 Task: For heading Use Italics Montserrat with blue colour & Underline.  font size for heading26,  'Change the font style of data to' oswald and font size to 18,  Change the alignment of both headline & data to Align center.  In the sheet  Budget Worksheet
Action: Mouse moved to (64, 205)
Screenshot: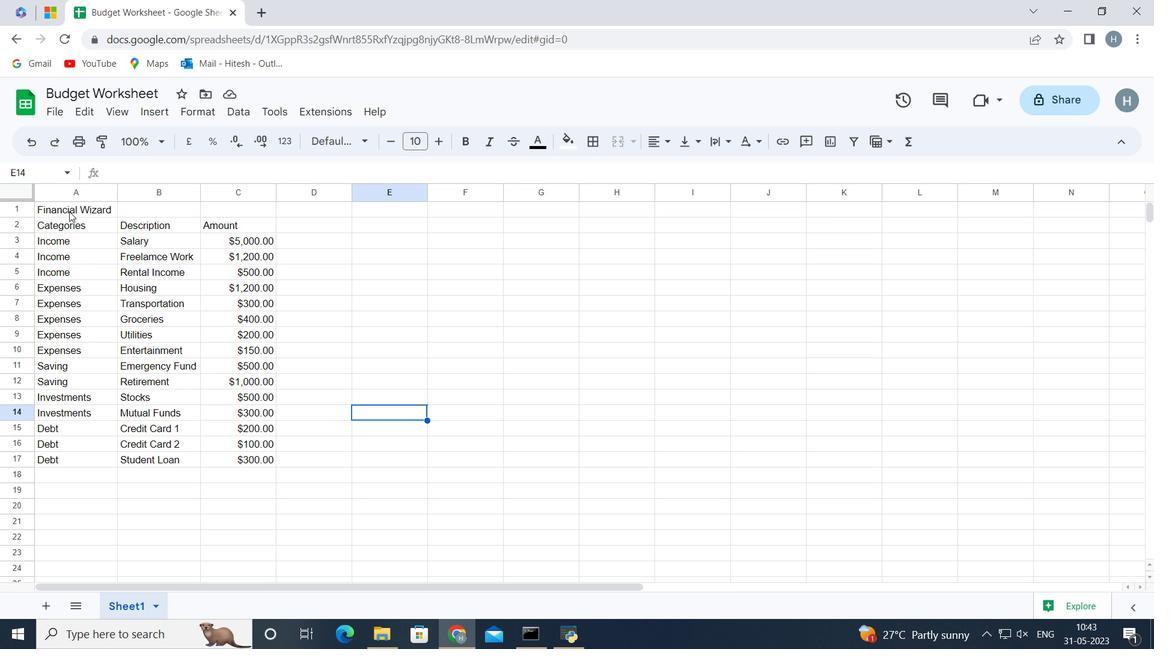 
Action: Mouse pressed left at (64, 205)
Screenshot: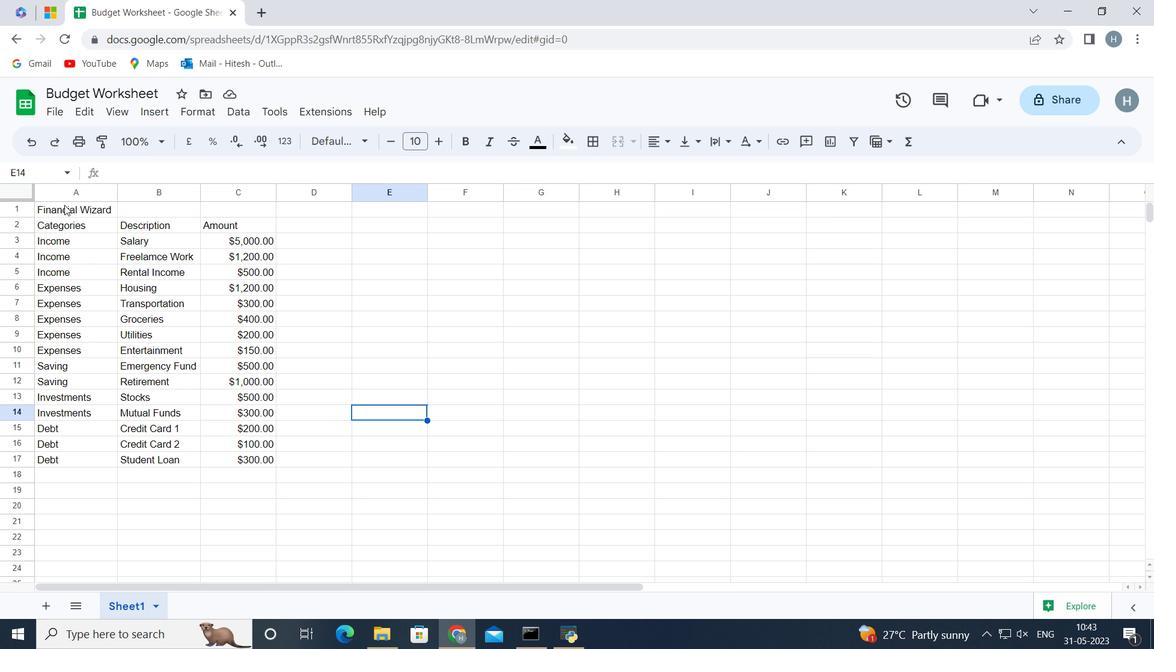 
Action: Key pressed <Key.shift><Key.right><Key.right>
Screenshot: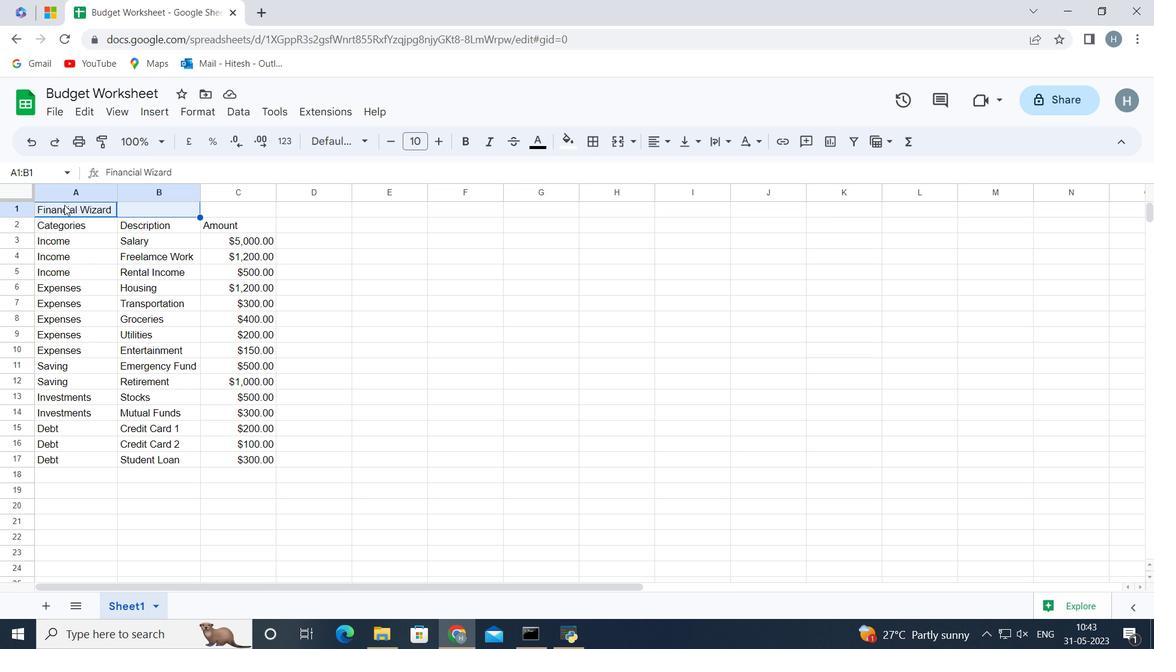 
Action: Mouse moved to (151, 111)
Screenshot: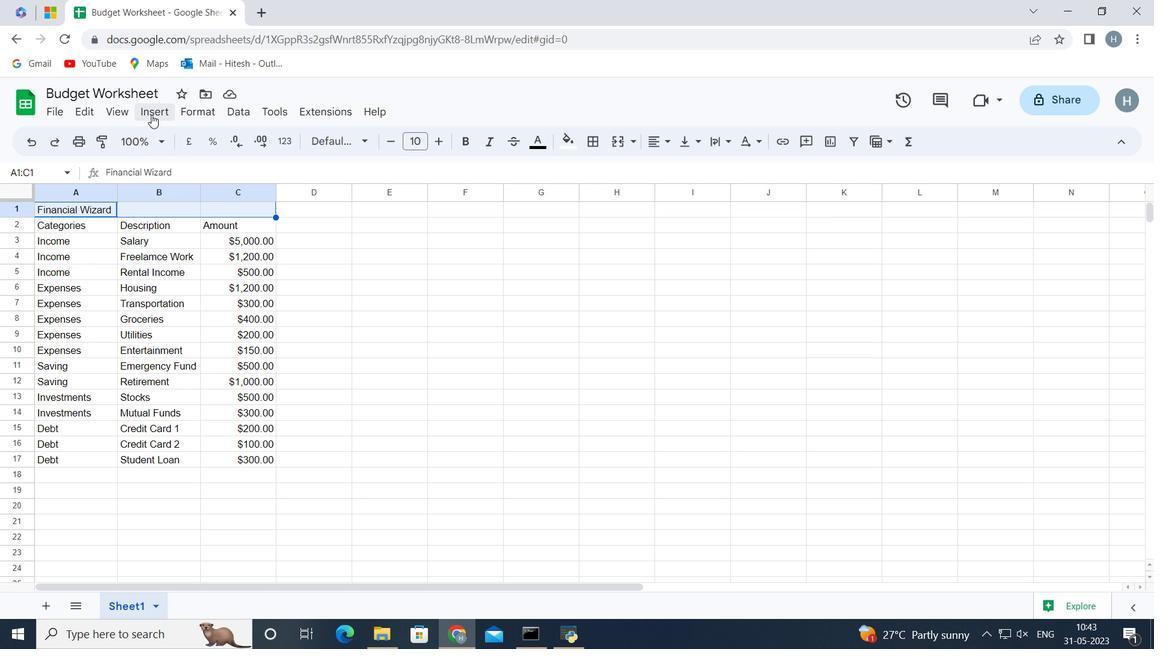 
Action: Mouse pressed left at (151, 111)
Screenshot: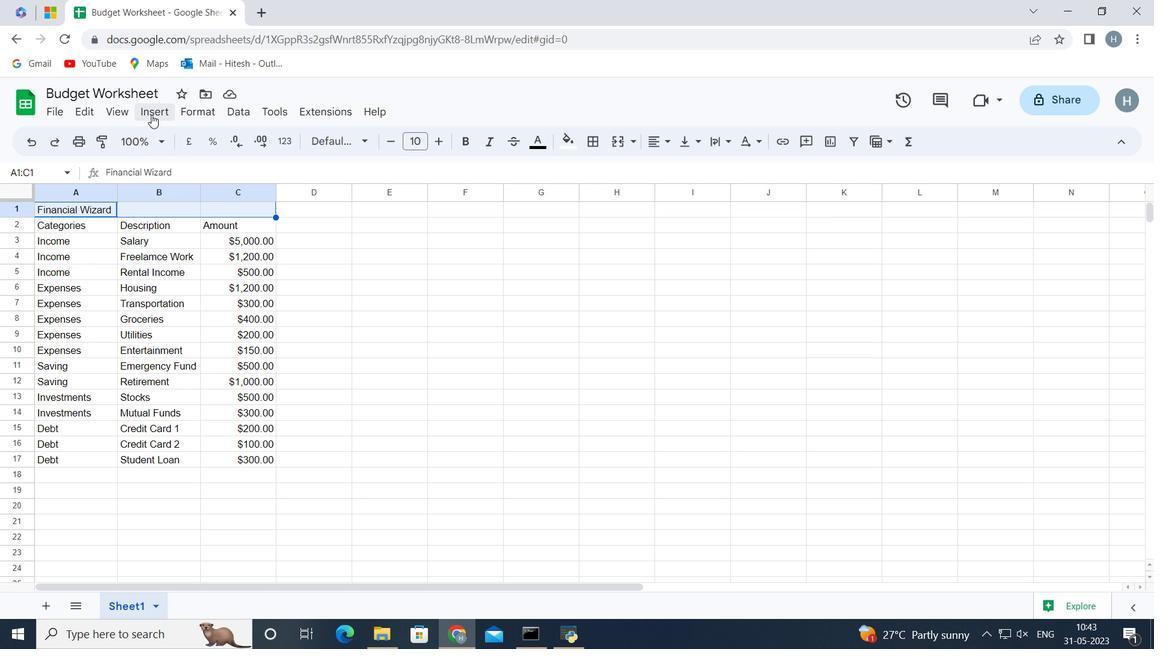 
Action: Mouse moved to (440, 231)
Screenshot: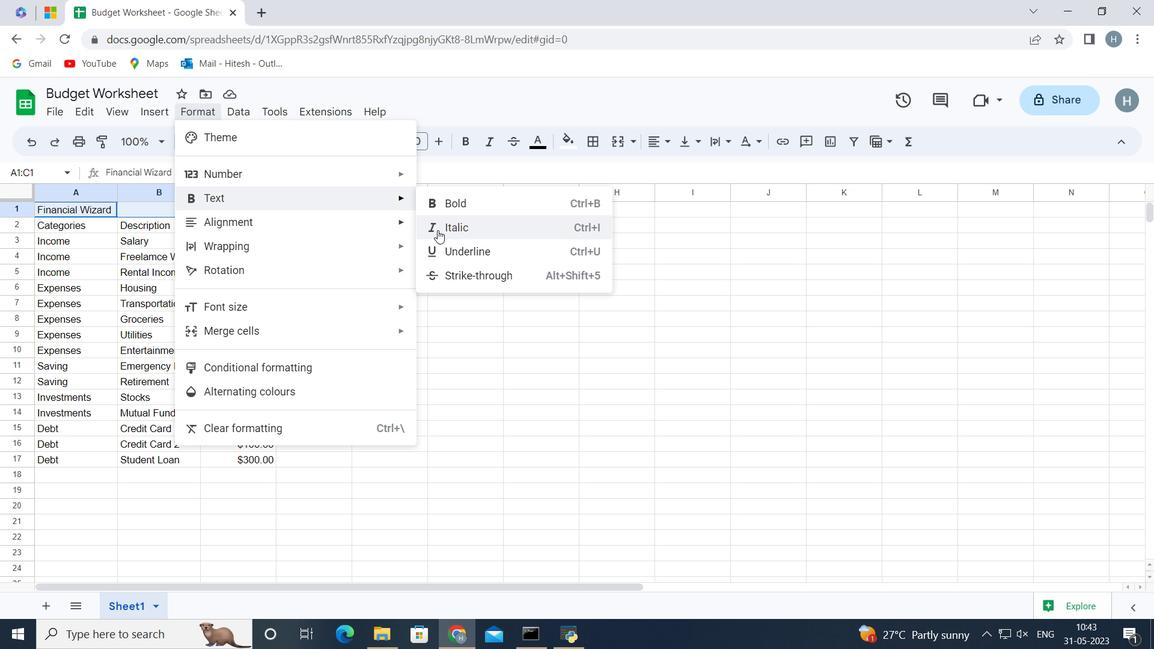 
Action: Mouse pressed left at (440, 231)
Screenshot: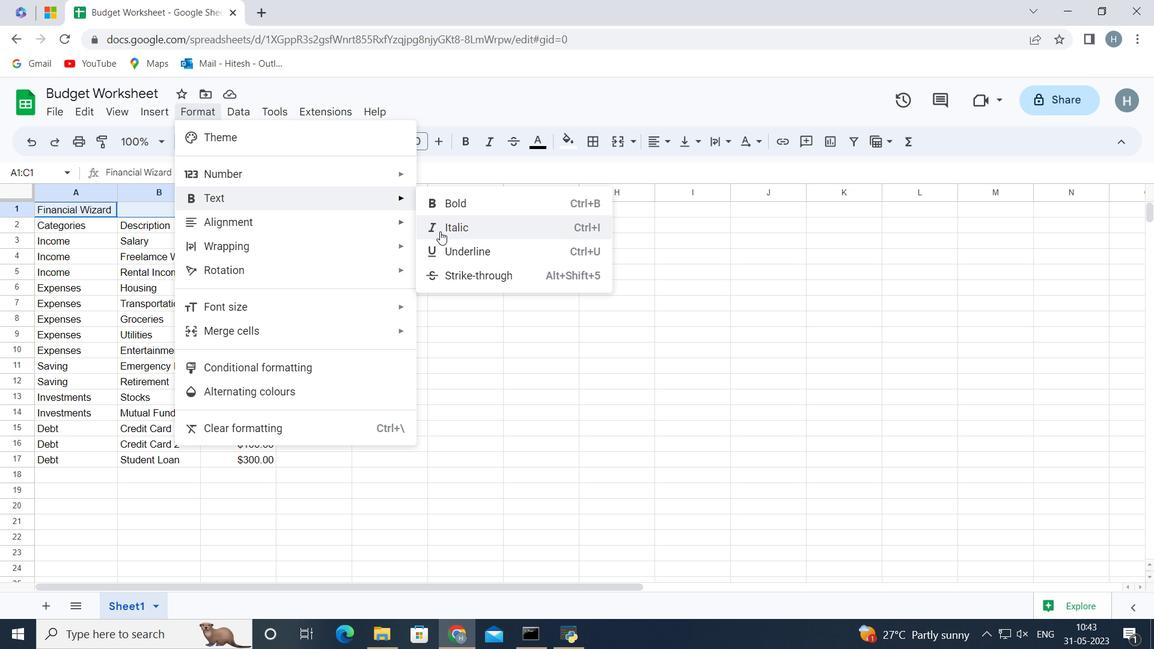 
Action: Mouse moved to (358, 138)
Screenshot: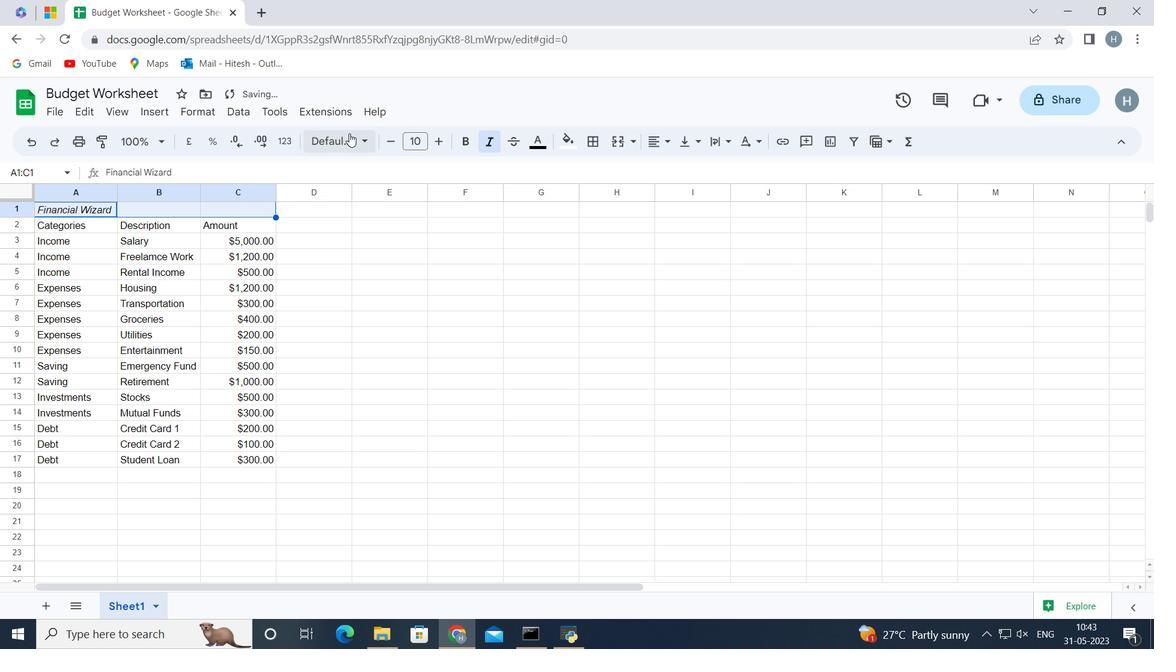 
Action: Mouse pressed left at (358, 138)
Screenshot: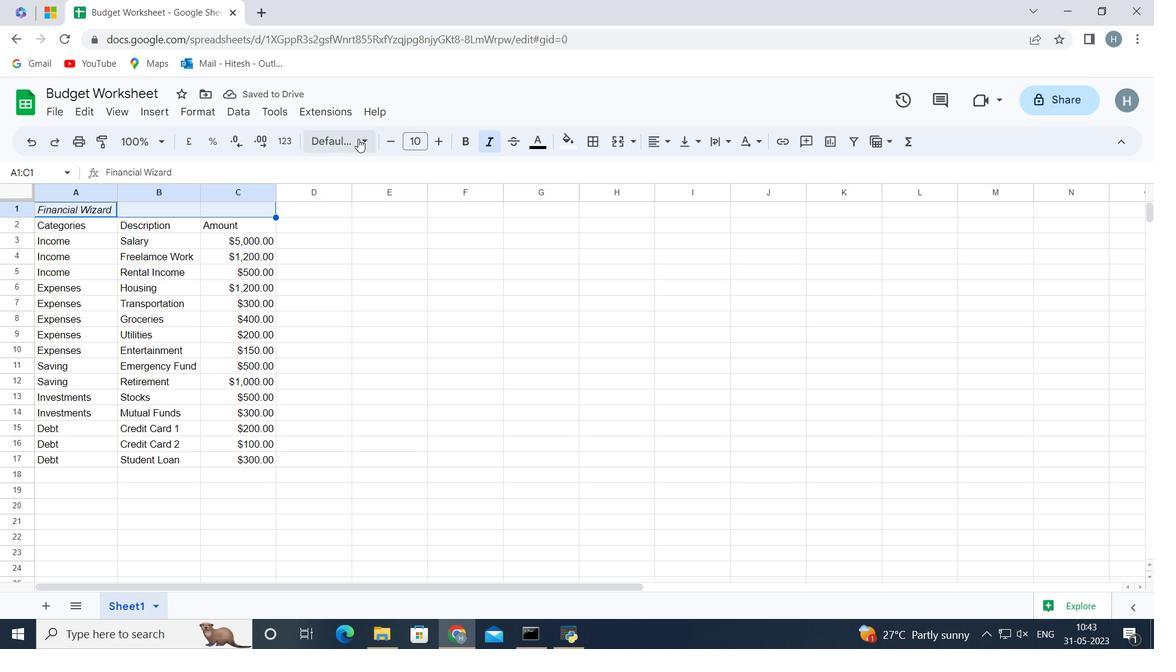 
Action: Mouse moved to (336, 177)
Screenshot: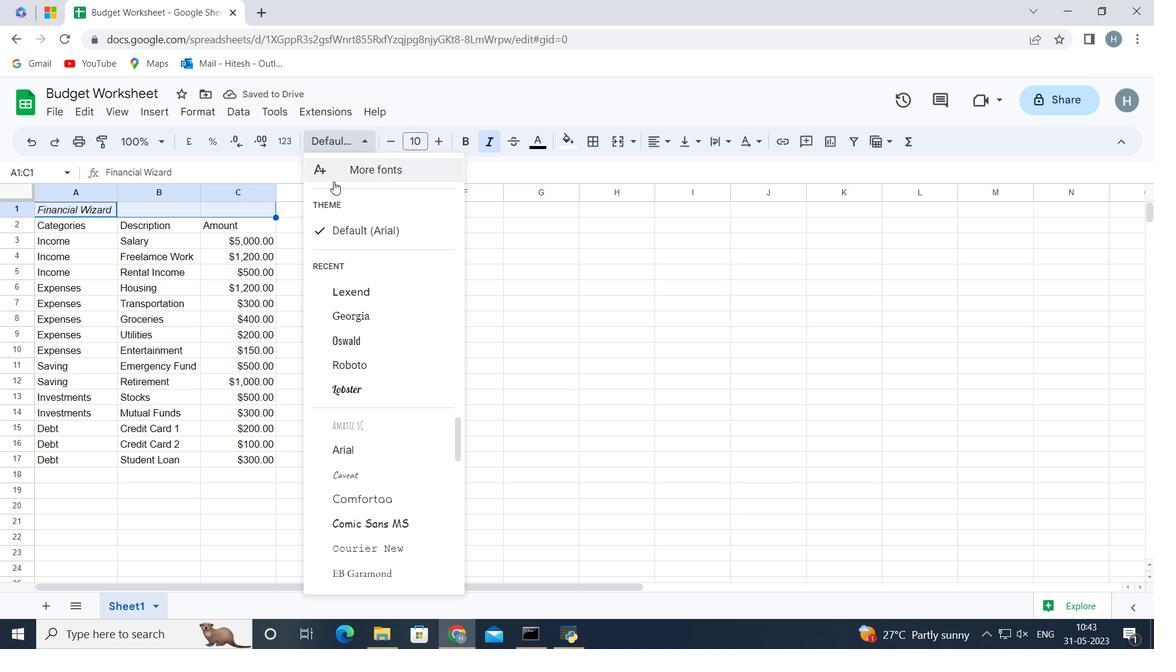 
Action: Mouse pressed left at (336, 177)
Screenshot: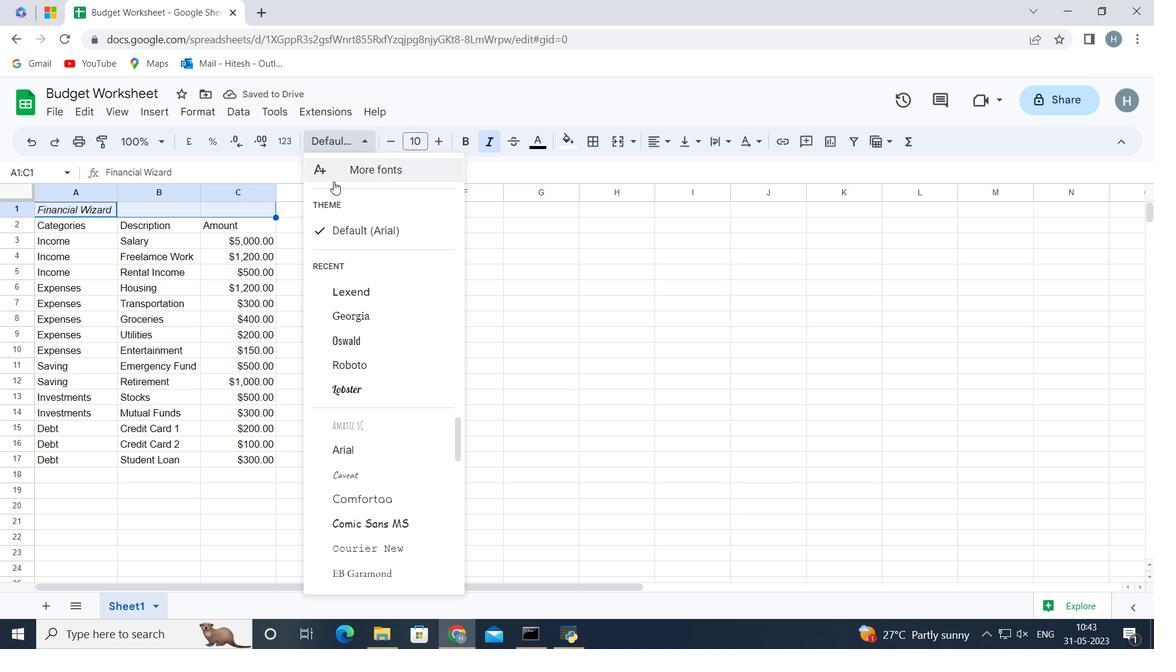 
Action: Mouse moved to (309, 180)
Screenshot: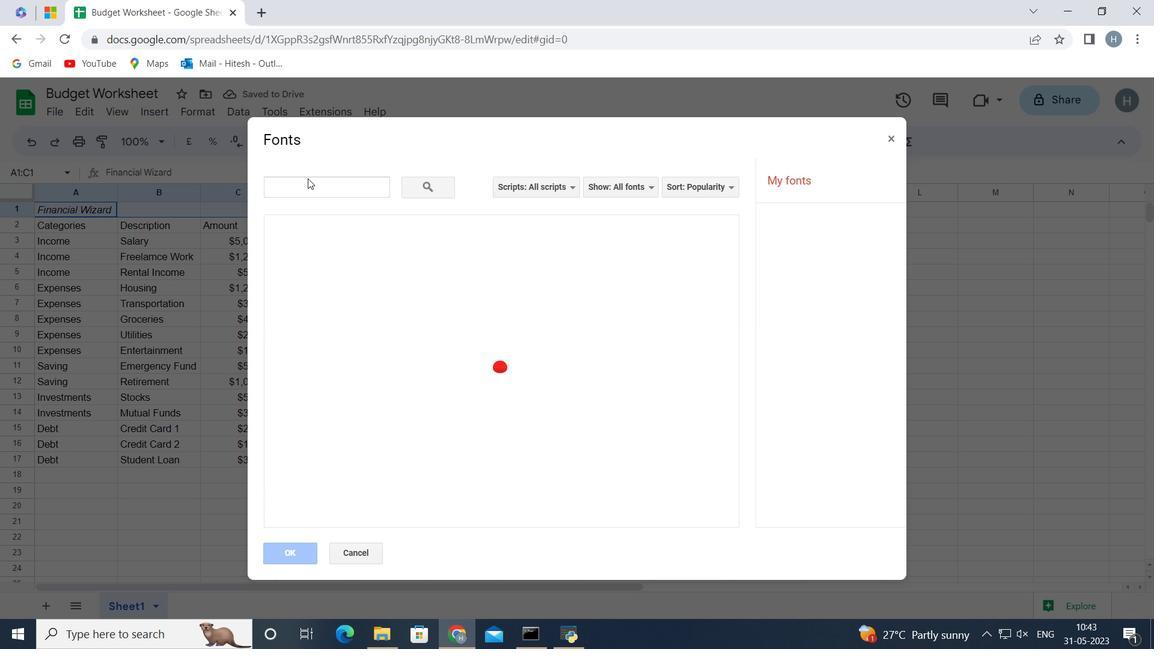 
Action: Mouse pressed left at (309, 180)
Screenshot: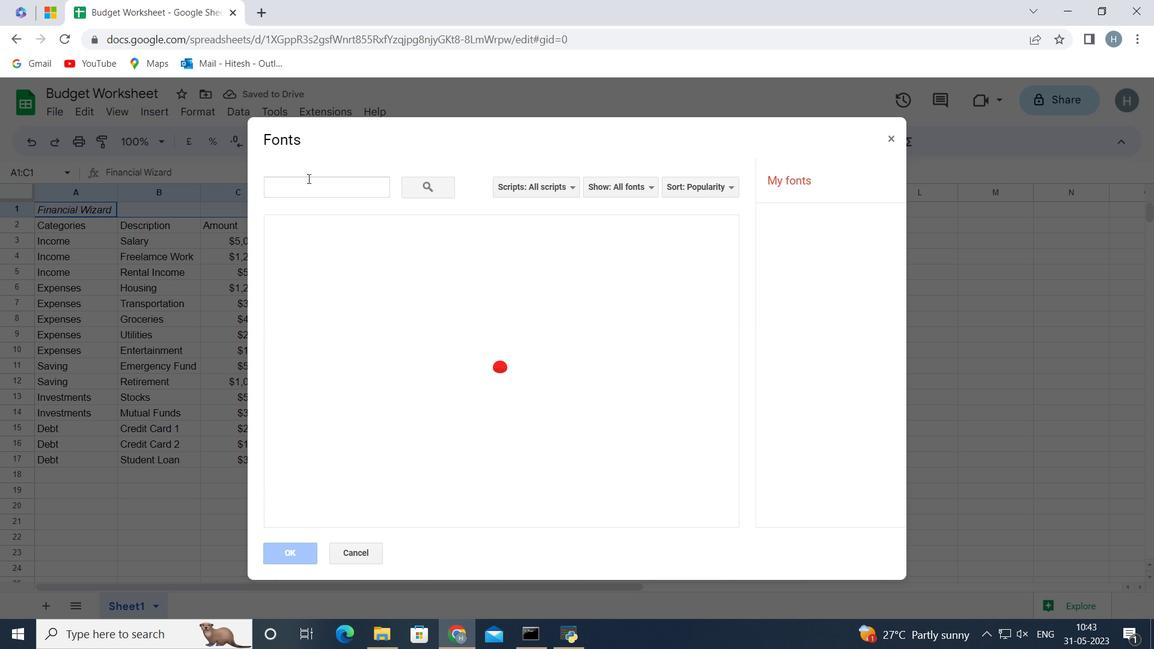 
Action: Mouse moved to (309, 181)
Screenshot: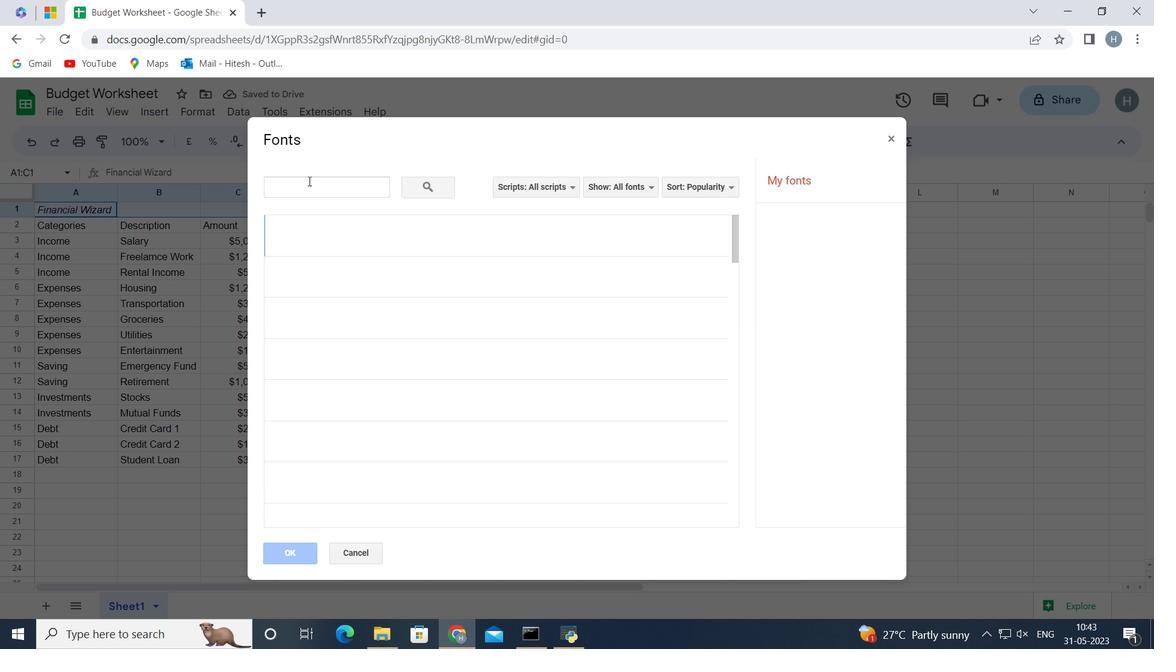 
Action: Key pressed <Key.shift>Mon
Screenshot: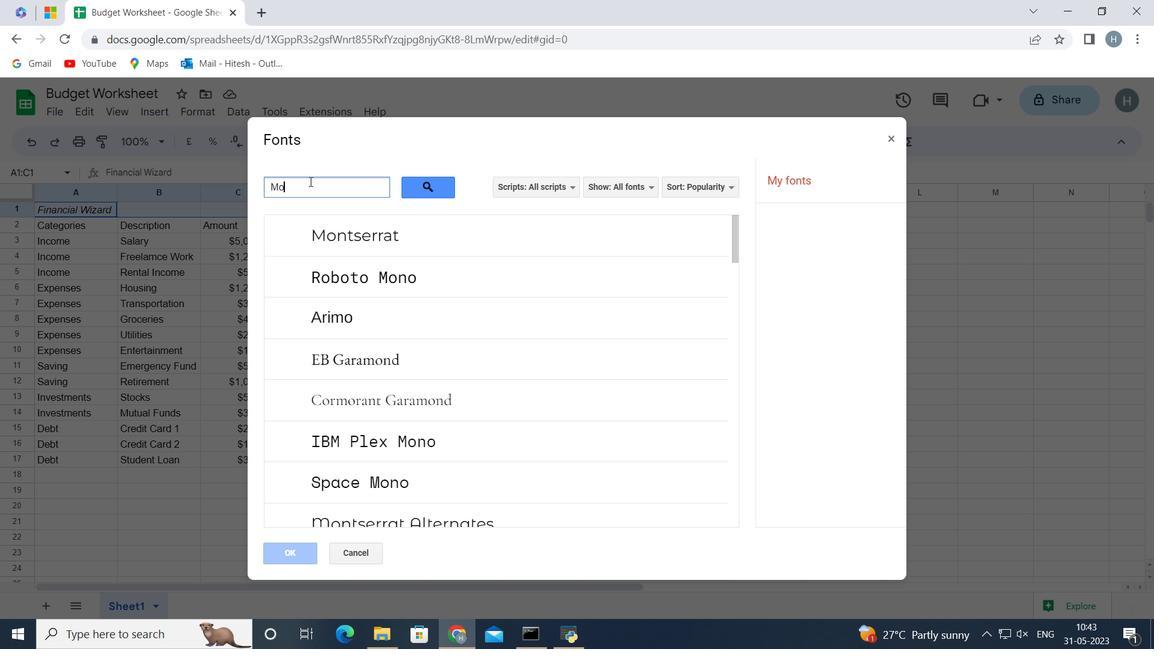 
Action: Mouse moved to (371, 230)
Screenshot: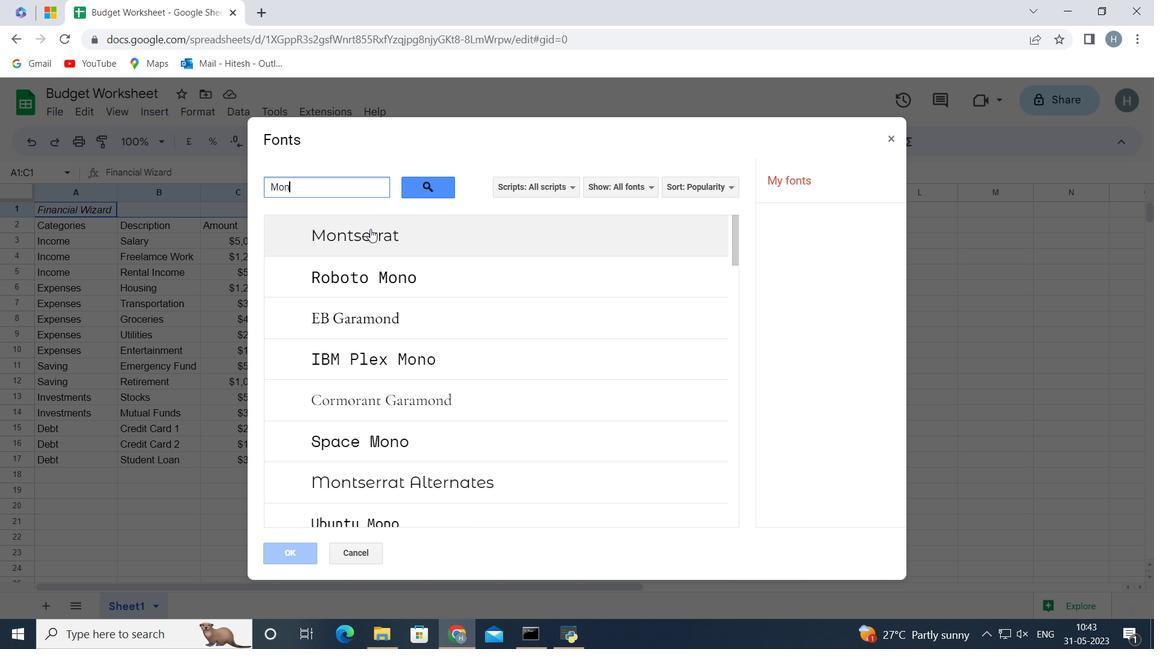
Action: Mouse pressed left at (371, 230)
Screenshot: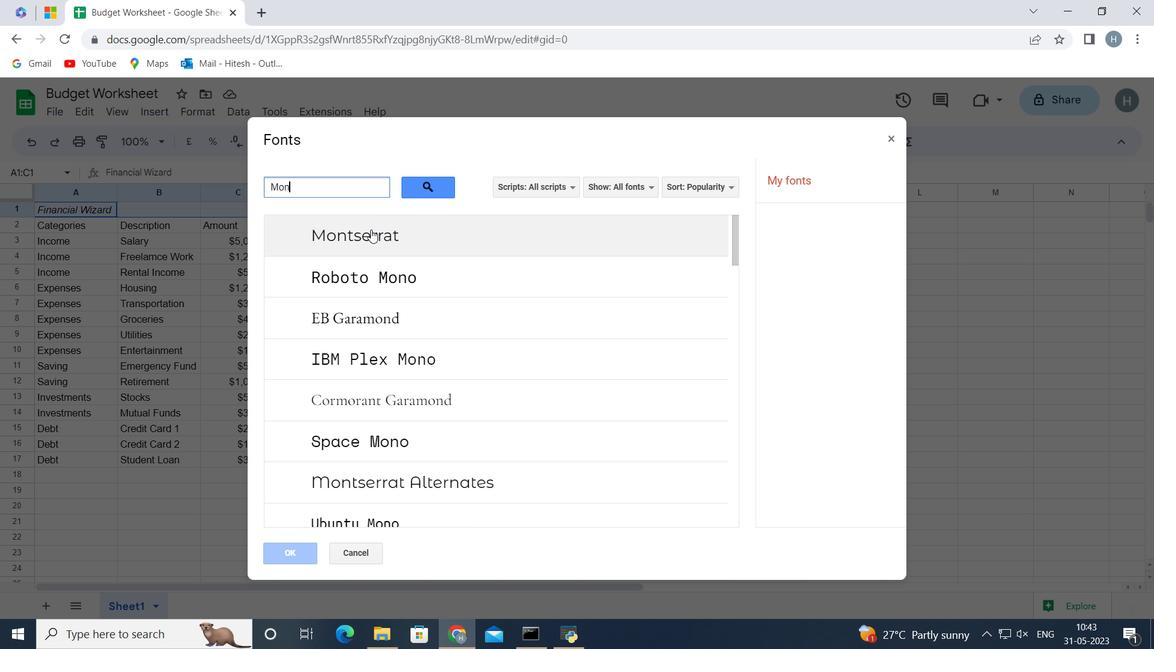
Action: Mouse moved to (292, 554)
Screenshot: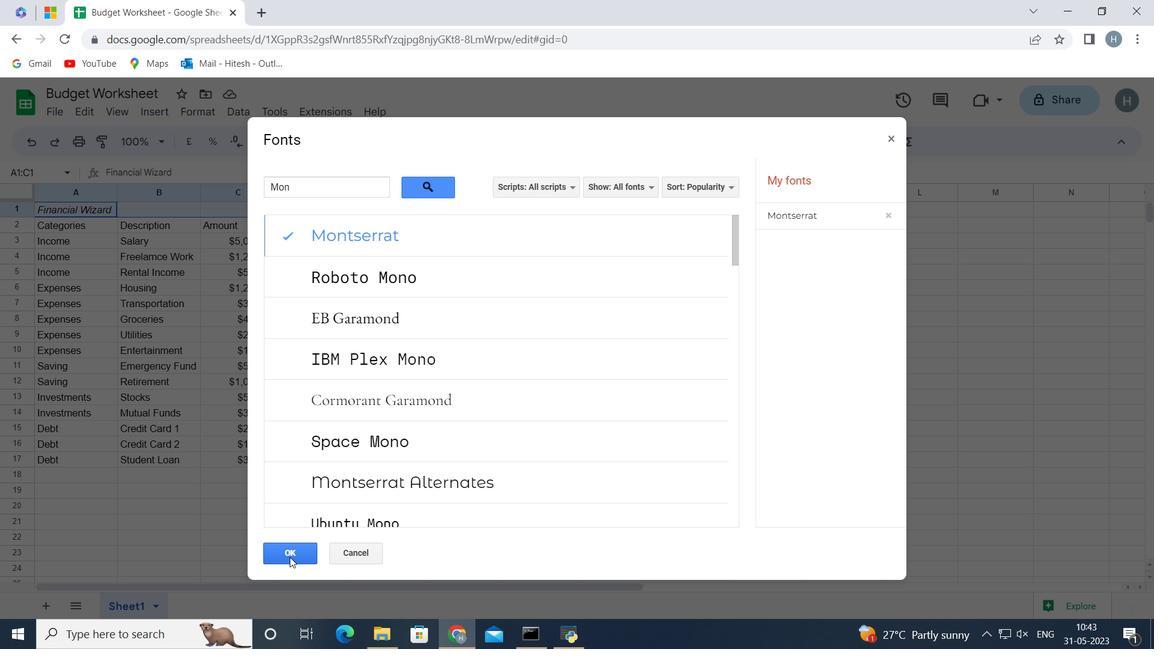 
Action: Mouse pressed left at (292, 554)
Screenshot: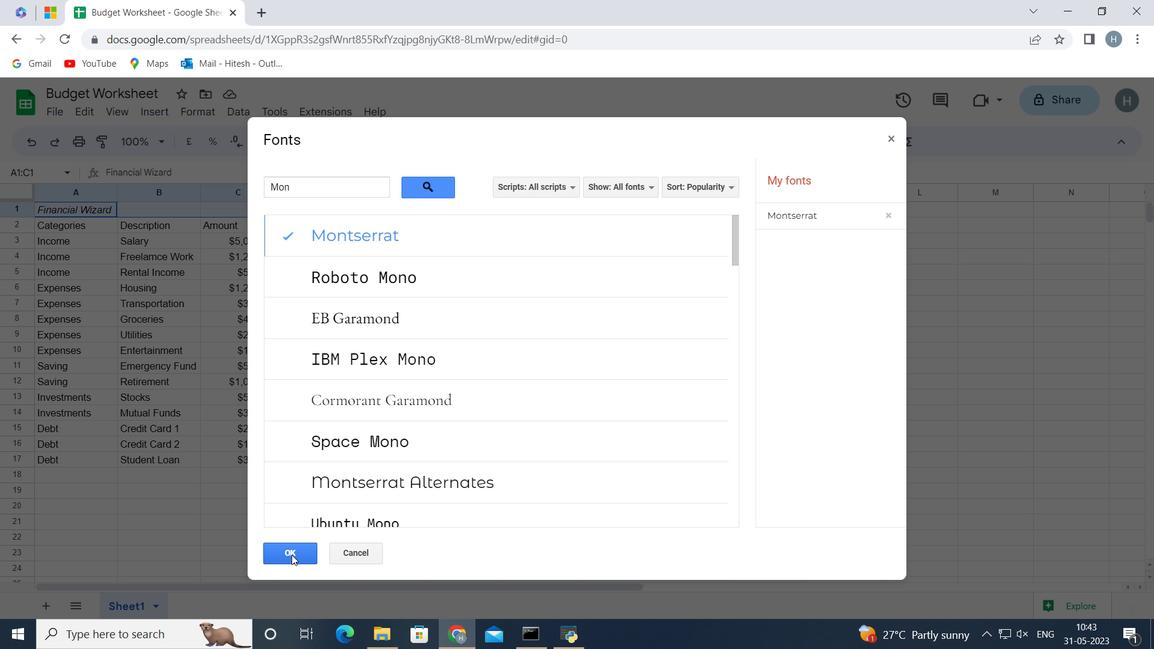
Action: Mouse moved to (572, 144)
Screenshot: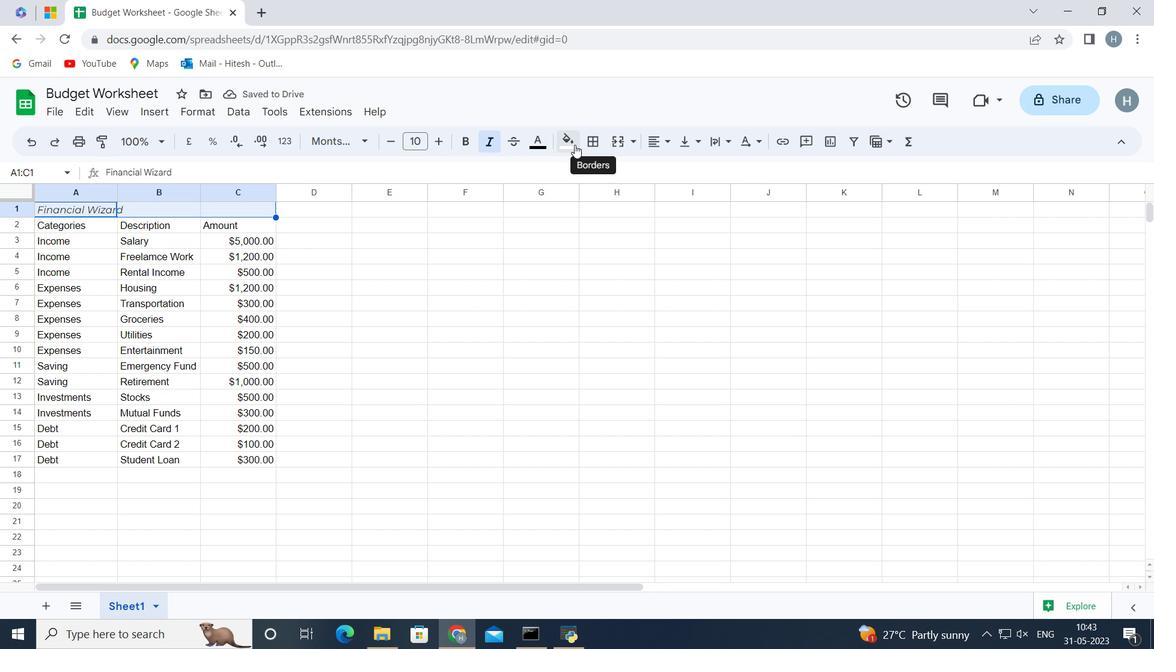 
Action: Mouse pressed left at (572, 144)
Screenshot: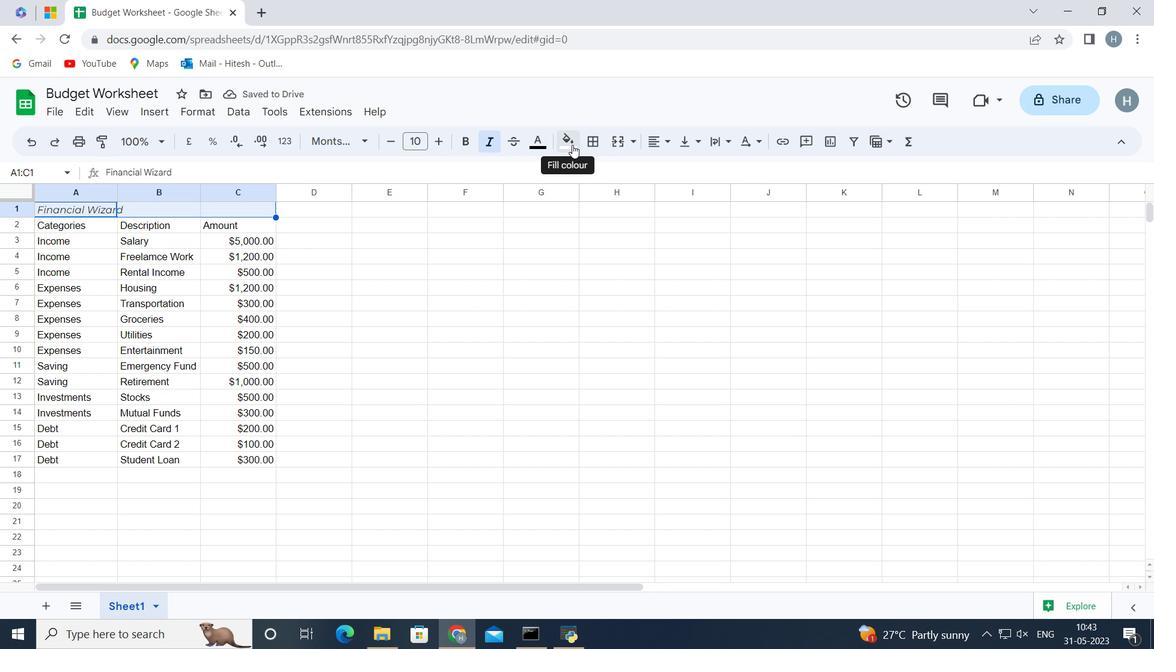 
Action: Mouse moved to (684, 209)
Screenshot: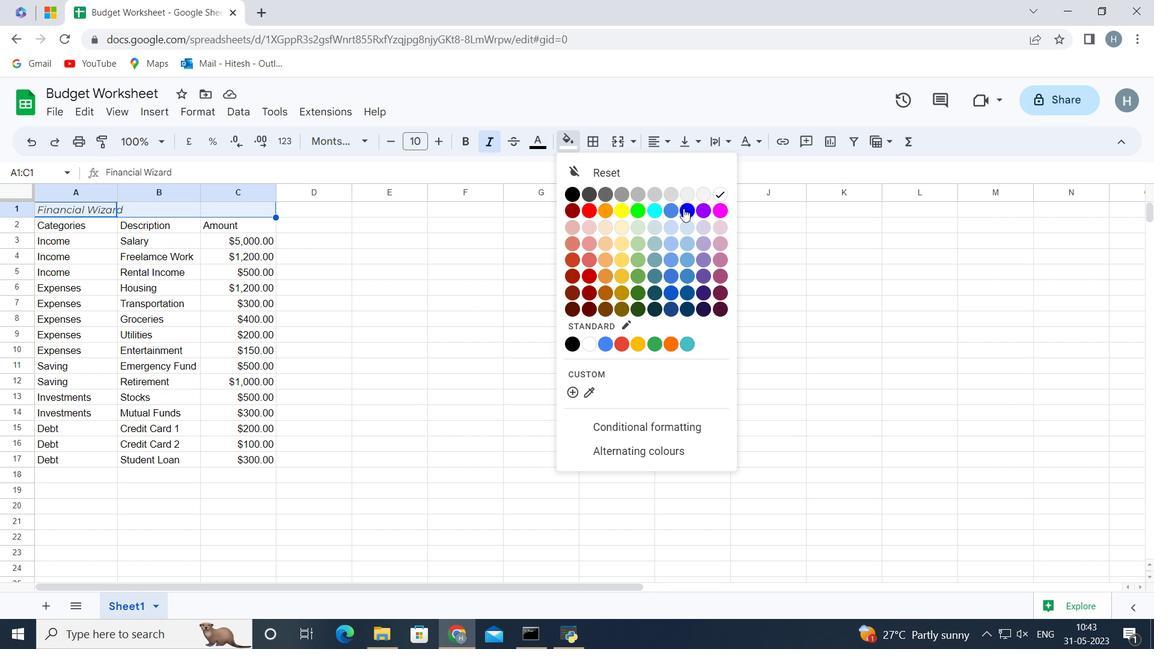 
Action: Mouse pressed left at (684, 209)
Screenshot: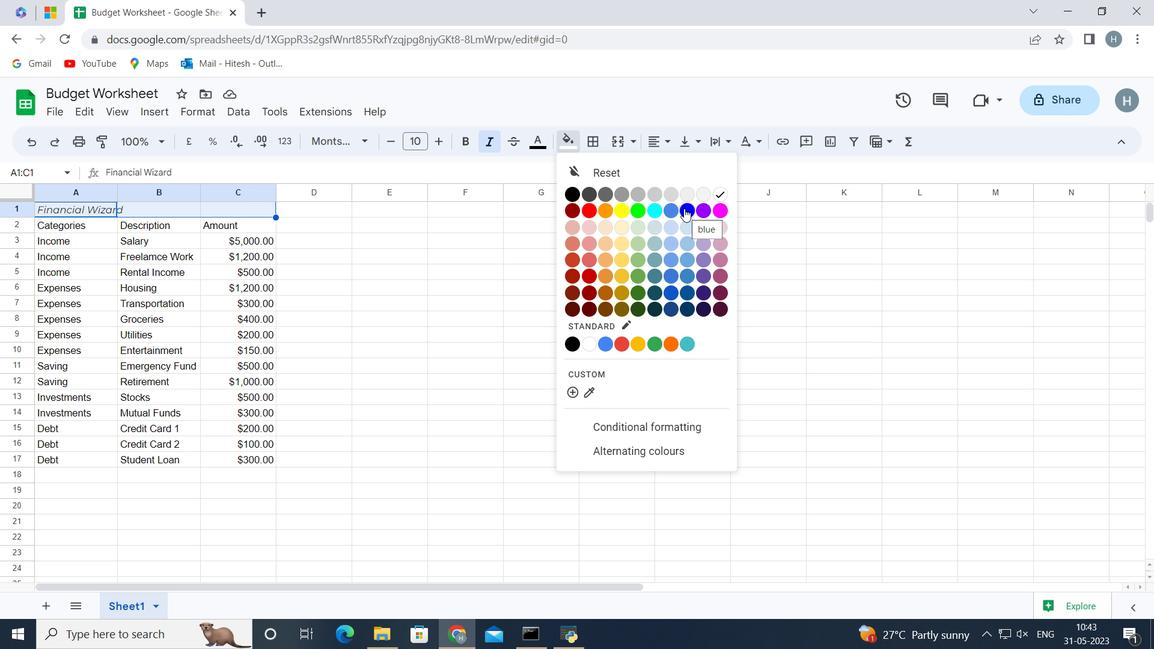 
Action: Mouse moved to (201, 109)
Screenshot: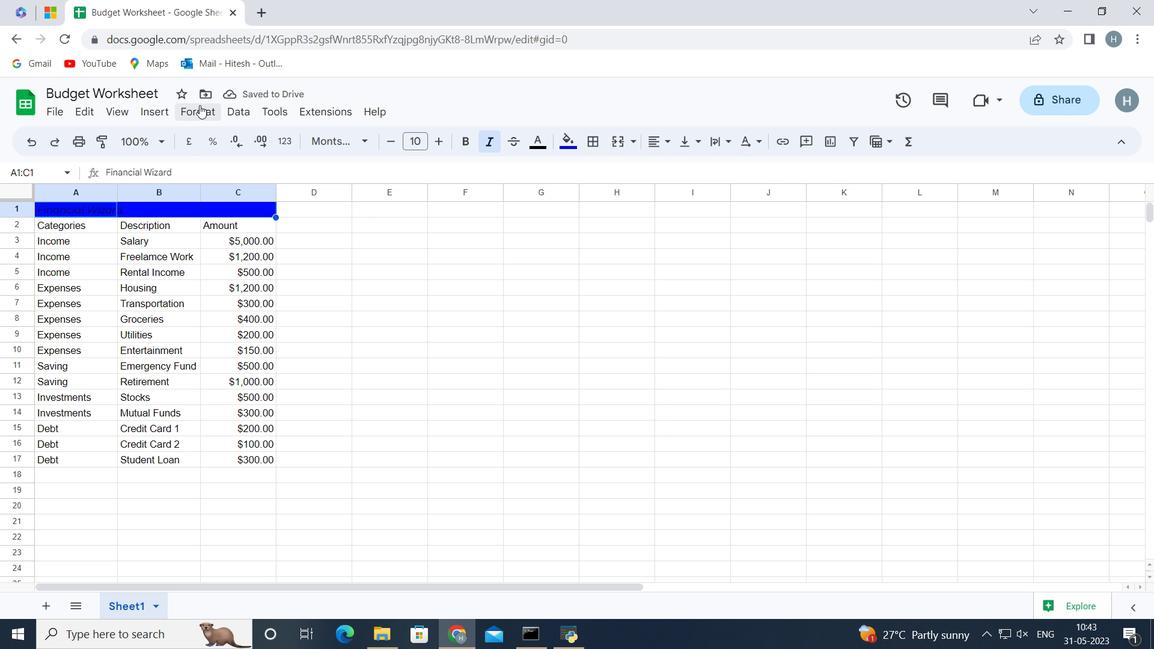 
Action: Mouse pressed left at (201, 109)
Screenshot: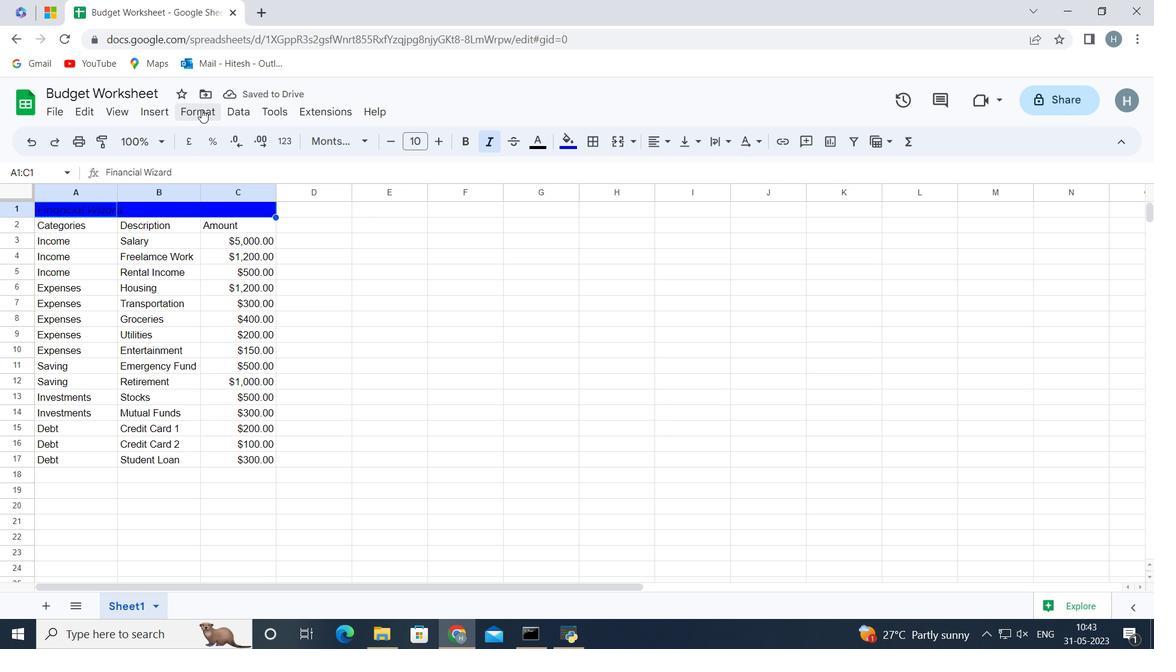 
Action: Mouse moved to (456, 248)
Screenshot: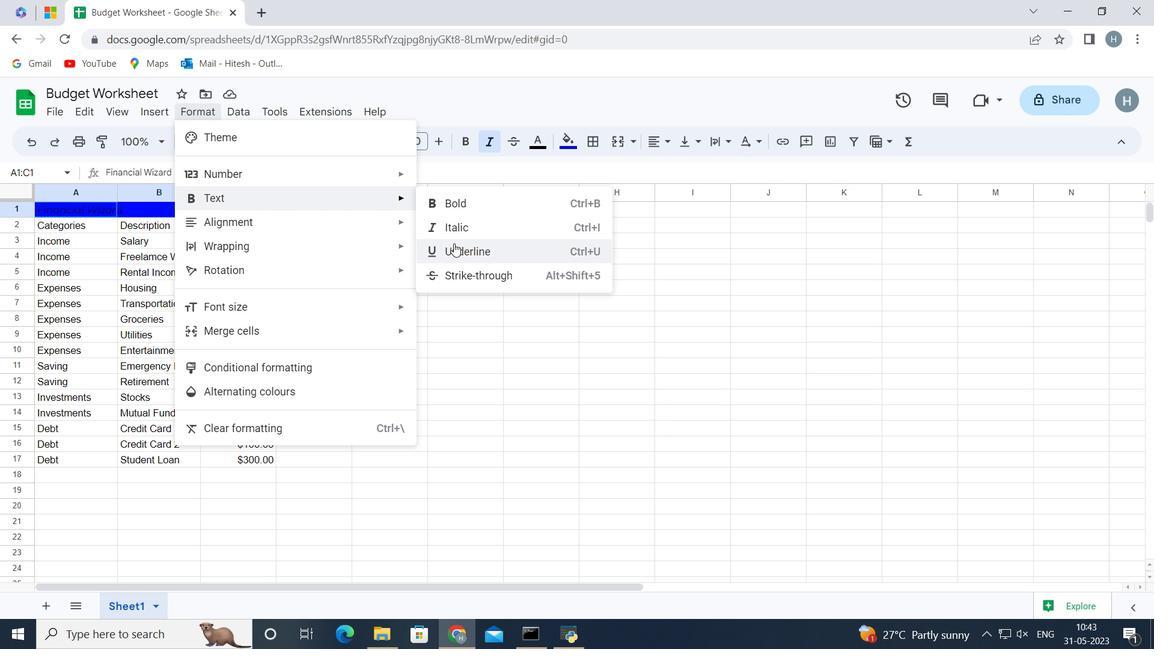 
Action: Mouse pressed left at (456, 248)
Screenshot: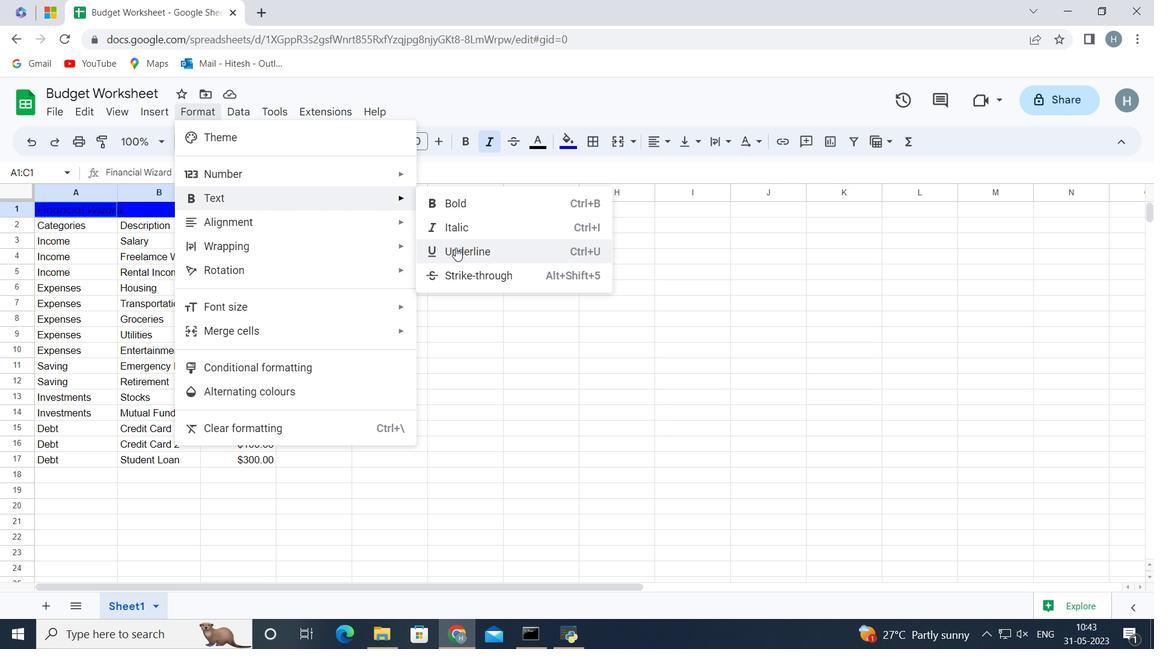 
Action: Mouse moved to (434, 141)
Screenshot: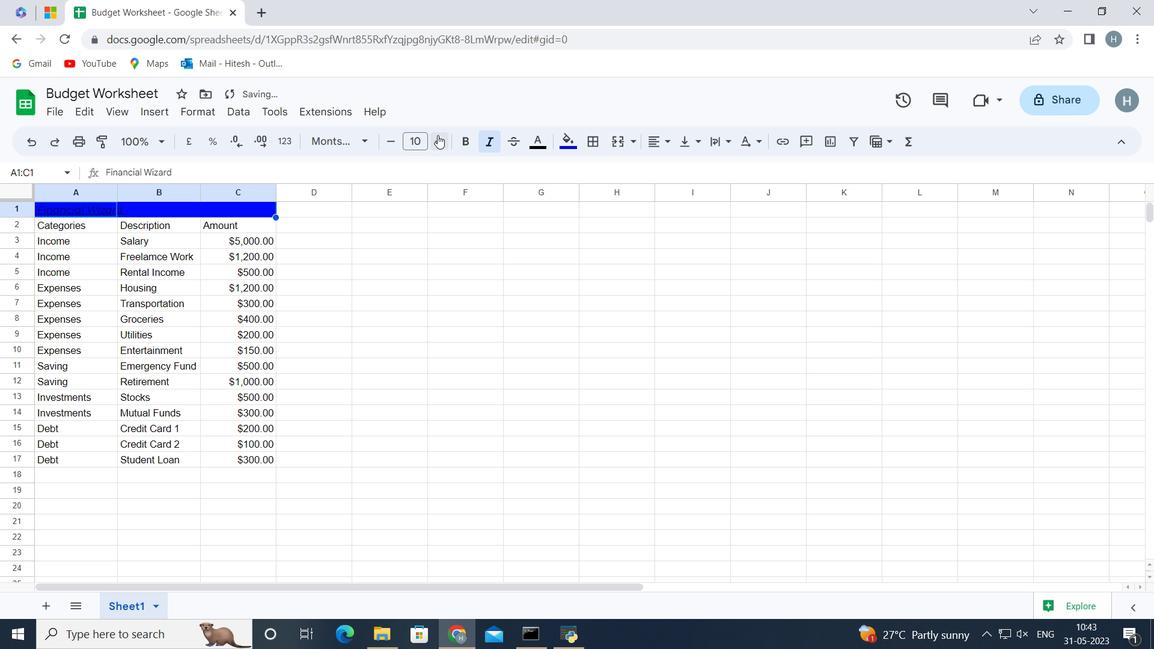
Action: Mouse pressed left at (434, 141)
Screenshot: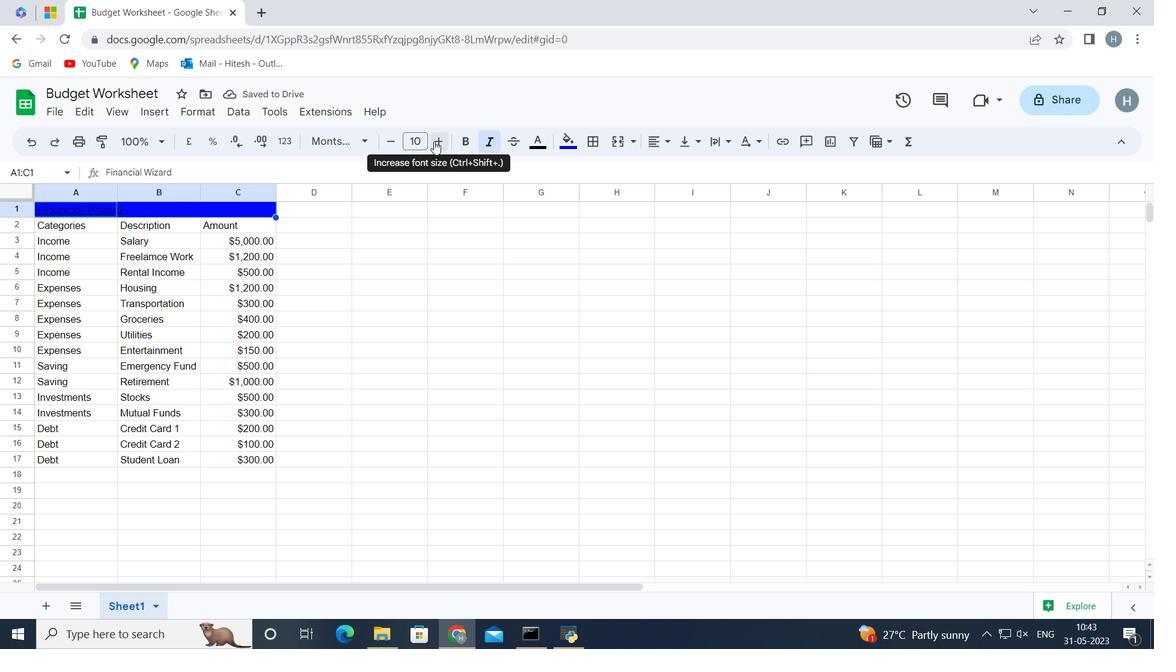 
Action: Mouse pressed left at (434, 141)
Screenshot: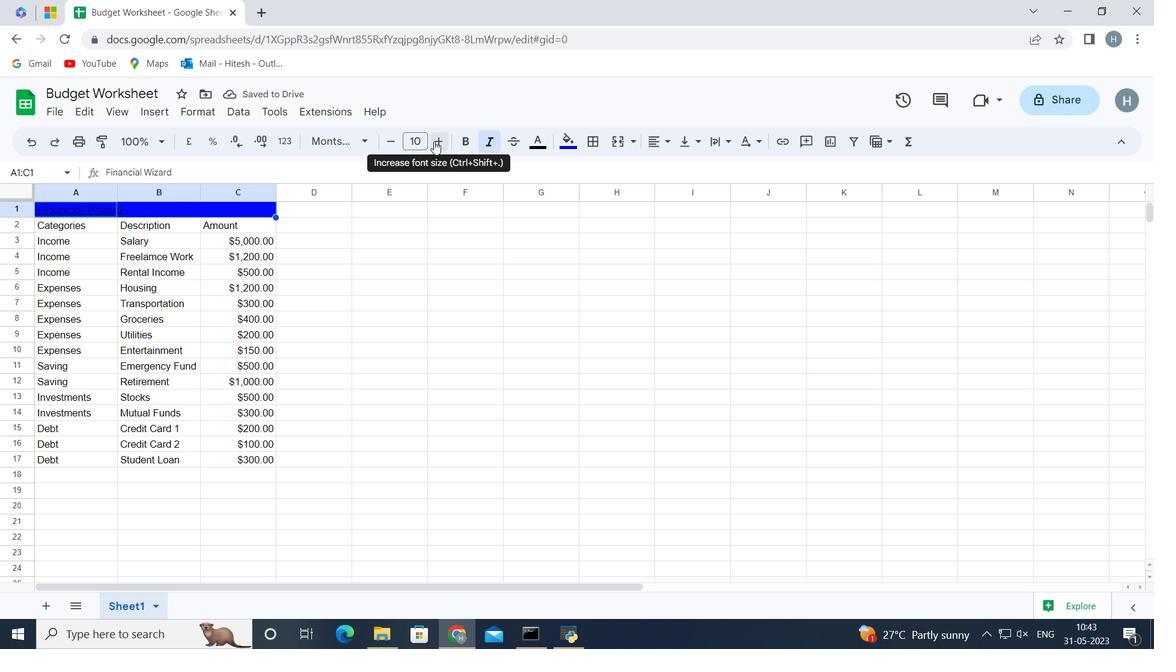 
Action: Mouse pressed left at (434, 141)
Screenshot: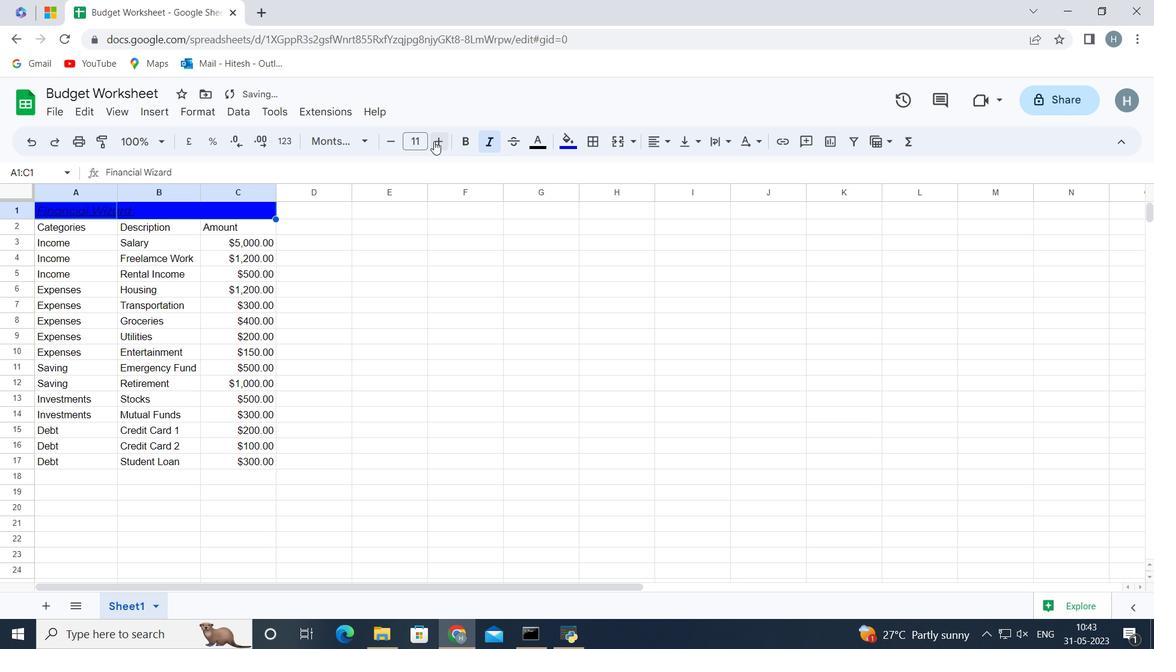 
Action: Mouse pressed left at (434, 141)
Screenshot: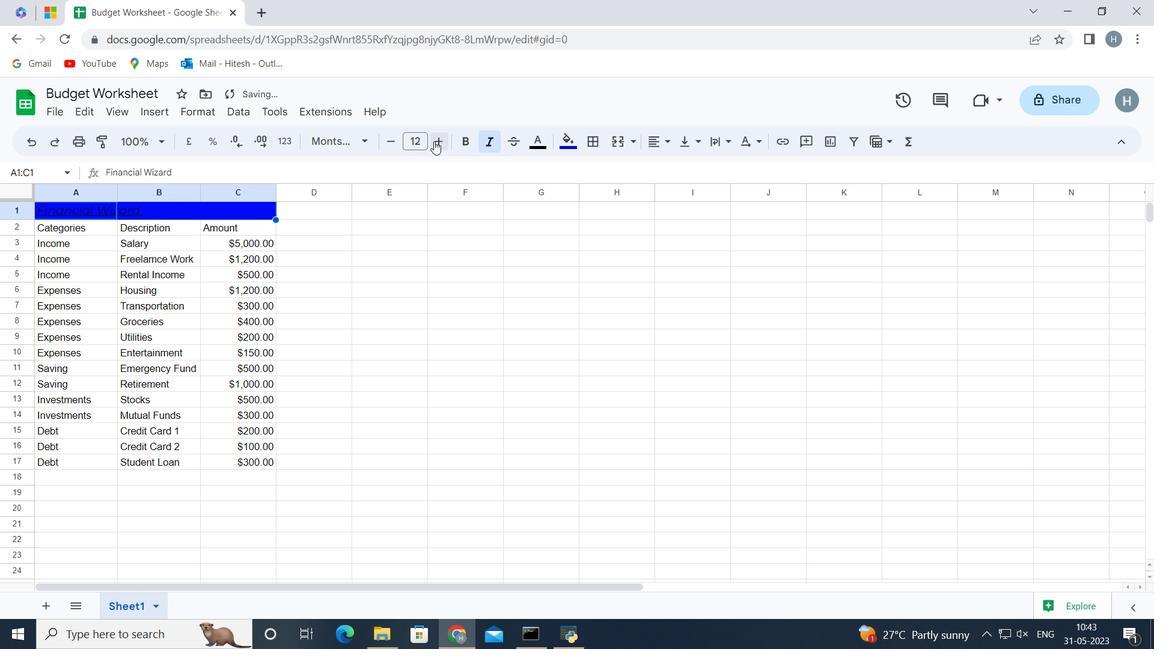 
Action: Mouse pressed left at (434, 141)
Screenshot: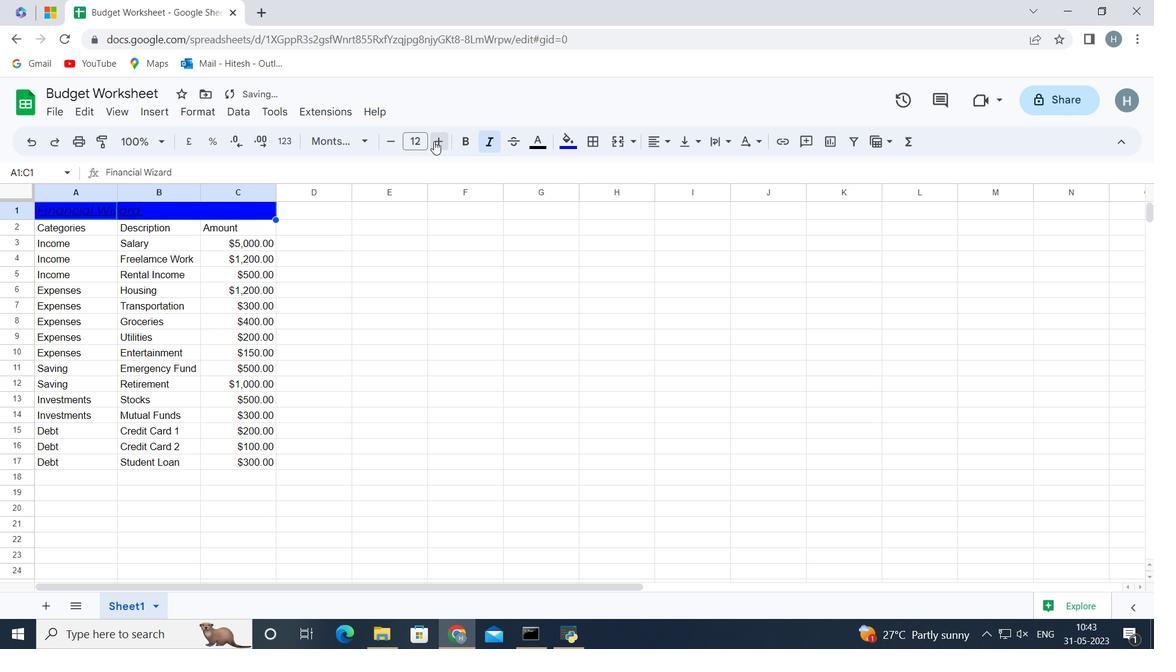 
Action: Mouse pressed left at (434, 141)
Screenshot: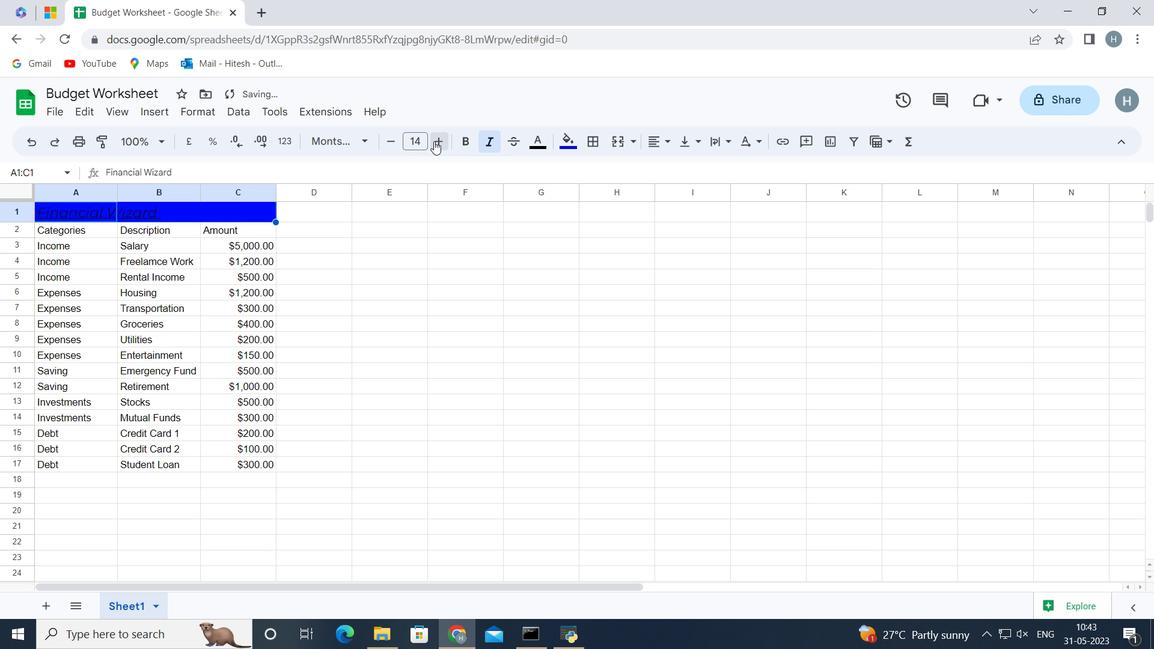 
Action: Mouse moved to (434, 141)
Screenshot: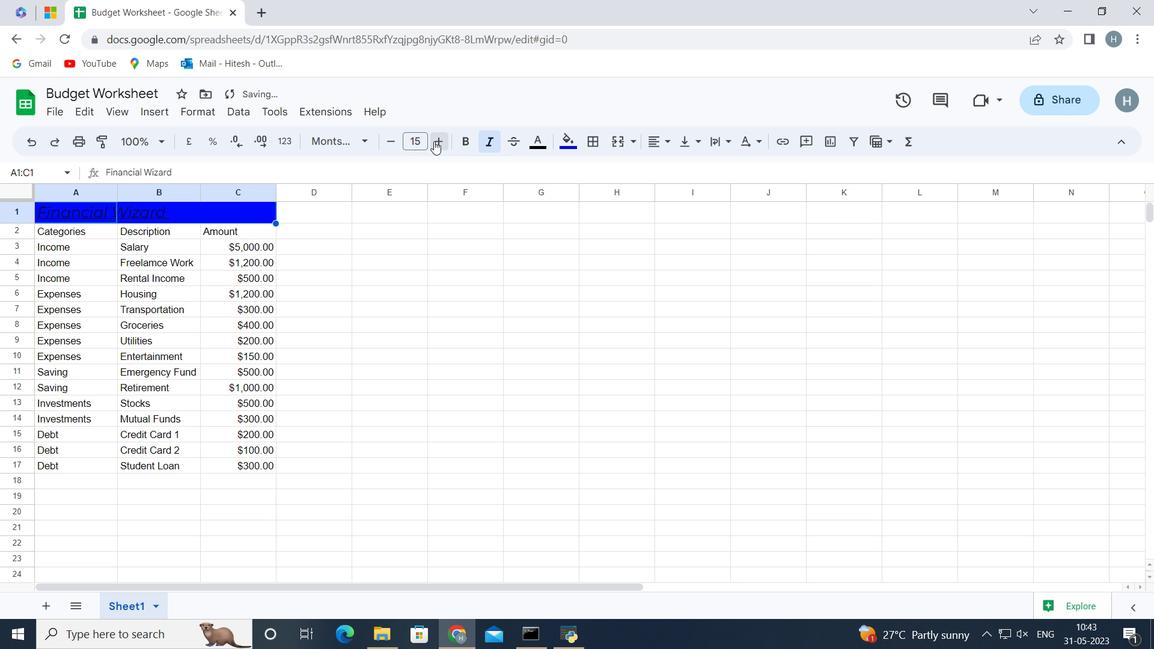 
Action: Mouse pressed left at (434, 141)
Screenshot: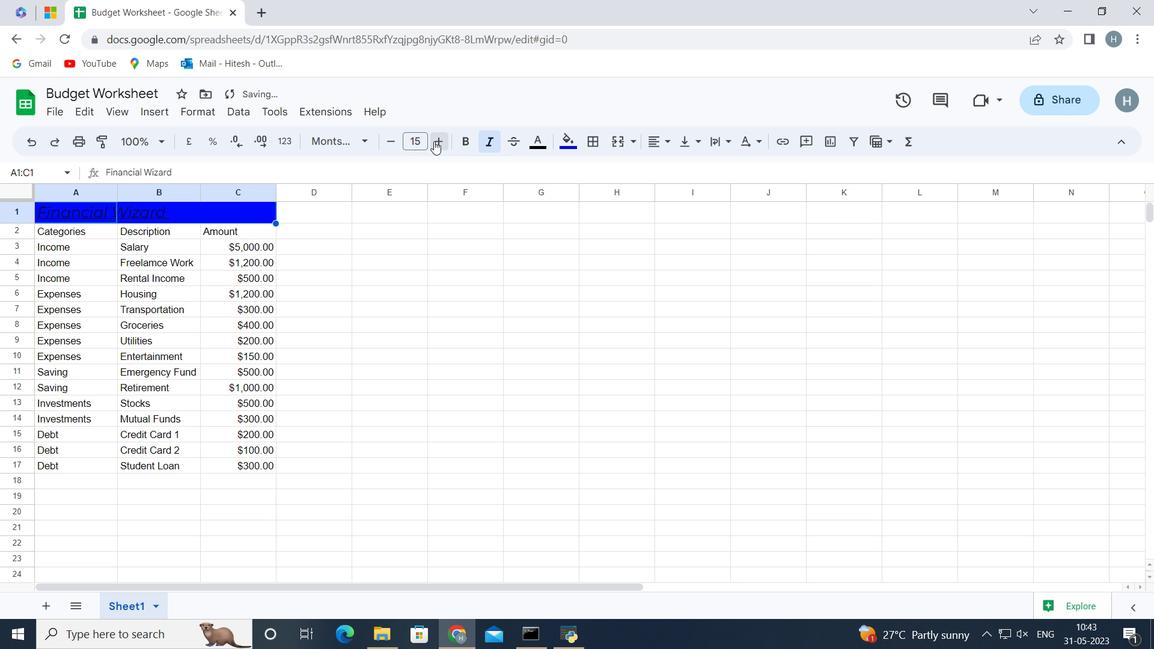
Action: Mouse moved to (434, 142)
Screenshot: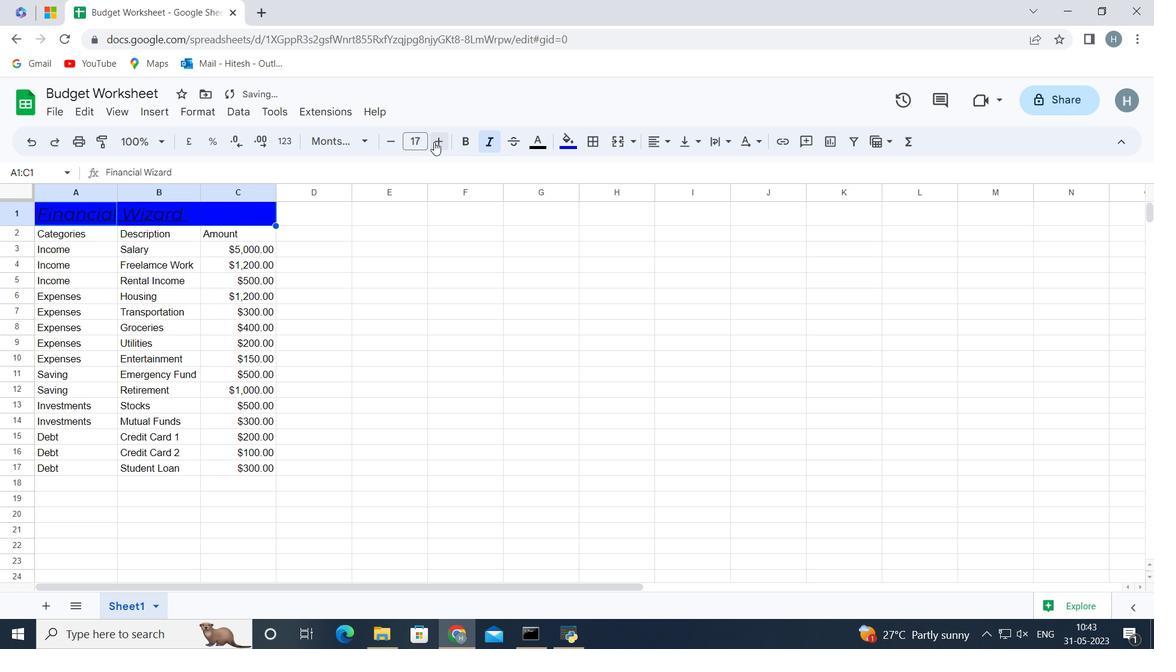 
Action: Mouse pressed left at (434, 142)
Screenshot: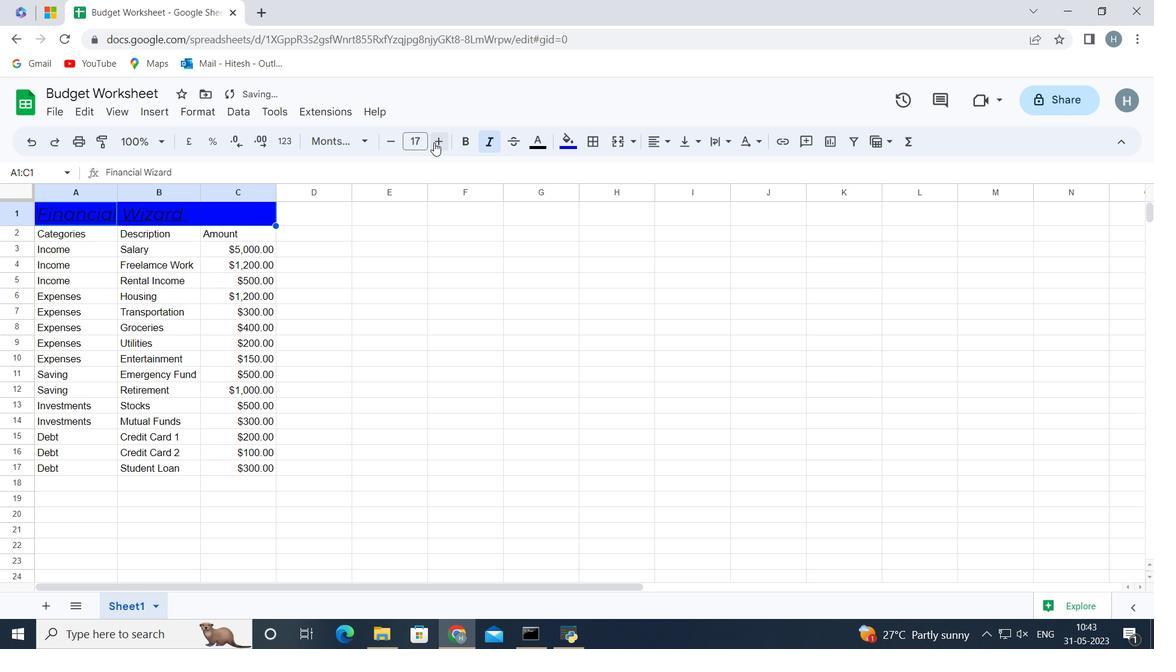 
Action: Mouse pressed left at (434, 142)
Screenshot: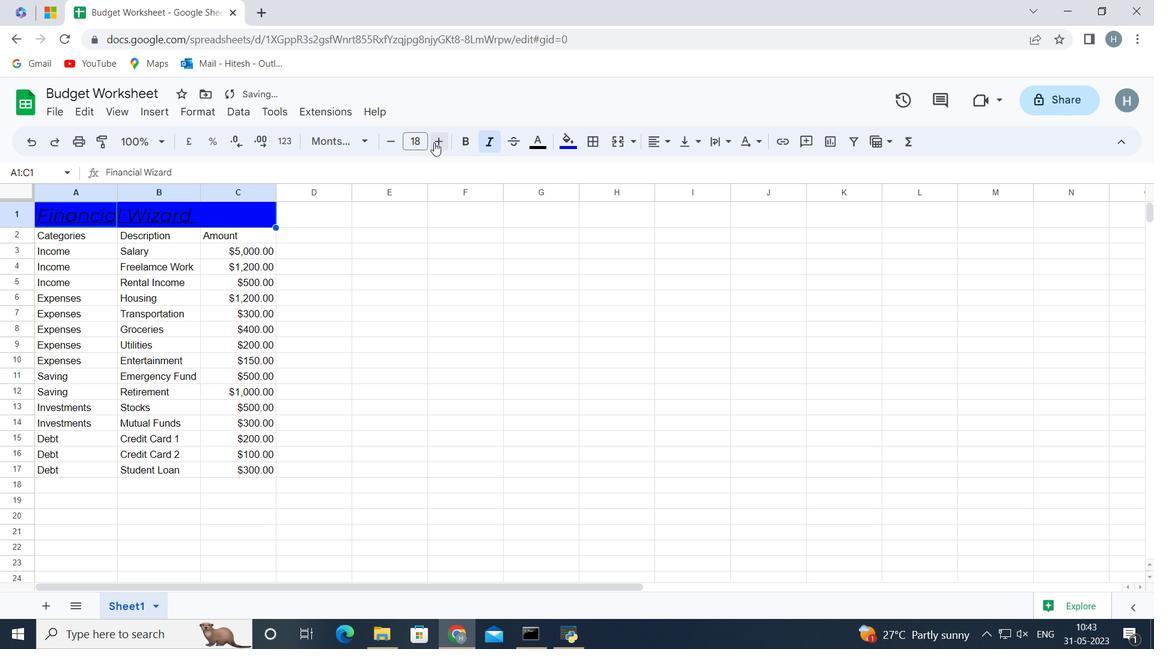 
Action: Mouse pressed left at (434, 142)
Screenshot: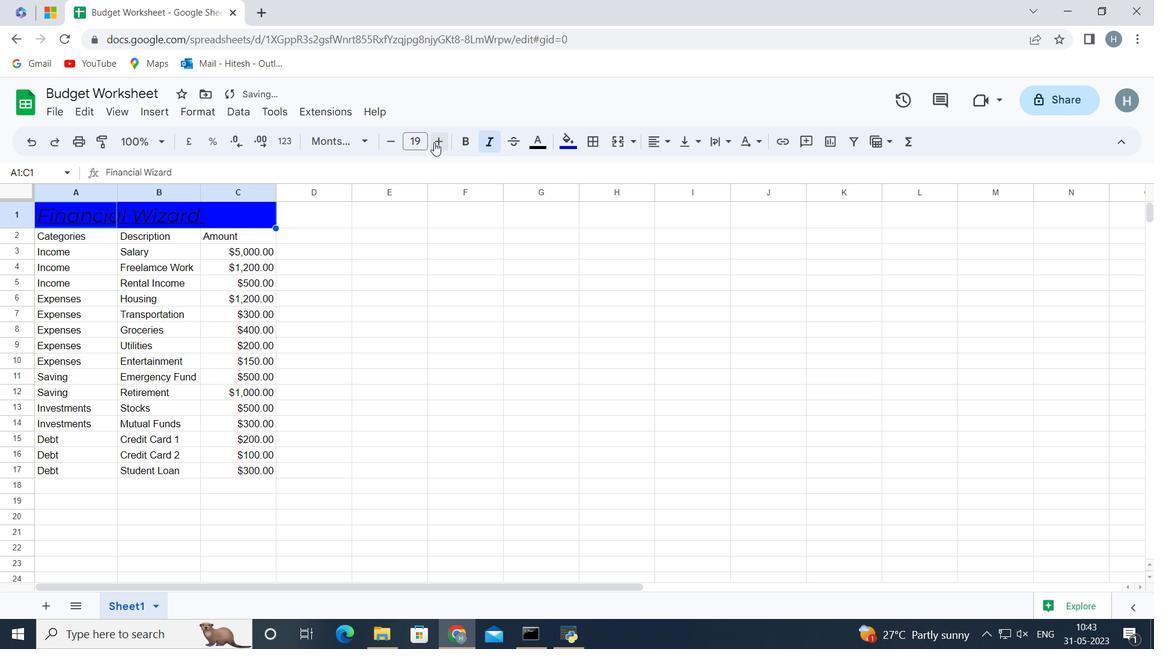 
Action: Mouse pressed left at (434, 142)
Screenshot: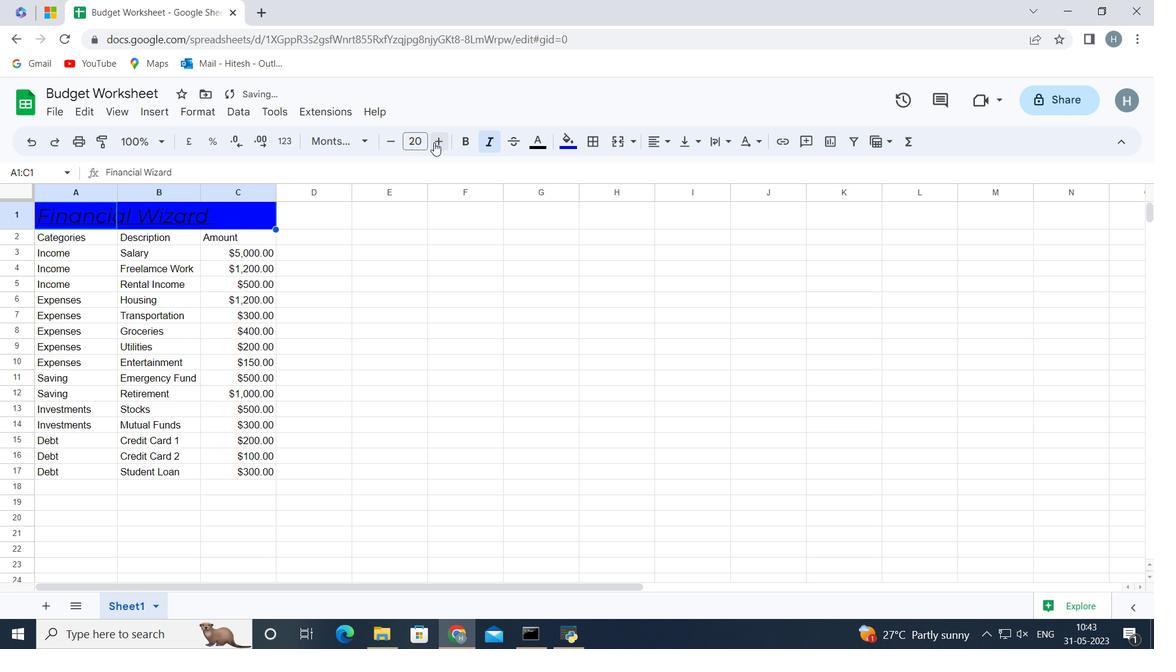 
Action: Mouse pressed left at (434, 142)
Screenshot: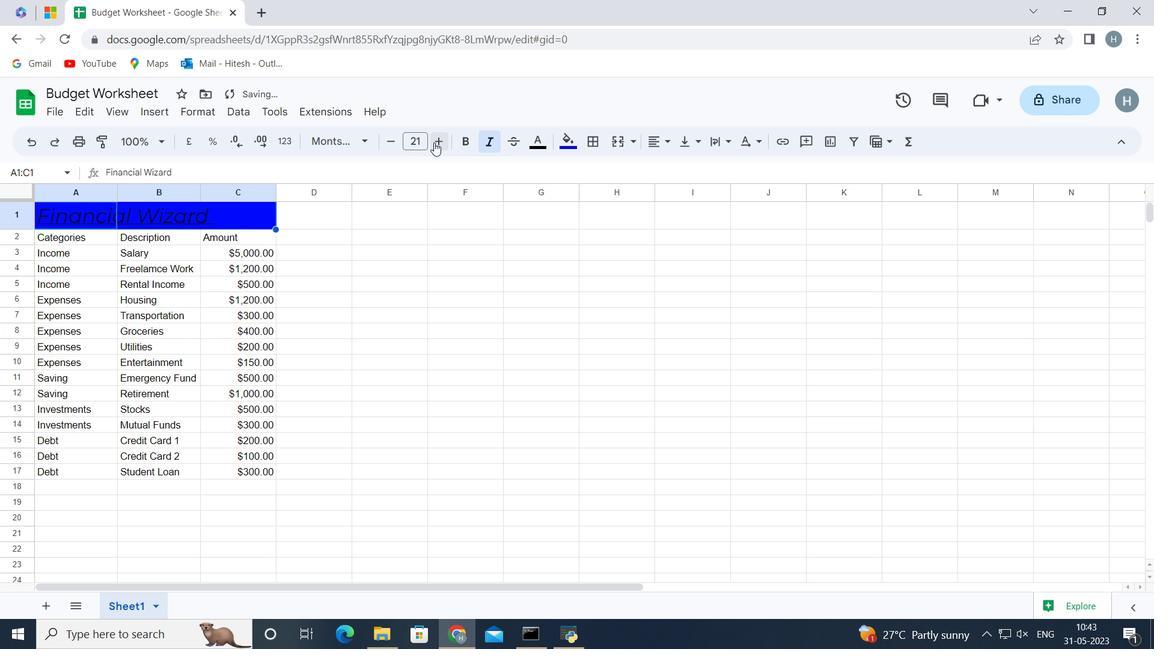 
Action: Mouse pressed left at (434, 142)
Screenshot: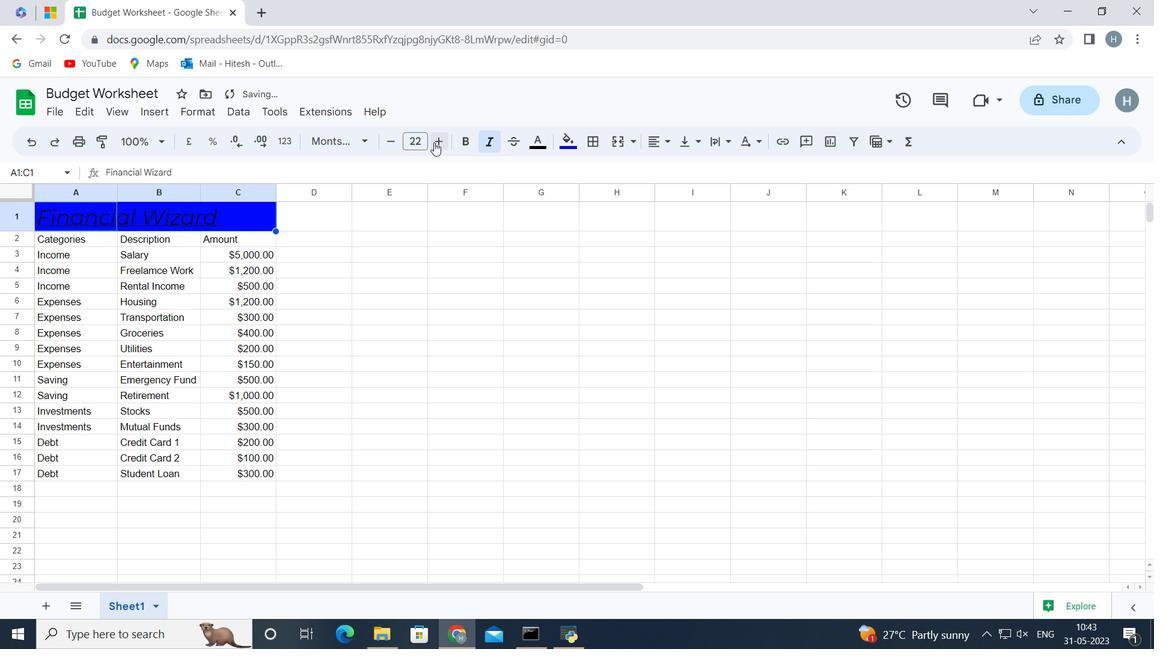 
Action: Mouse pressed left at (434, 142)
Screenshot: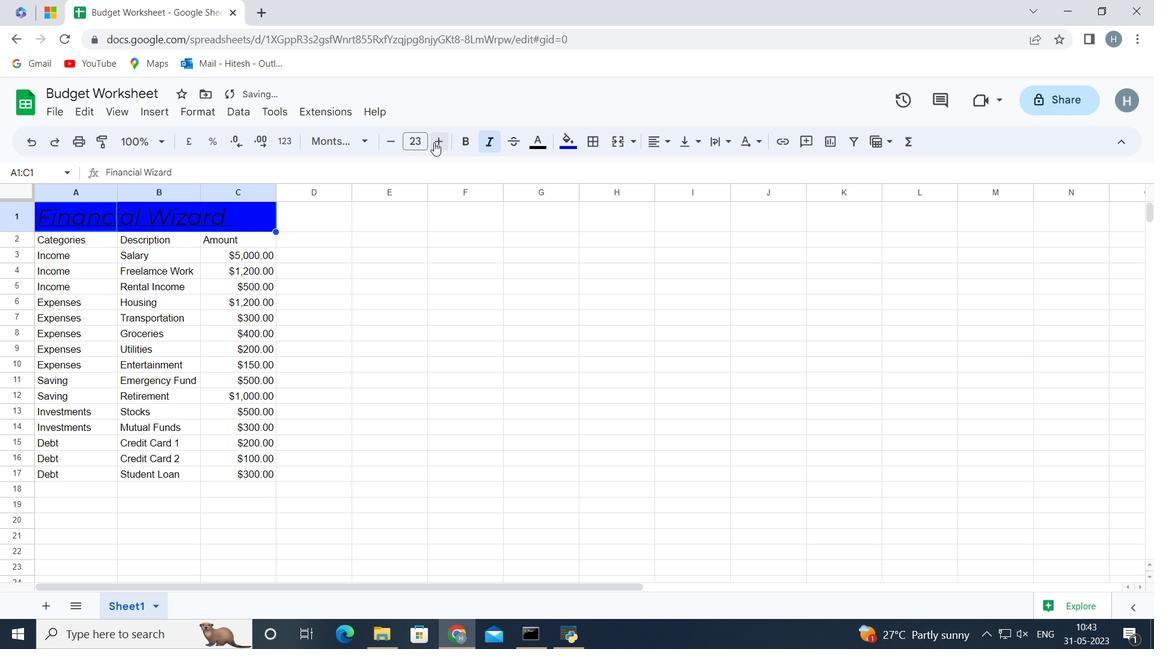 
Action: Mouse pressed left at (434, 142)
Screenshot: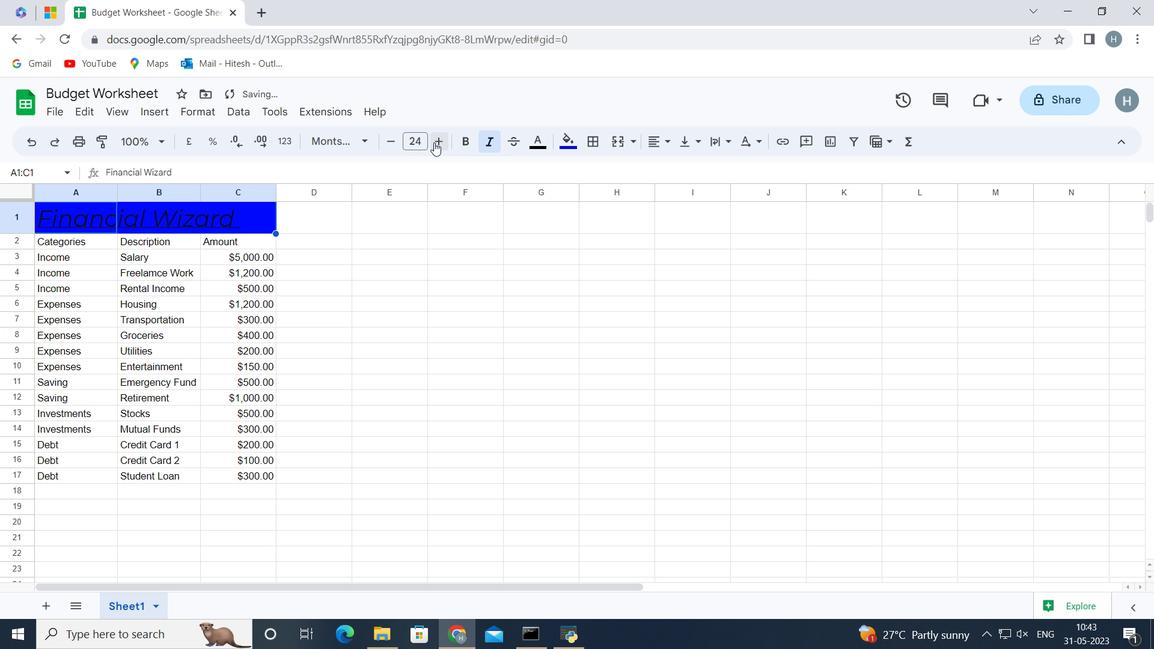 
Action: Mouse pressed left at (434, 142)
Screenshot: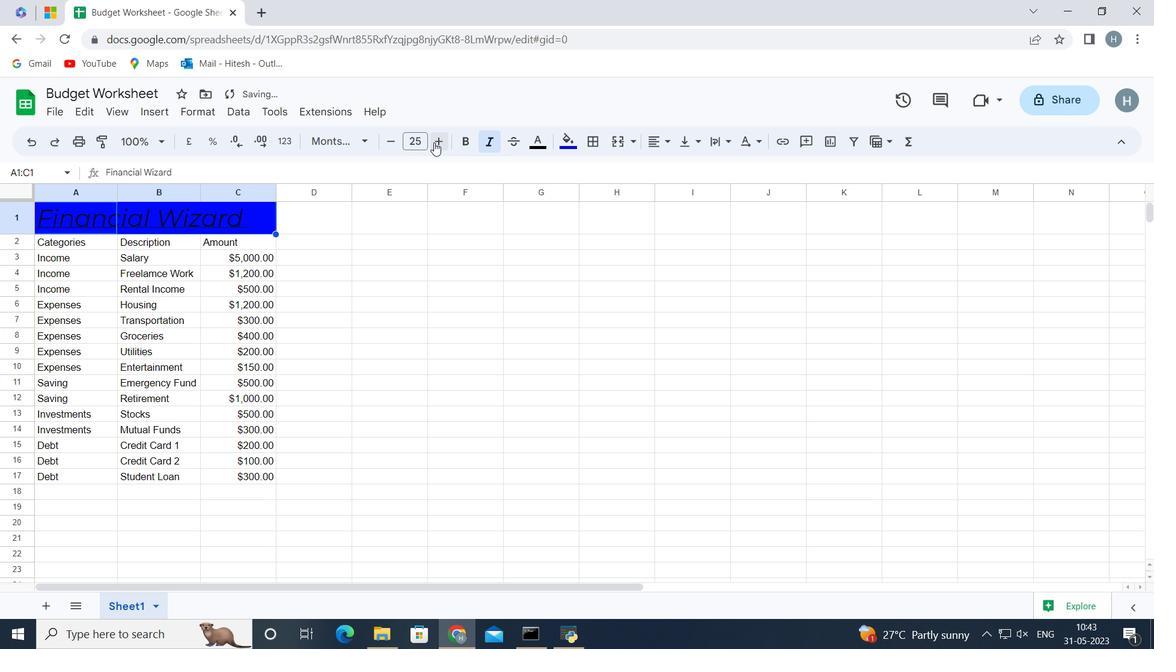 
Action: Mouse moved to (352, 352)
Screenshot: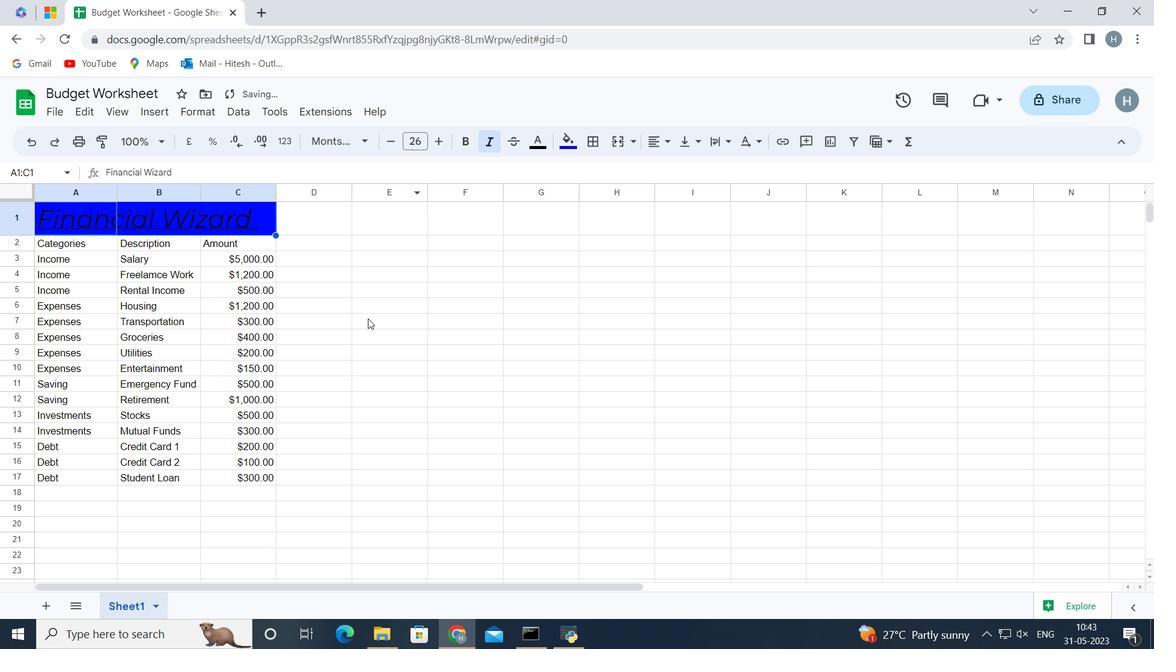 
Action: Mouse pressed left at (352, 352)
Screenshot: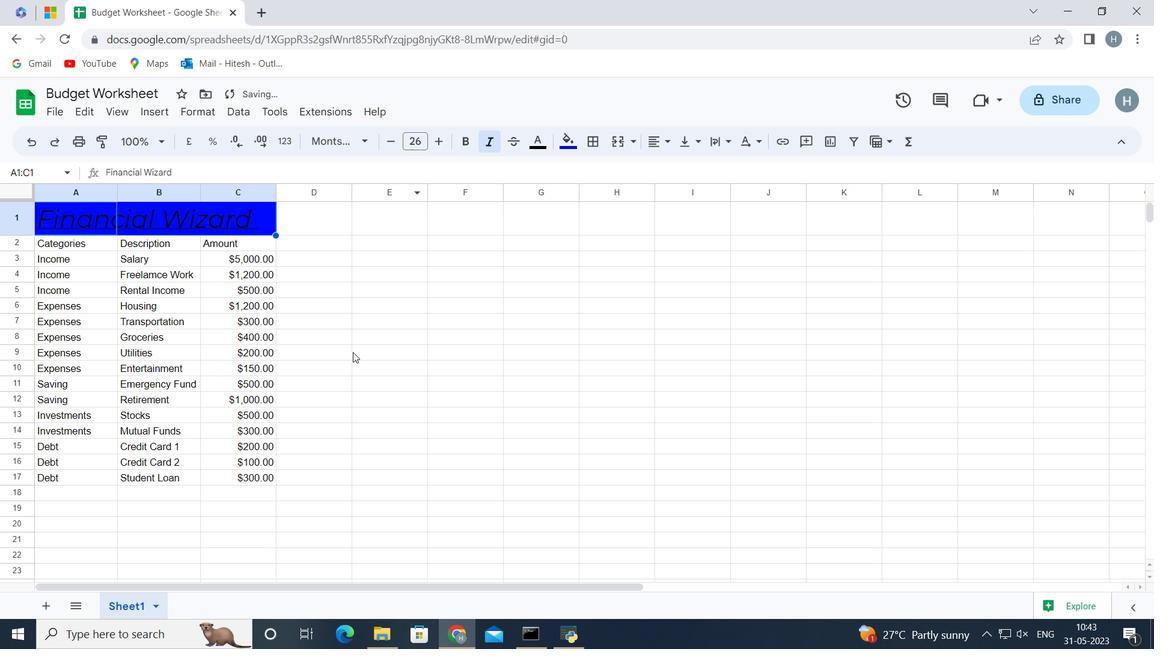 
Action: Mouse moved to (60, 244)
Screenshot: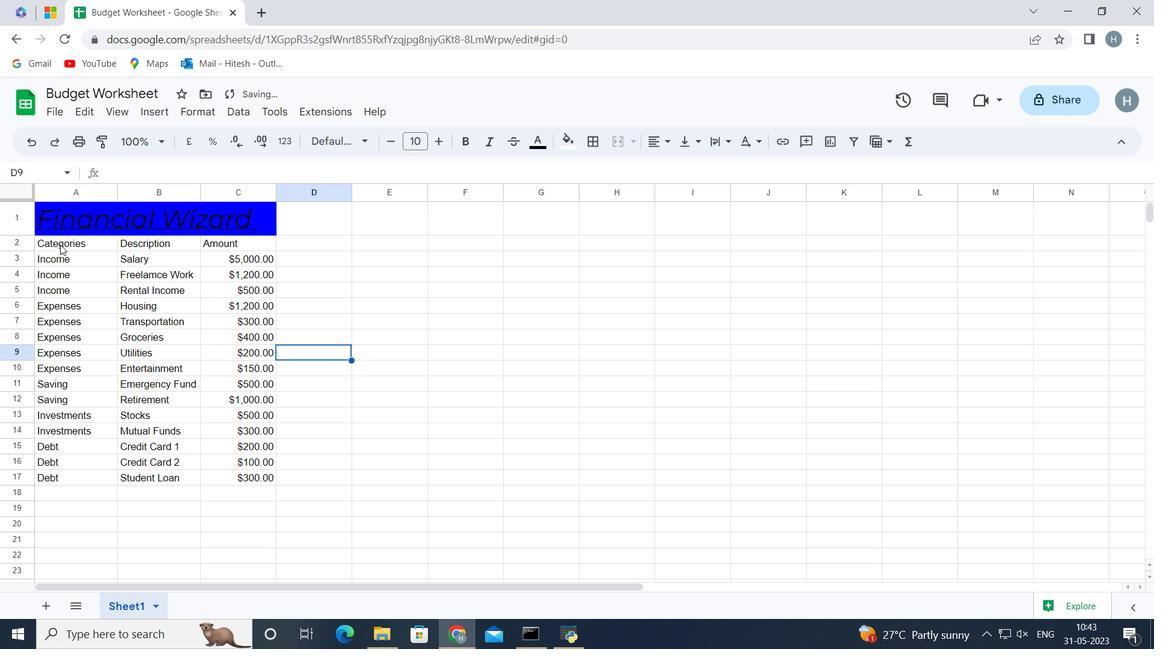 
Action: Mouse pressed left at (60, 244)
Screenshot: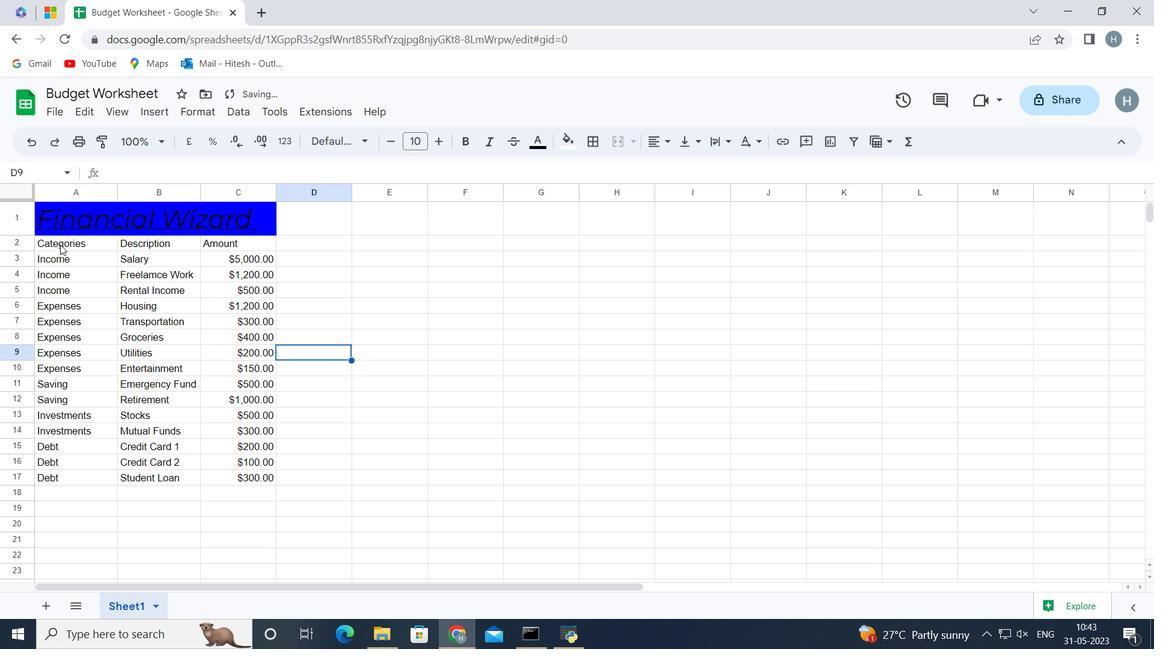
Action: Mouse moved to (60, 243)
Screenshot: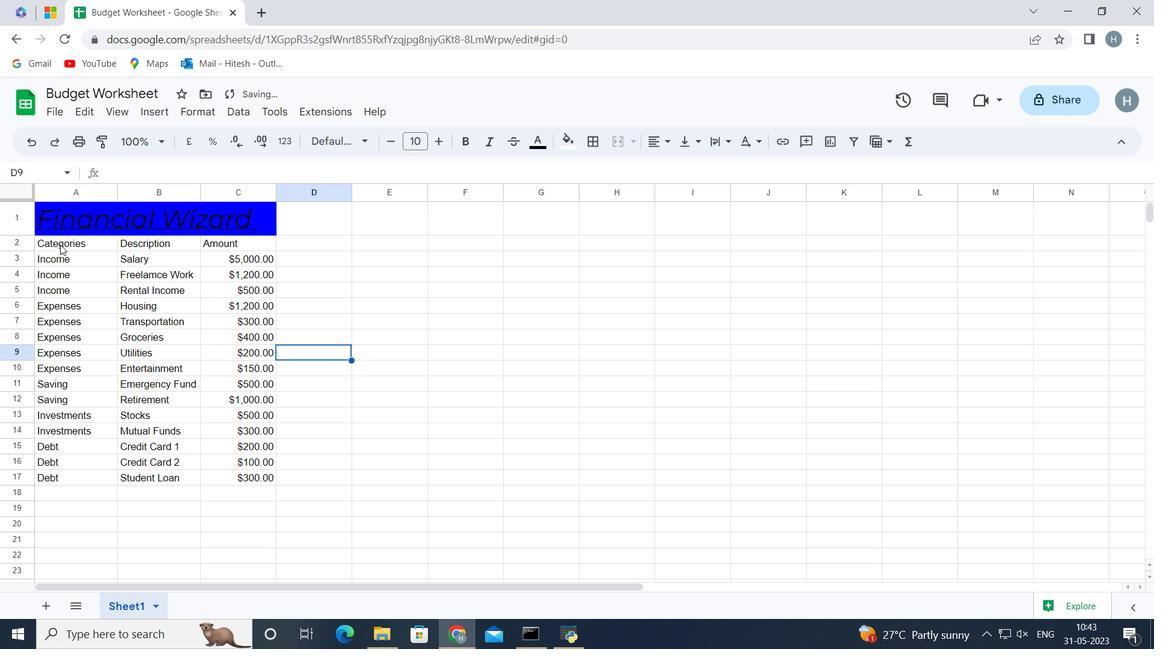 
Action: Key pressed <Key.shift><Key.right><Key.right><Key.down><Key.down><Key.down><Key.down><Key.down><Key.down><Key.down><Key.down><Key.down><Key.down><Key.down><Key.down><Key.down><Key.down><Key.down>
Screenshot: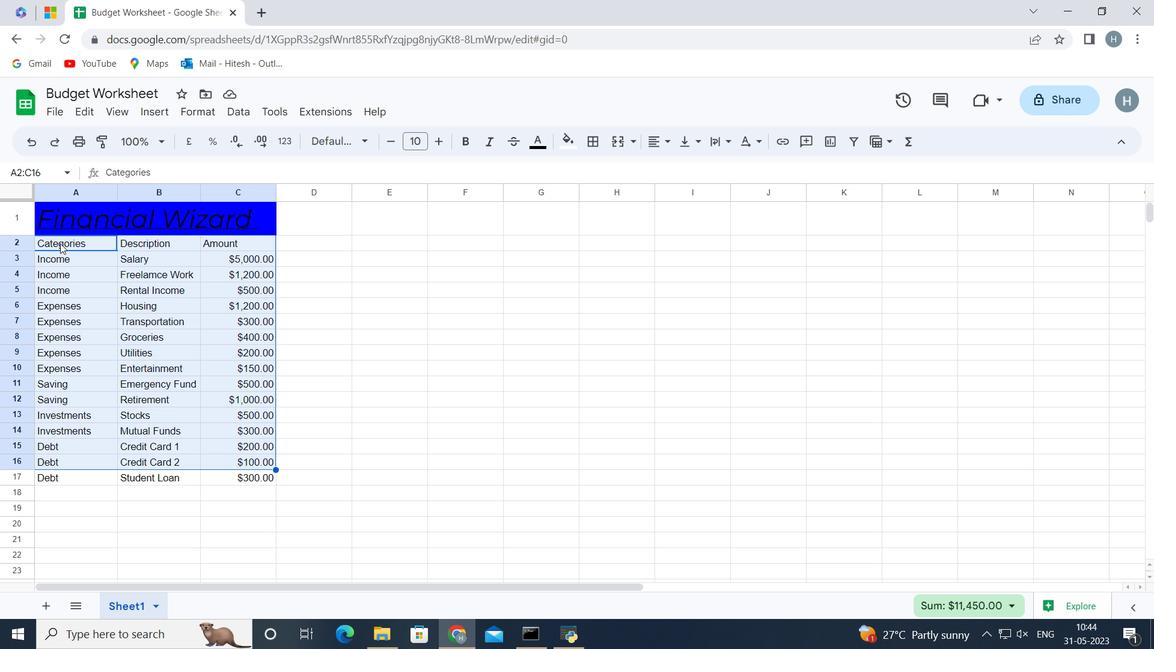 
Action: Mouse moved to (313, 142)
Screenshot: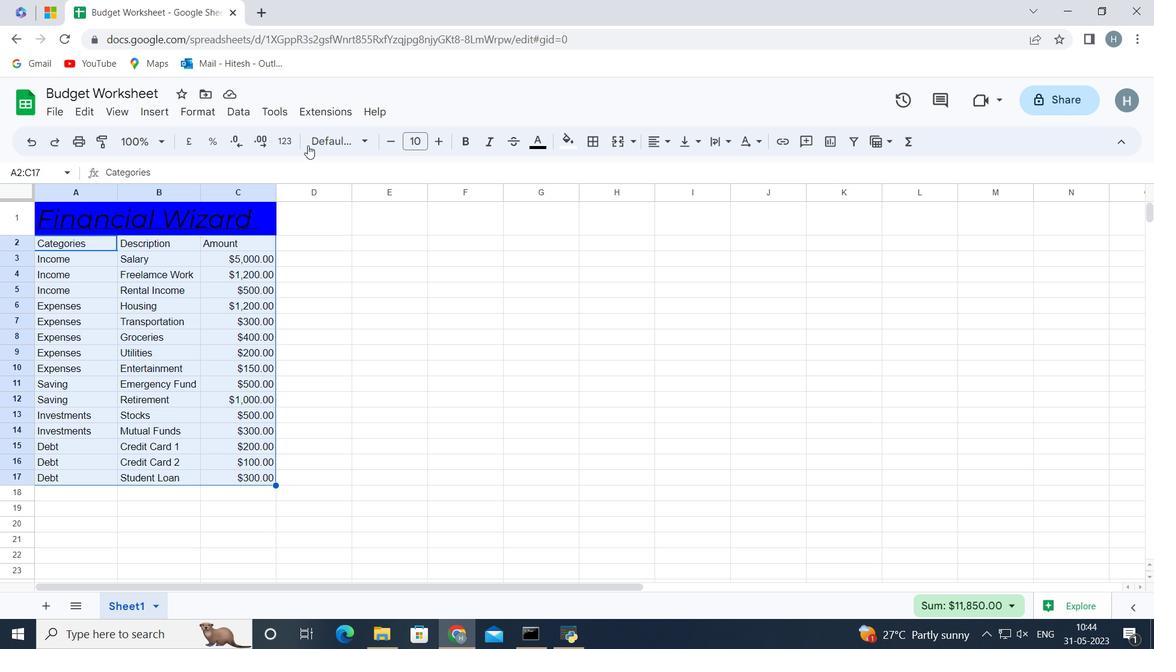 
Action: Mouse pressed left at (313, 142)
Screenshot: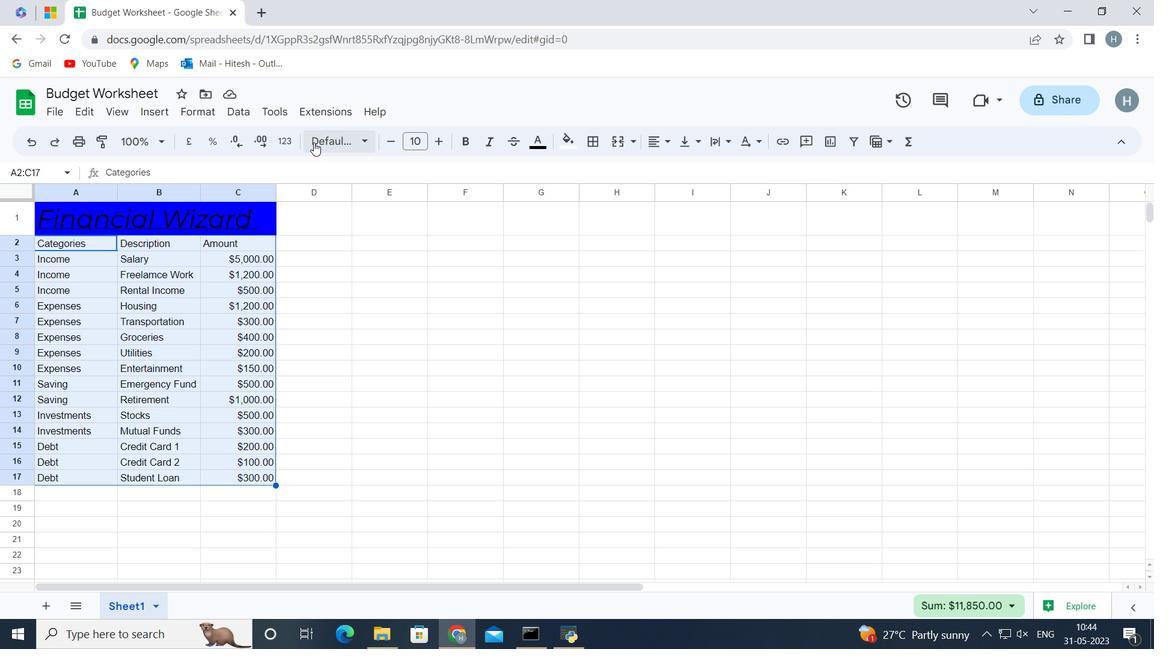 
Action: Mouse moved to (355, 361)
Screenshot: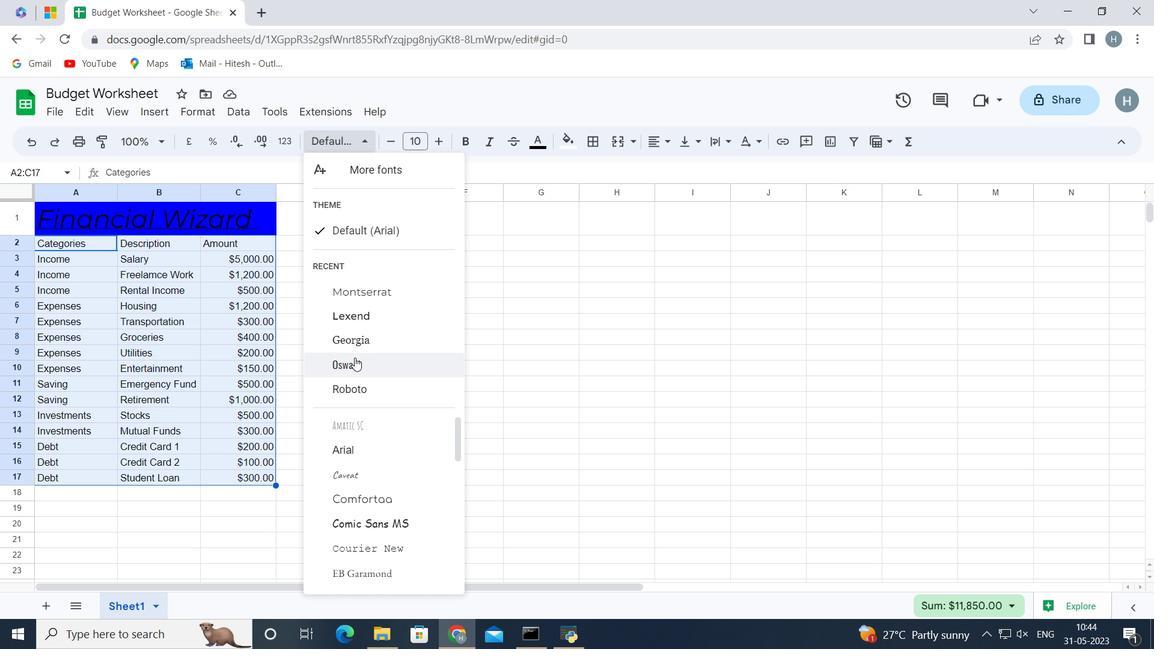 
Action: Mouse pressed left at (355, 361)
Screenshot: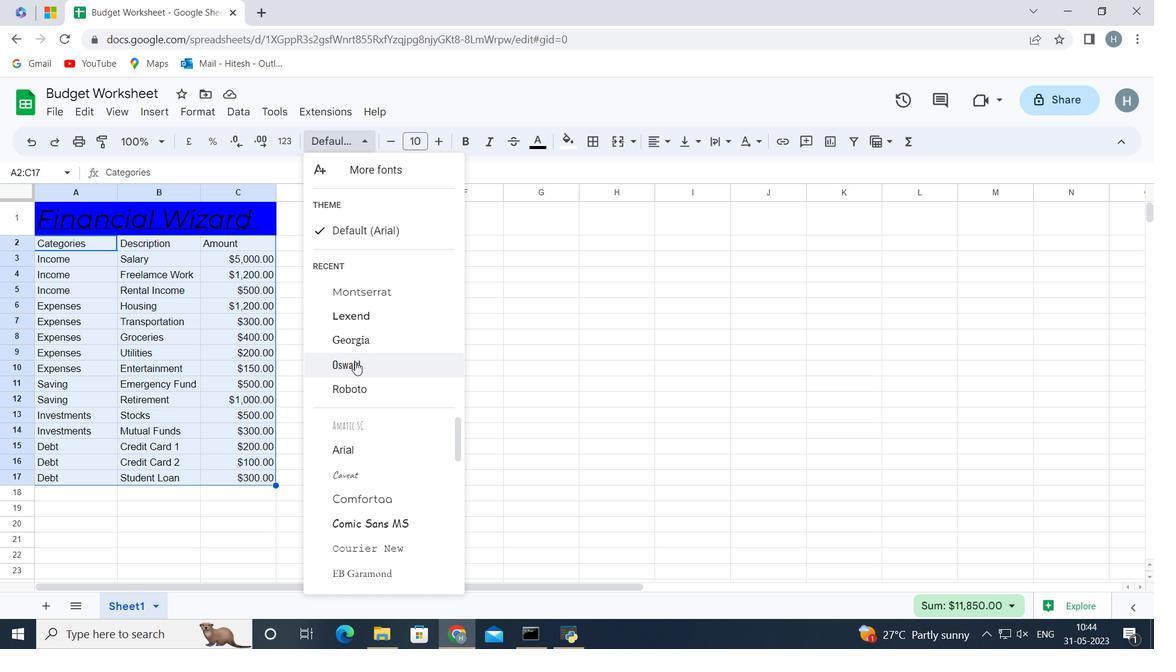 
Action: Mouse moved to (444, 140)
Screenshot: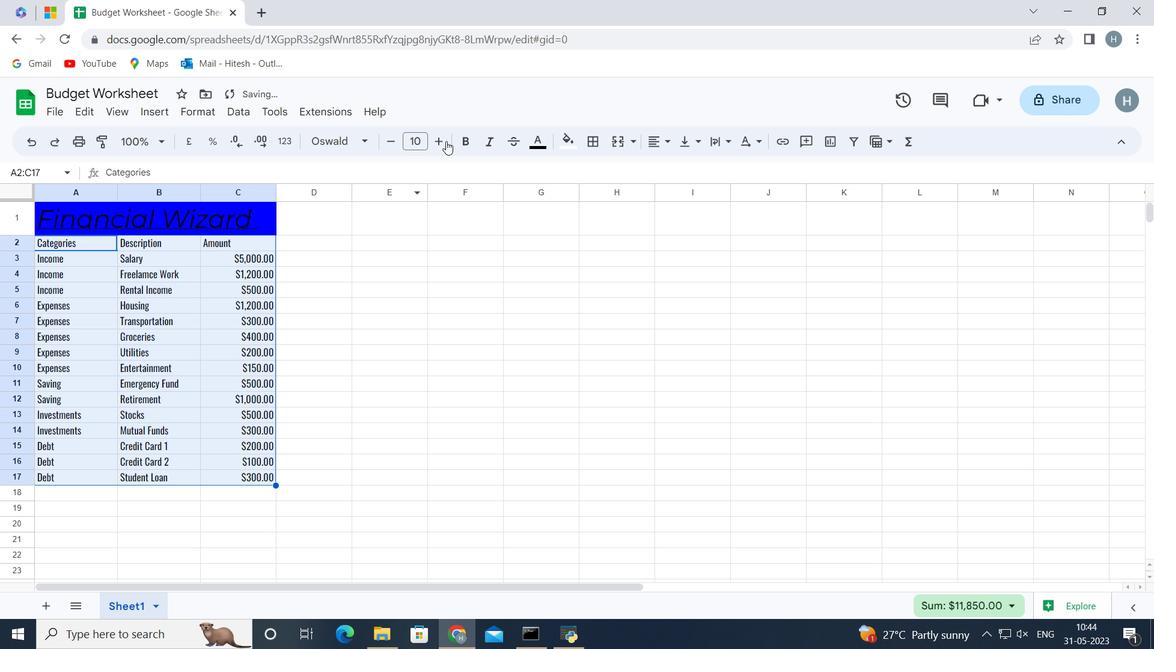 
Action: Mouse pressed left at (444, 140)
Screenshot: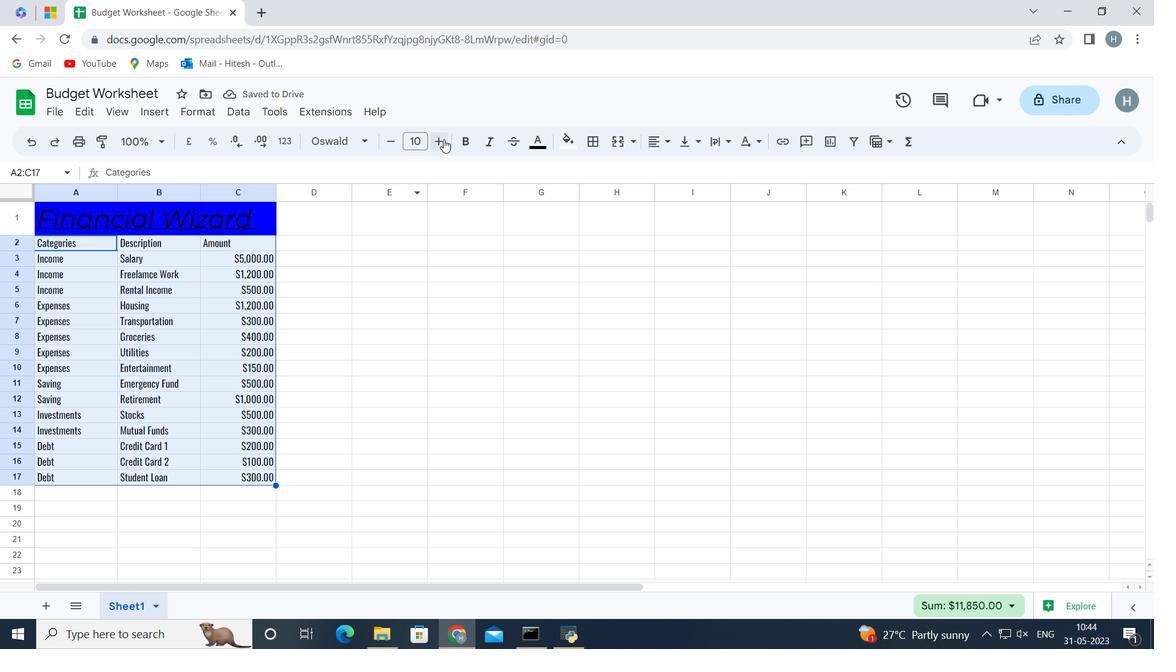 
Action: Mouse pressed left at (444, 140)
Screenshot: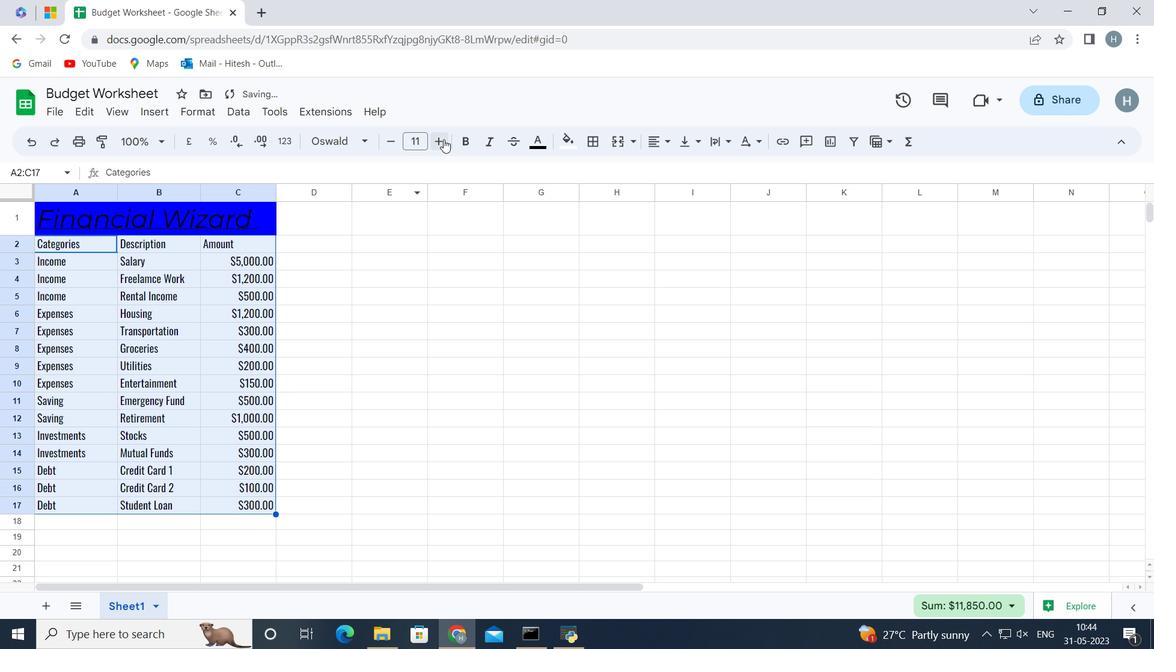 
Action: Mouse pressed left at (444, 140)
Screenshot: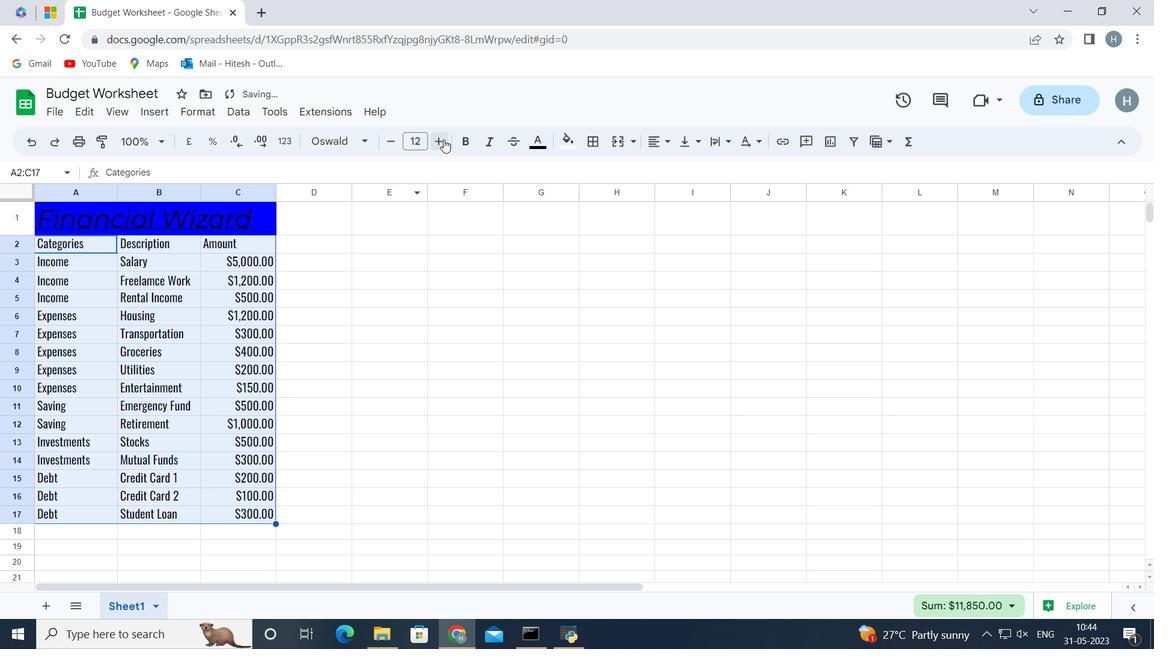 
Action: Mouse pressed left at (444, 140)
Screenshot: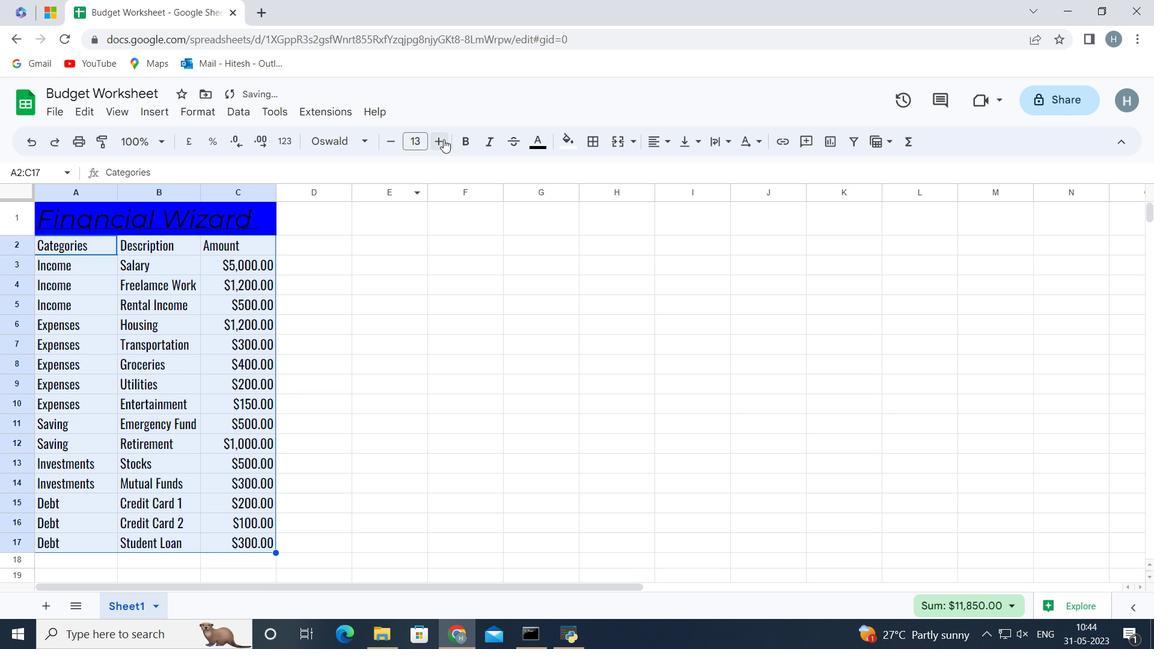 
Action: Mouse pressed left at (444, 140)
Screenshot: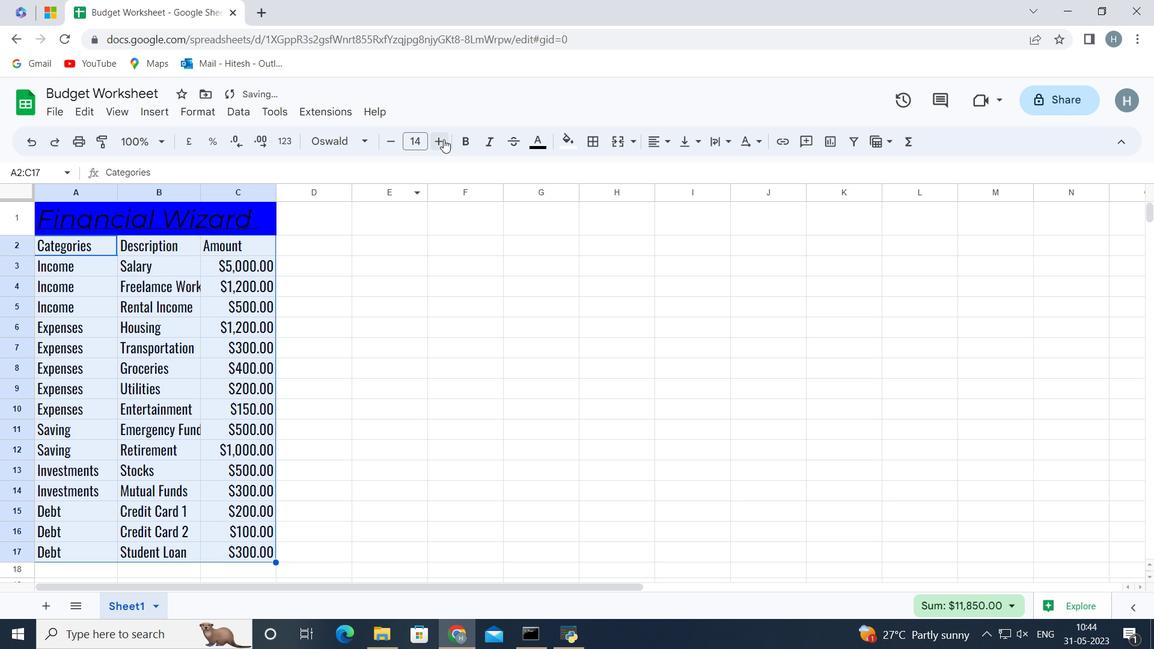 
Action: Mouse pressed left at (444, 140)
Screenshot: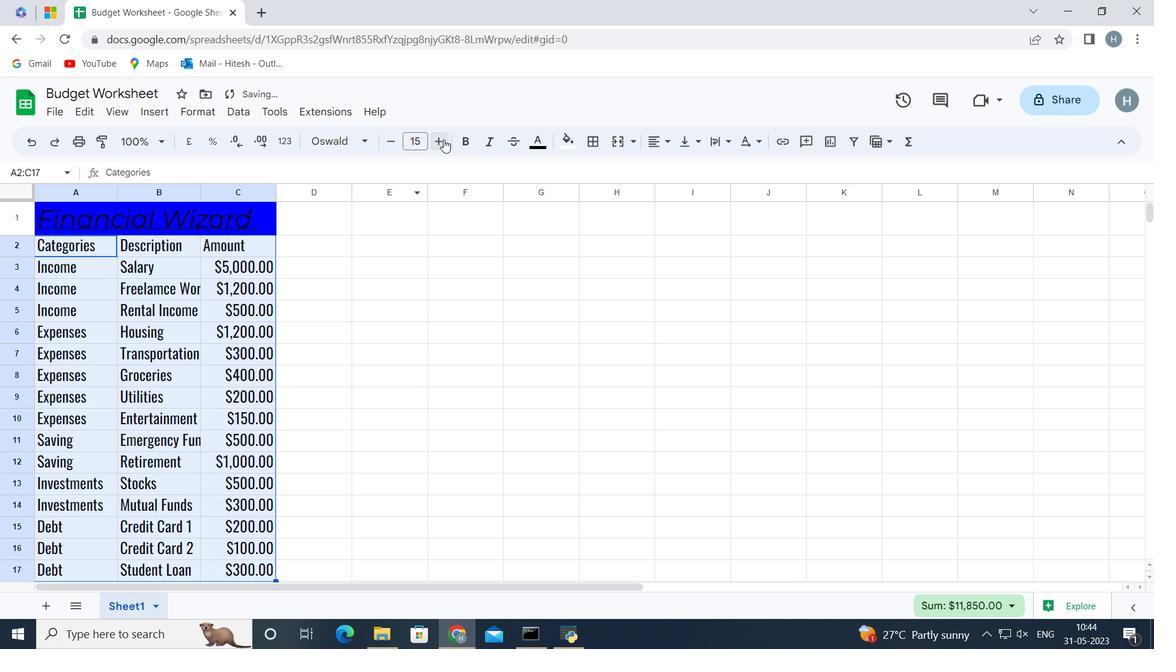 
Action: Mouse pressed left at (444, 140)
Screenshot: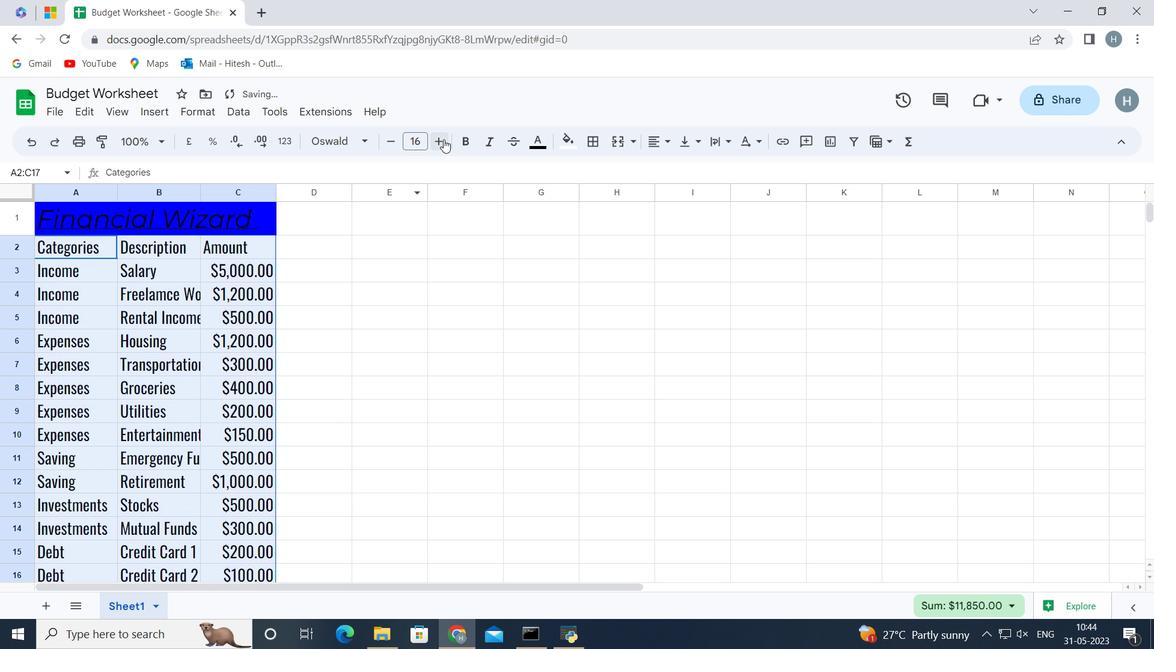 
Action: Mouse pressed left at (444, 140)
Screenshot: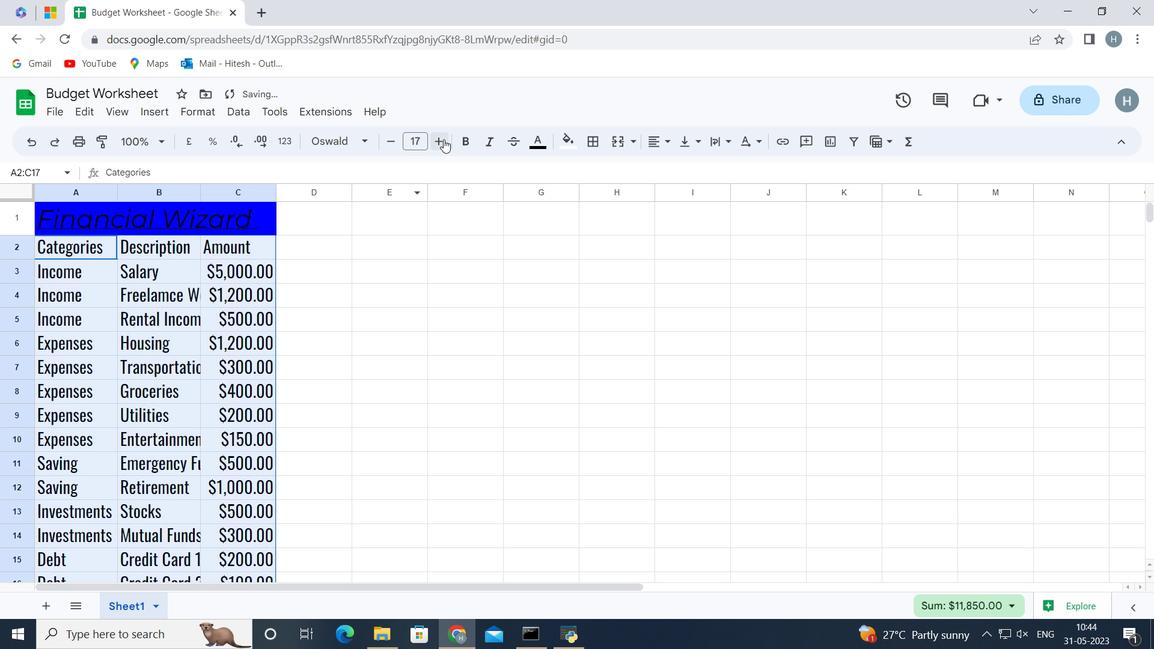 
Action: Mouse moved to (384, 292)
Screenshot: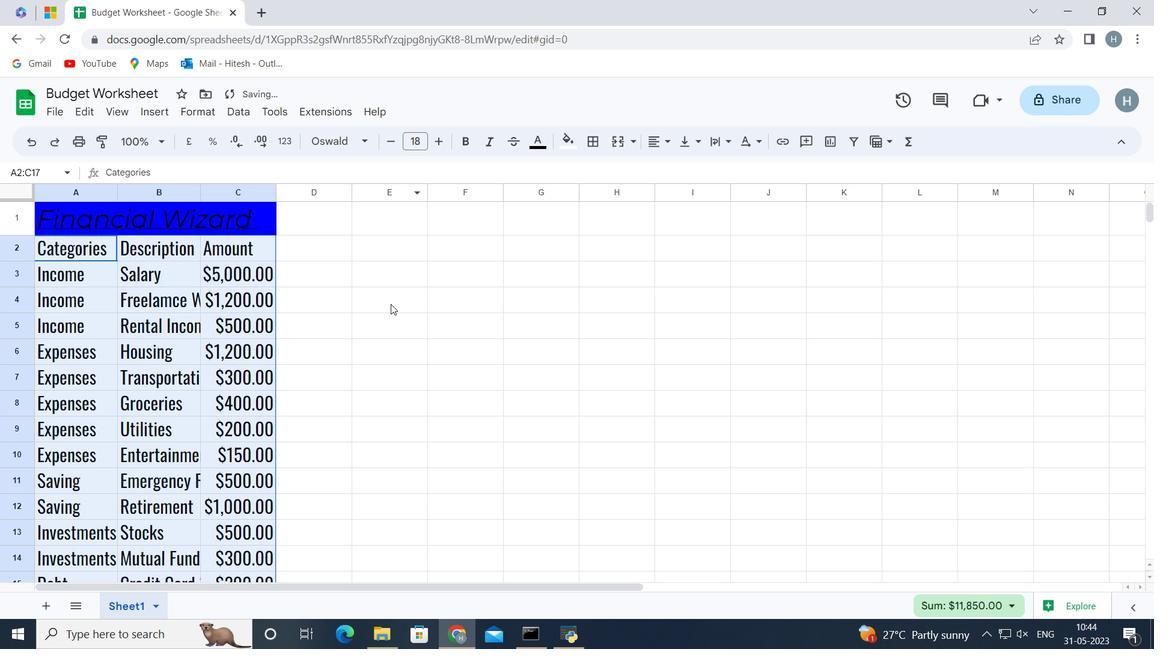
Action: Mouse scrolled (384, 292) with delta (0, 0)
Screenshot: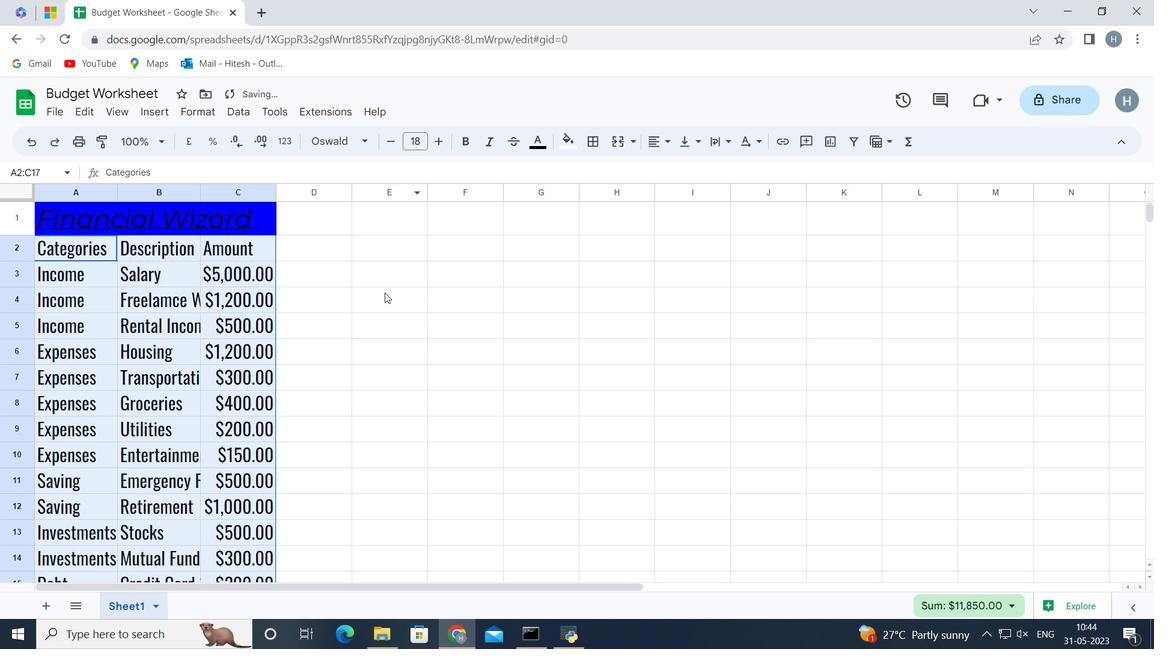 
Action: Mouse moved to (381, 280)
Screenshot: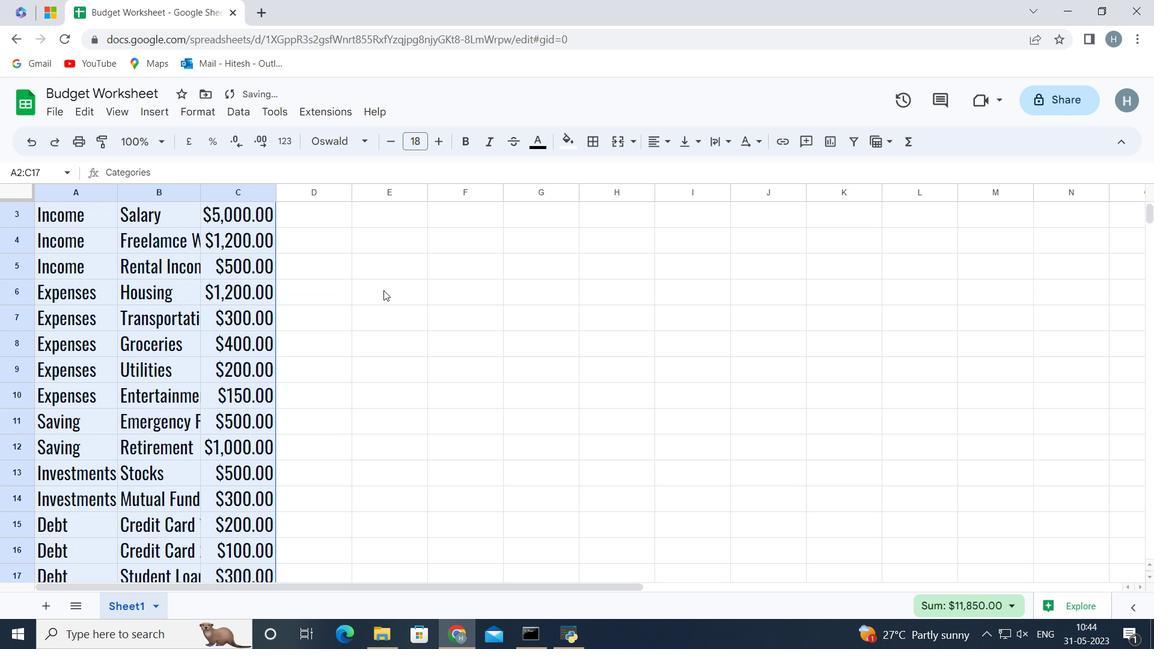 
Action: Mouse scrolled (381, 281) with delta (0, 0)
Screenshot: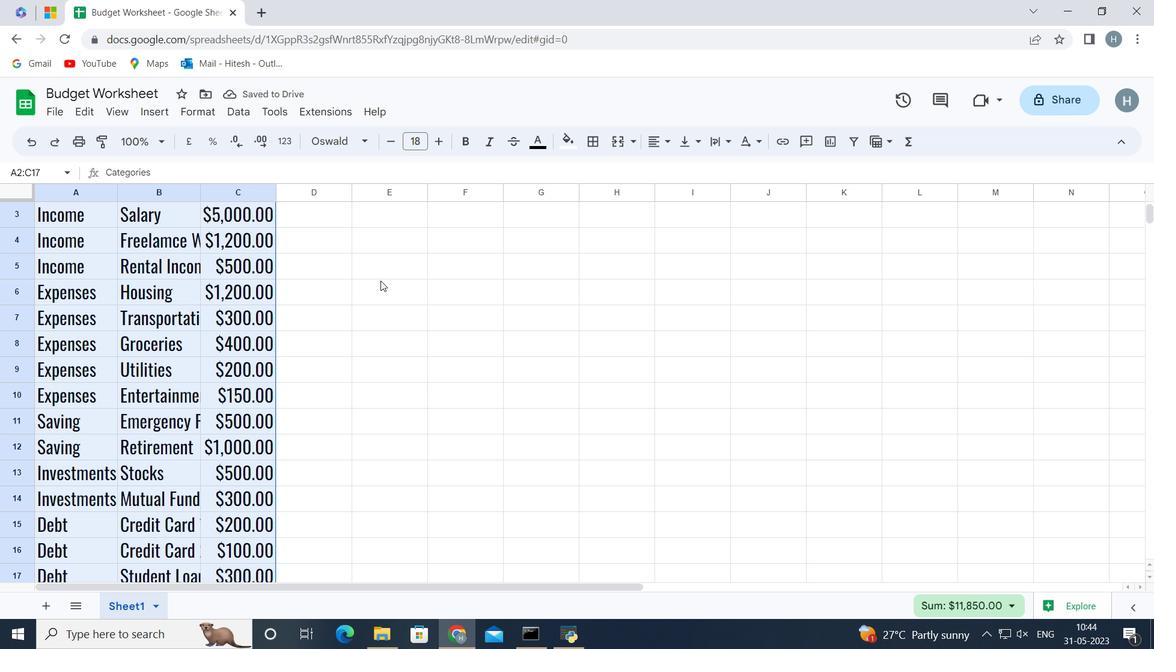 
Action: Mouse scrolled (381, 281) with delta (0, 0)
Screenshot: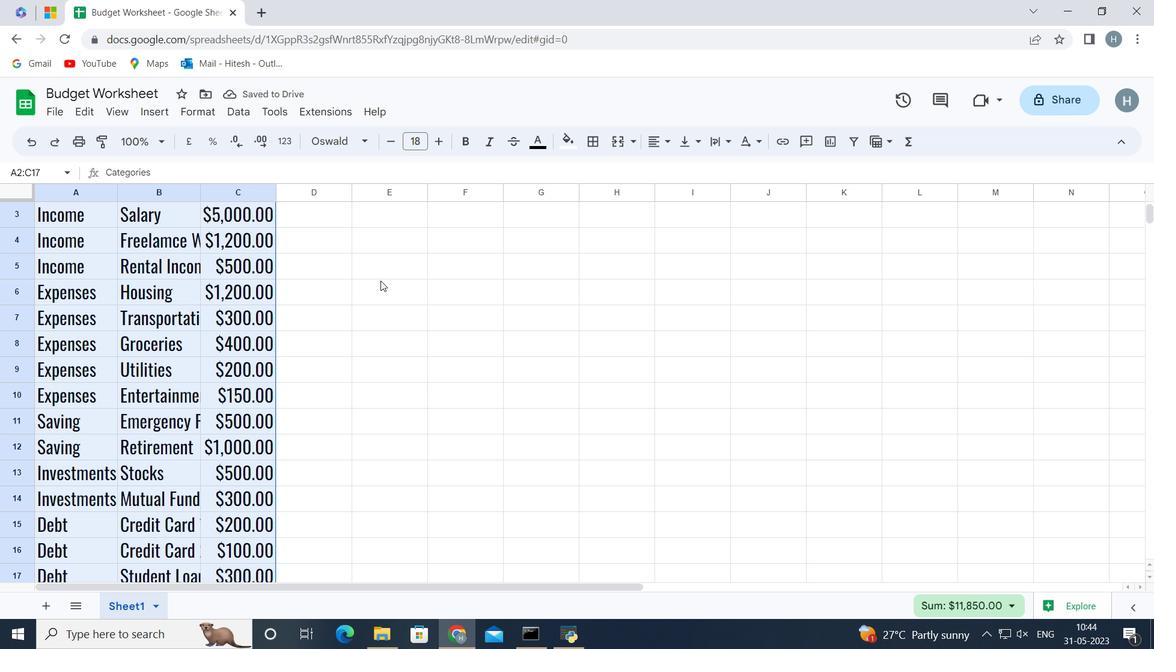 
Action: Mouse scrolled (381, 281) with delta (0, 0)
Screenshot: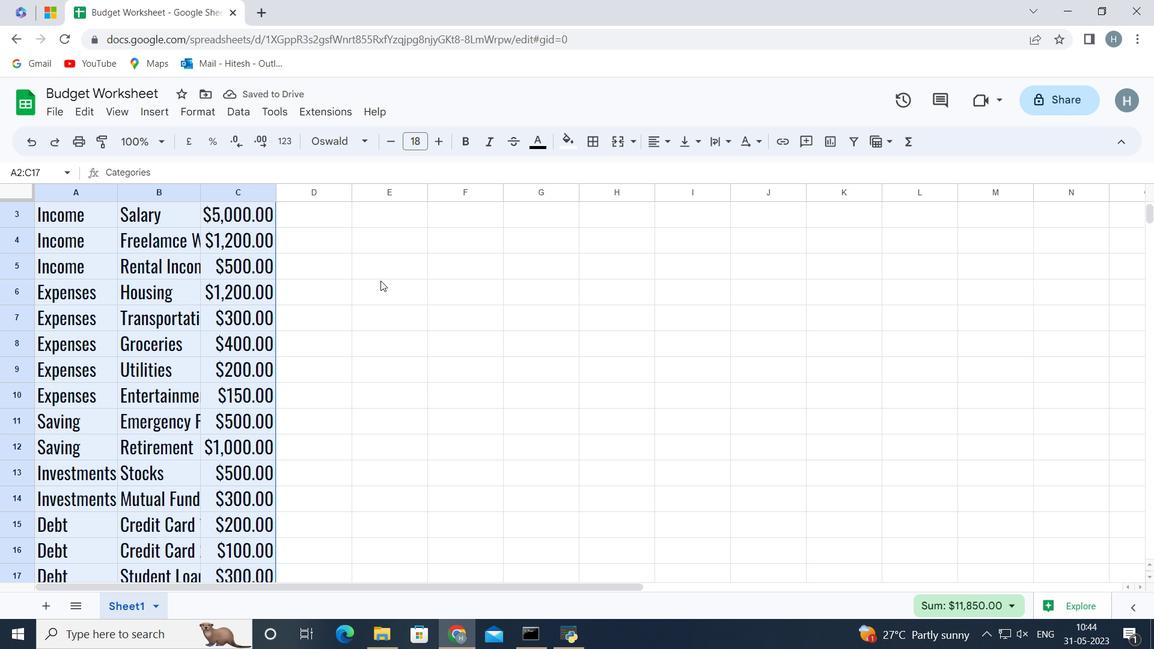 
Action: Mouse moved to (370, 289)
Screenshot: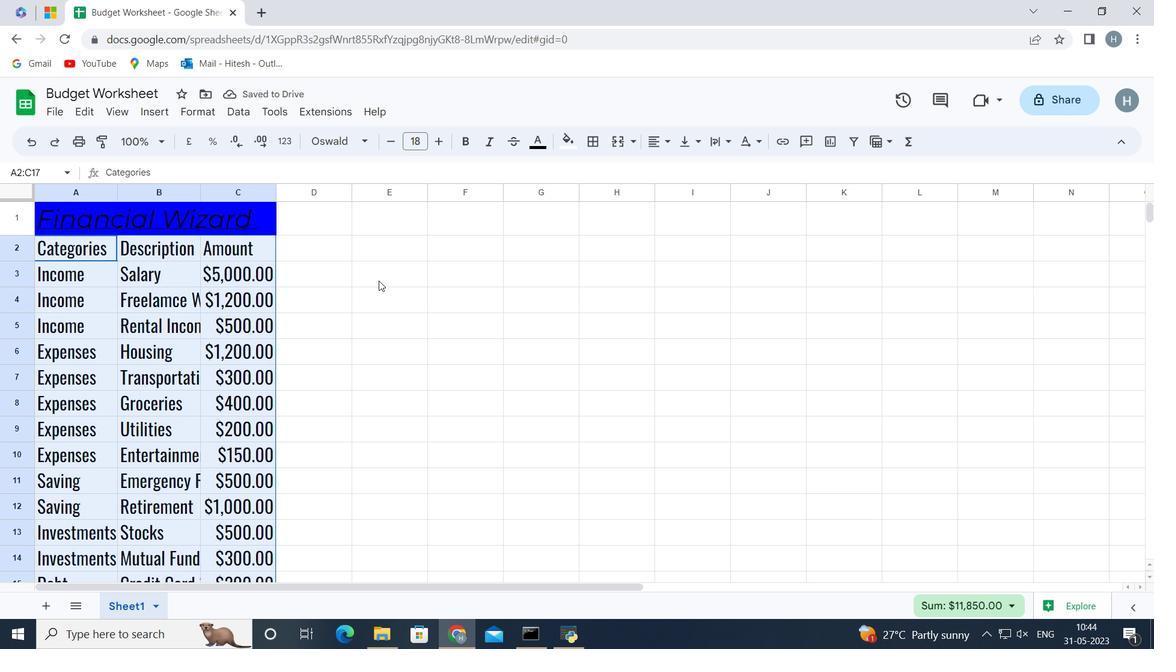 
Action: Mouse pressed left at (370, 289)
Screenshot: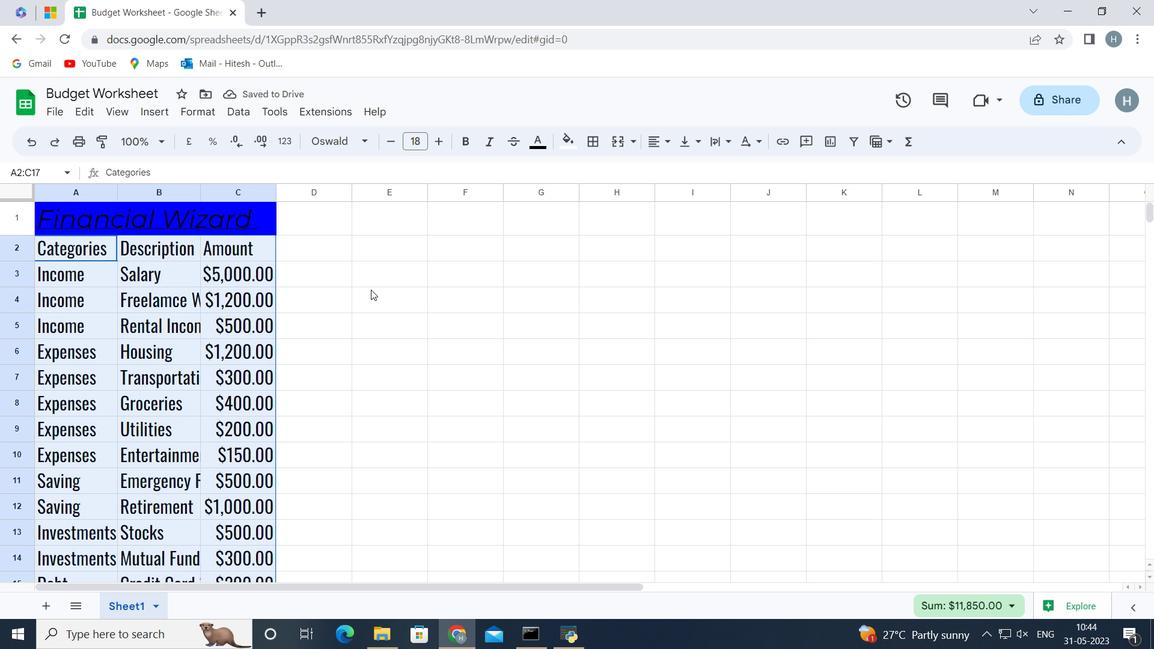 
Action: Mouse moved to (72, 214)
Screenshot: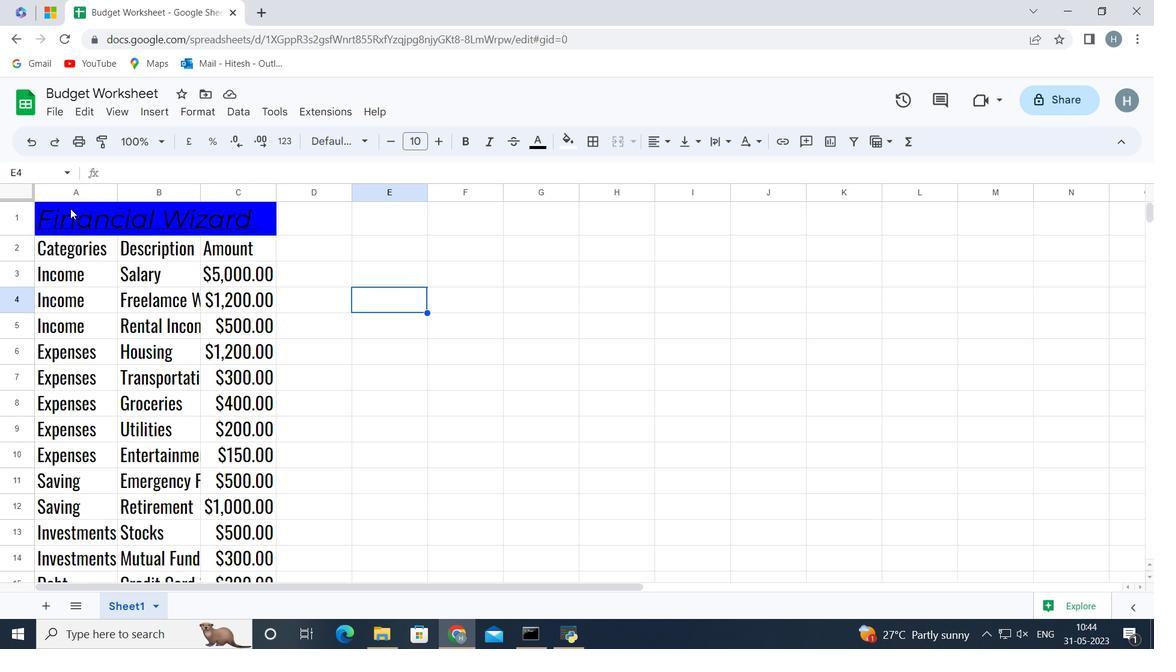 
Action: Mouse pressed left at (72, 214)
Screenshot: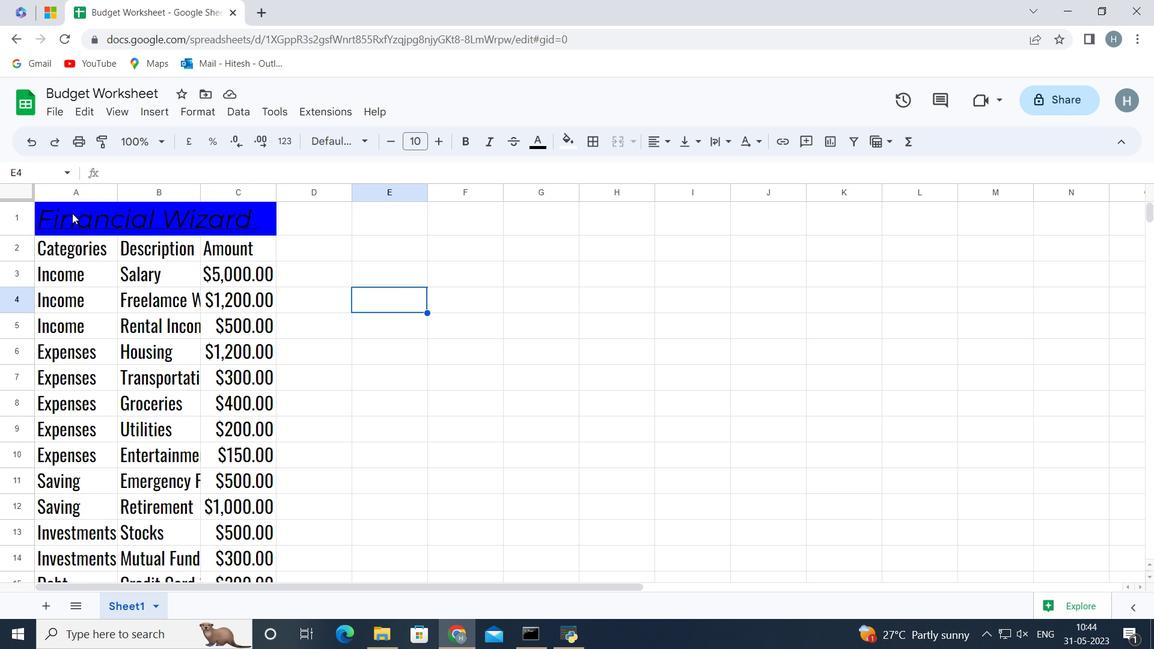 
Action: Key pressed <Key.shift><Key.right><Key.right><Key.down><Key.down><Key.down><Key.down><Key.down><Key.down><Key.down><Key.down><Key.down><Key.down><Key.down><Key.down><Key.down><Key.down><Key.down><Key.down>
Screenshot: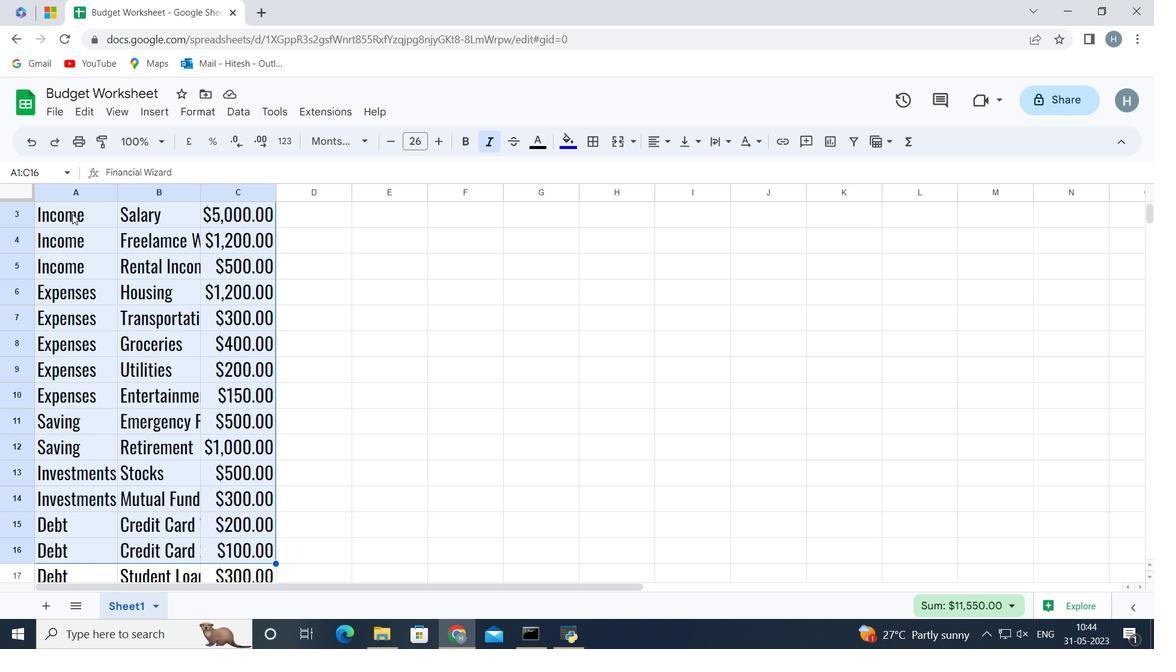 
Action: Mouse moved to (654, 144)
Screenshot: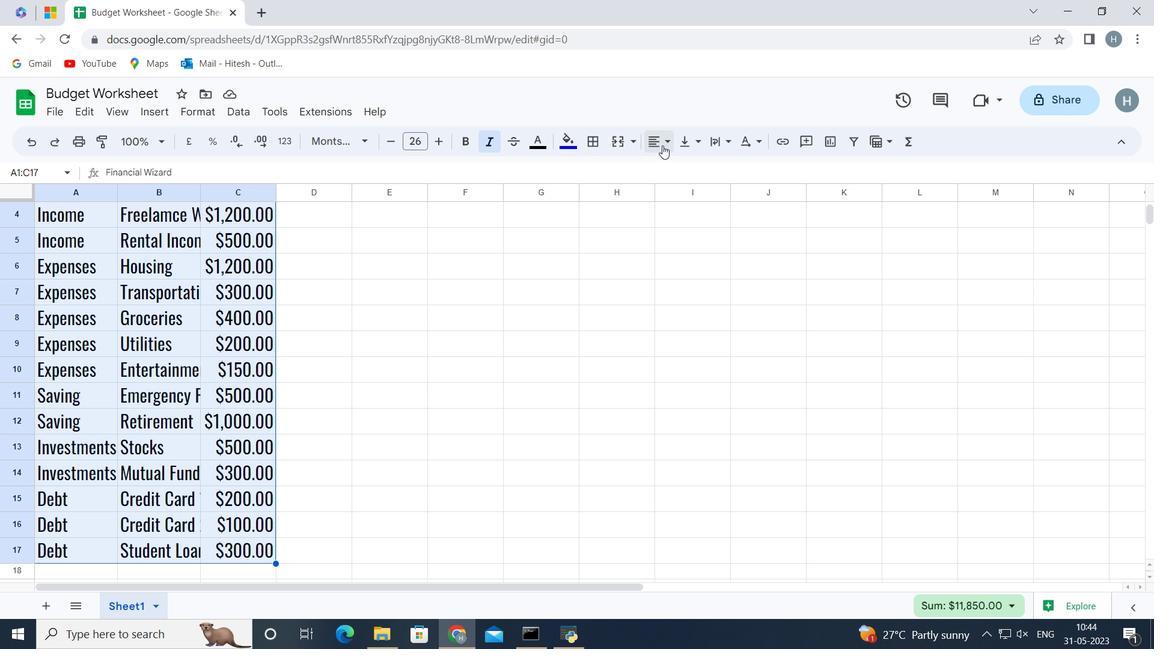 
Action: Mouse pressed left at (654, 144)
Screenshot: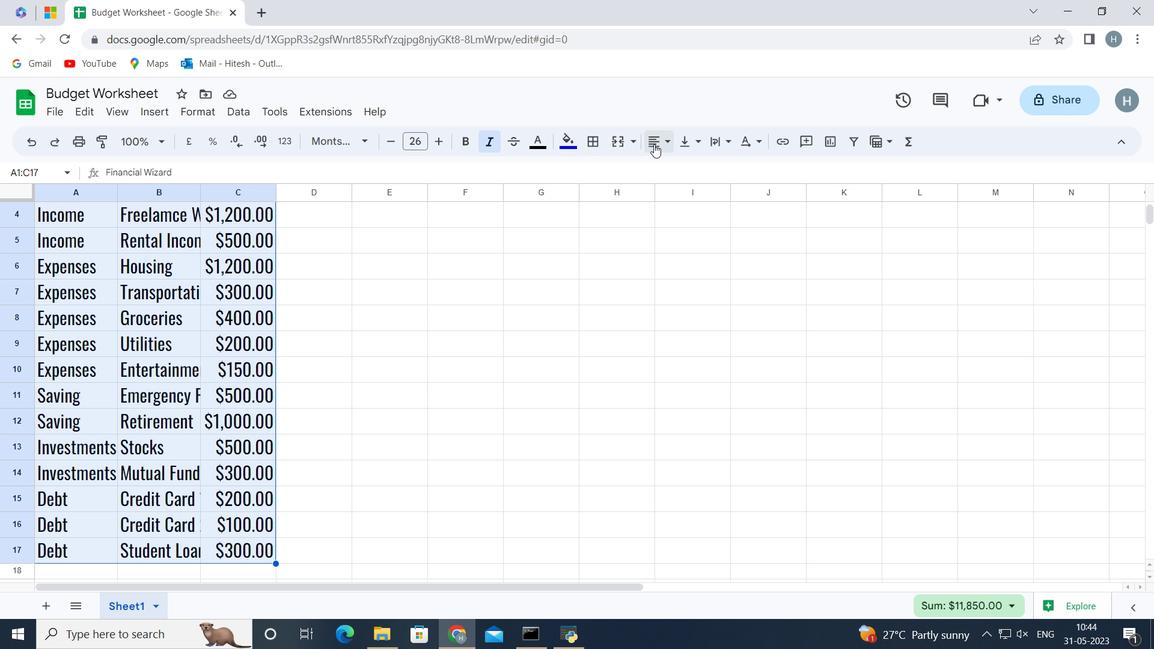
Action: Mouse moved to (683, 171)
Screenshot: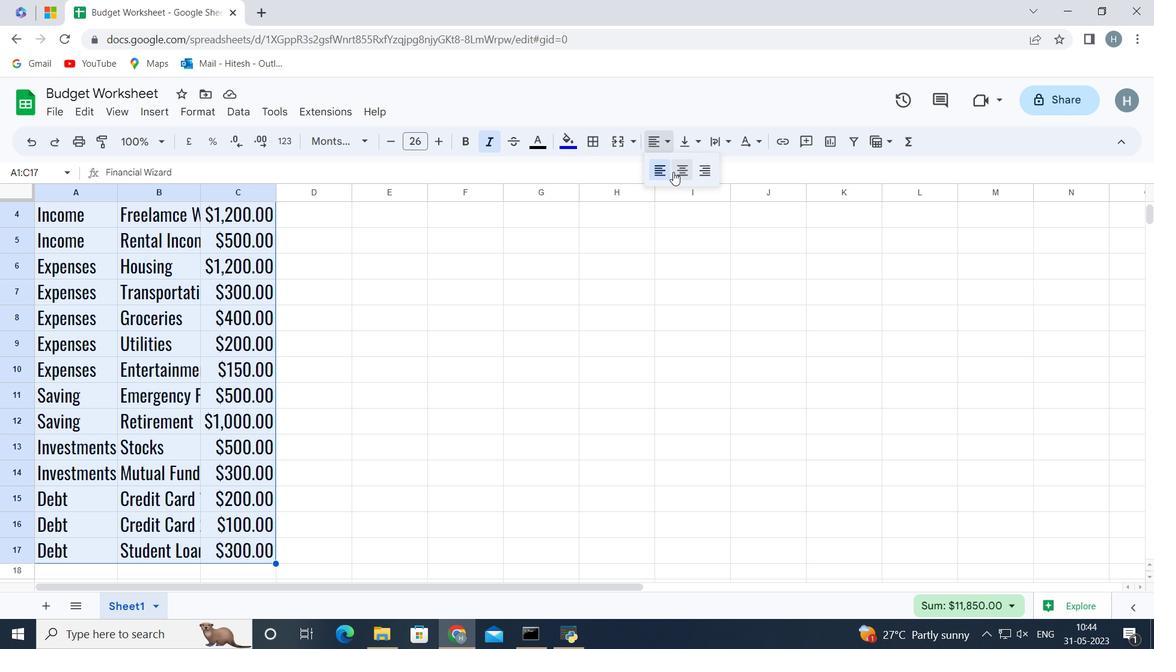 
Action: Mouse pressed left at (683, 171)
Screenshot: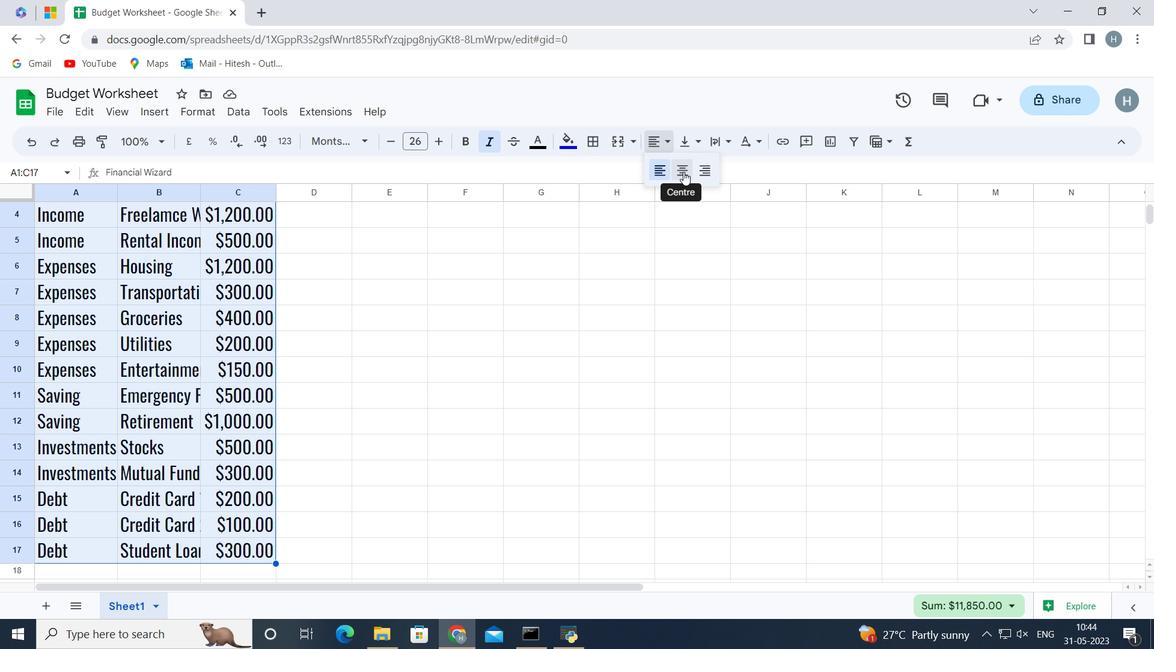 
Action: Mouse moved to (338, 282)
Screenshot: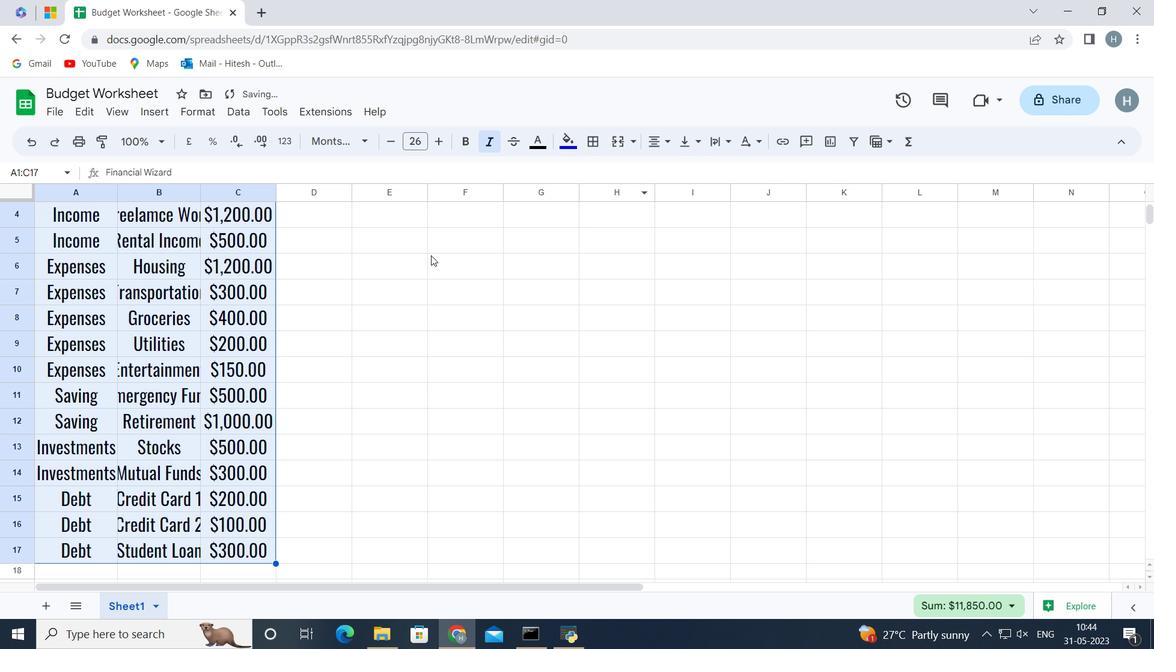 
Action: Mouse scrolled (338, 283) with delta (0, 0)
Screenshot: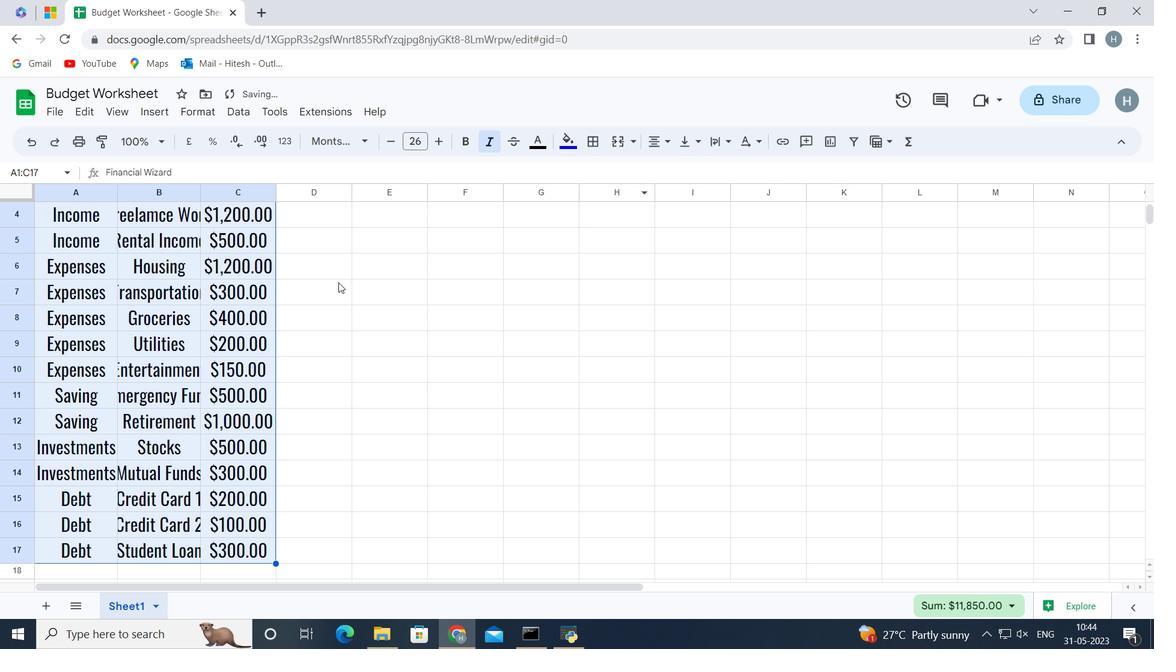 
Action: Mouse scrolled (338, 283) with delta (0, 0)
Screenshot: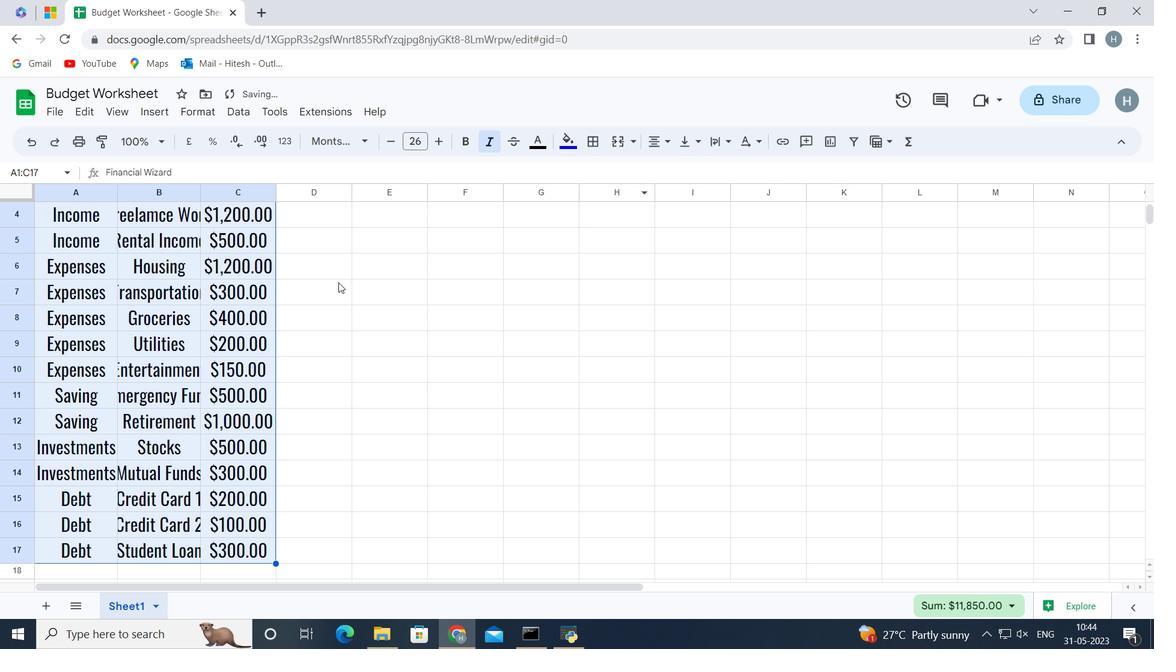 
Action: Mouse scrolled (338, 283) with delta (0, 0)
Screenshot: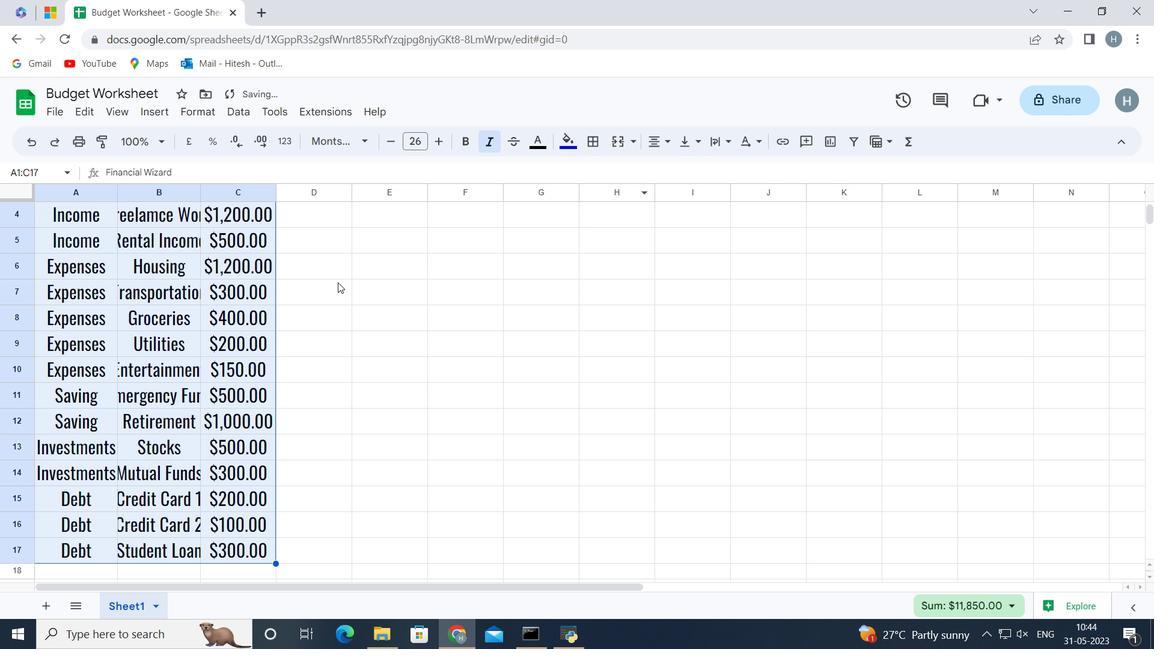 
Action: Mouse scrolled (338, 283) with delta (0, 0)
Screenshot: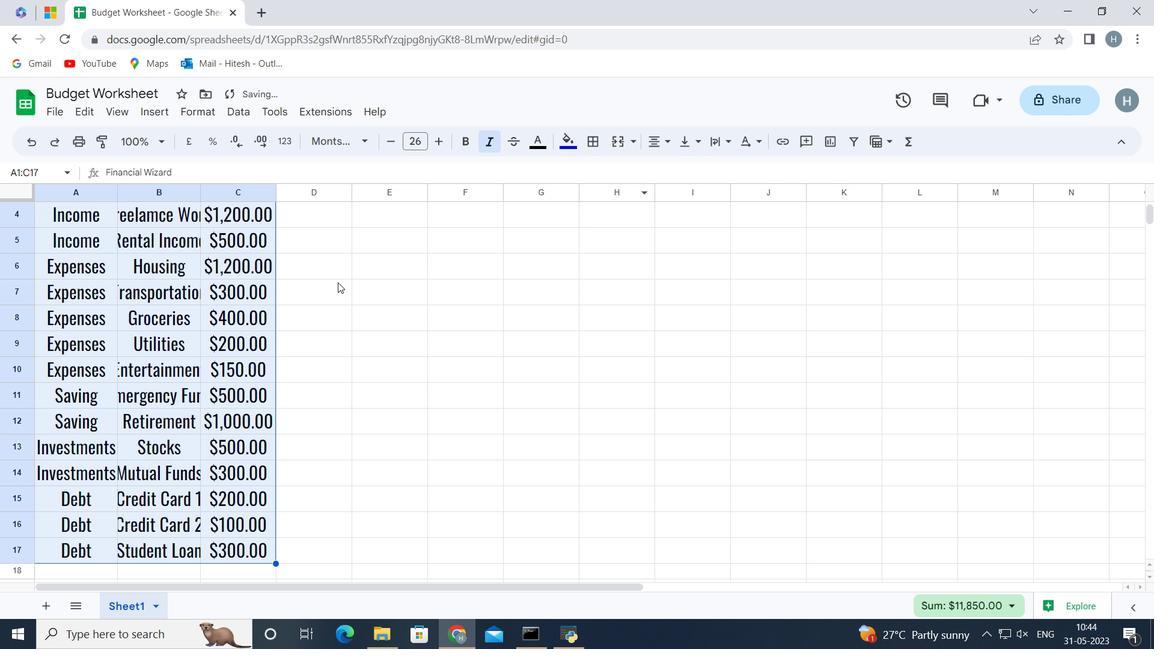 
Action: Mouse scrolled (338, 283) with delta (0, 0)
Screenshot: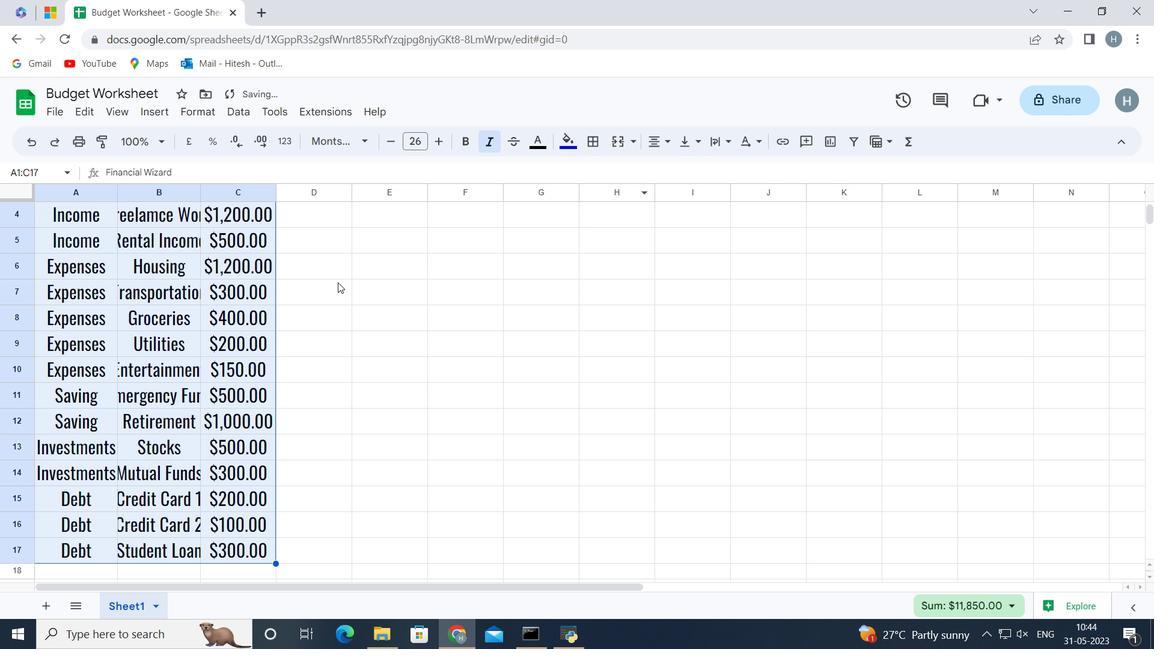 
Action: Mouse moved to (337, 283)
Screenshot: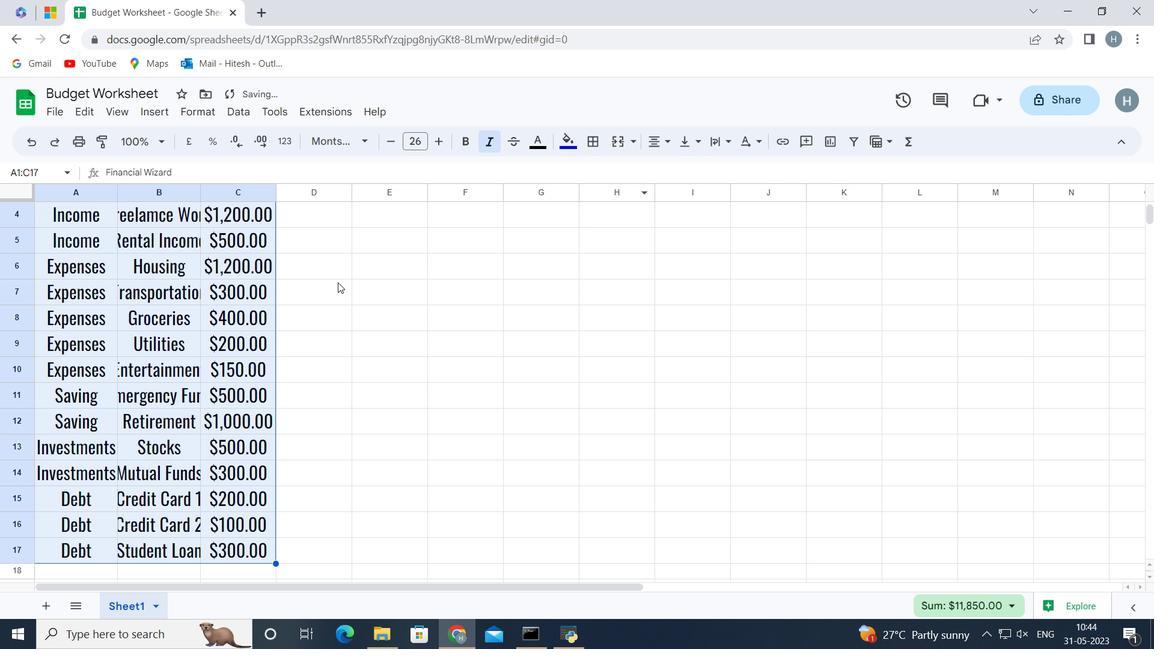 
Action: Mouse scrolled (337, 283) with delta (0, 0)
Screenshot: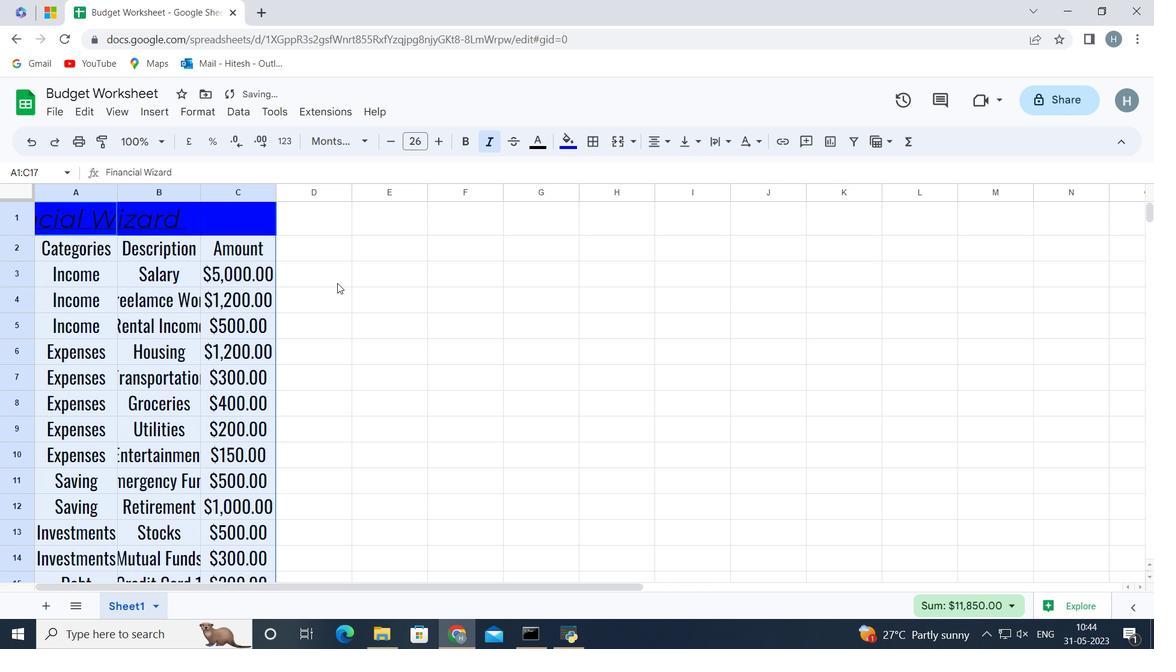 
Action: Mouse moved to (337, 283)
Screenshot: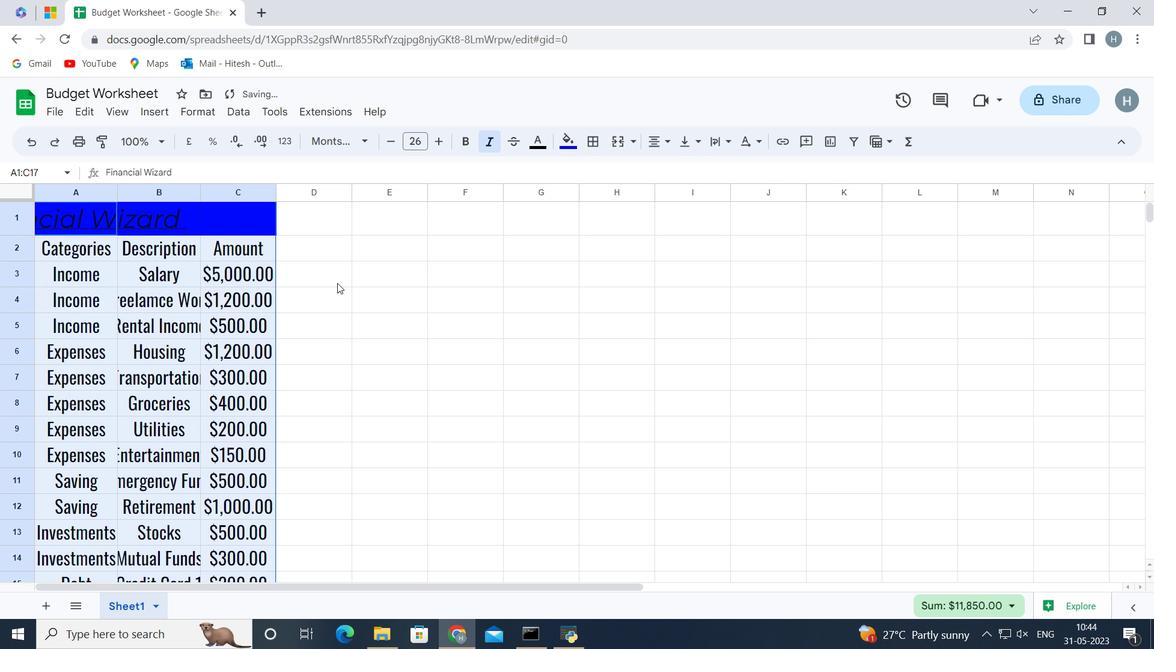
Action: Mouse scrolled (337, 283) with delta (0, 0)
Screenshot: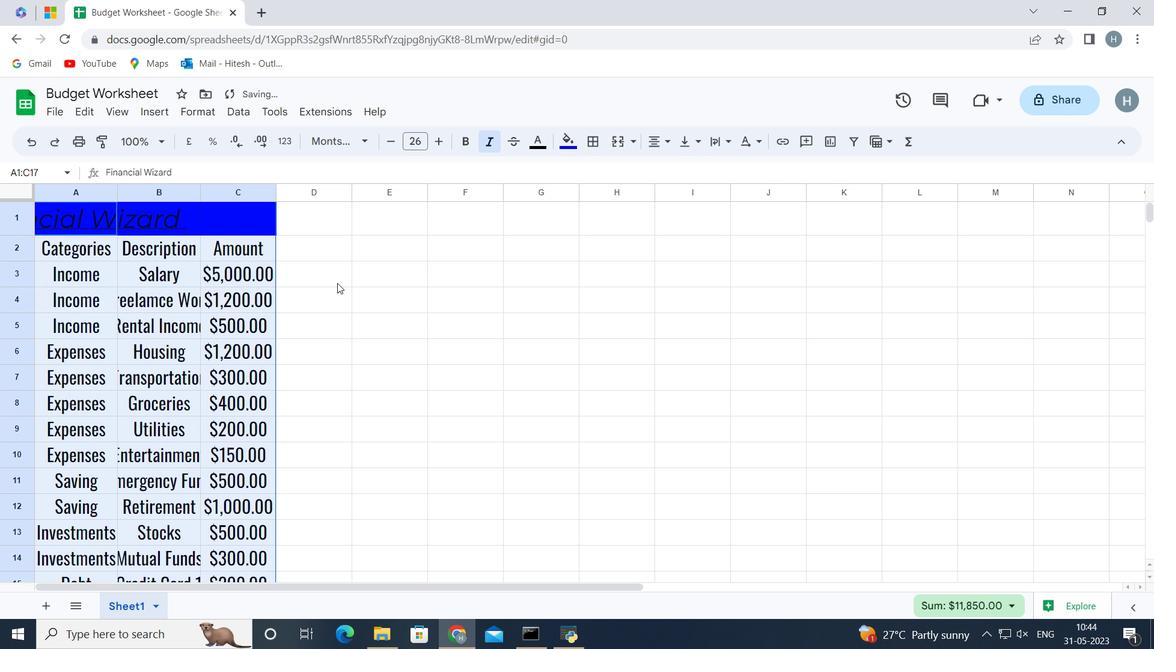 
Action: Mouse scrolled (337, 283) with delta (0, 0)
Screenshot: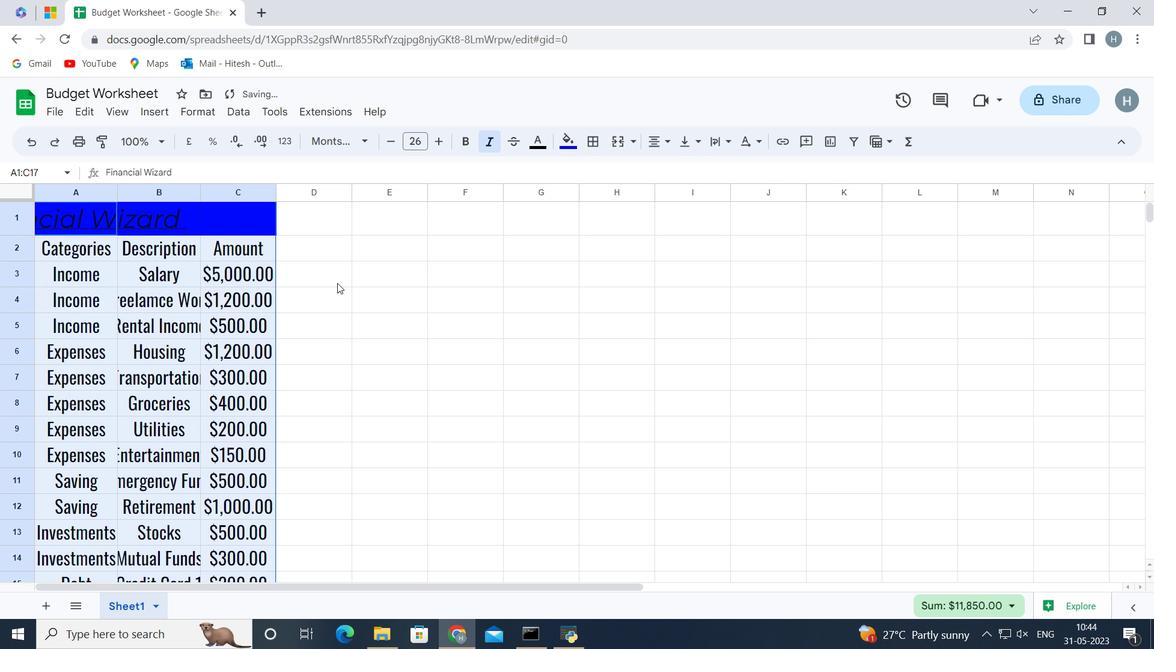 
Action: Mouse scrolled (337, 283) with delta (0, 0)
Screenshot: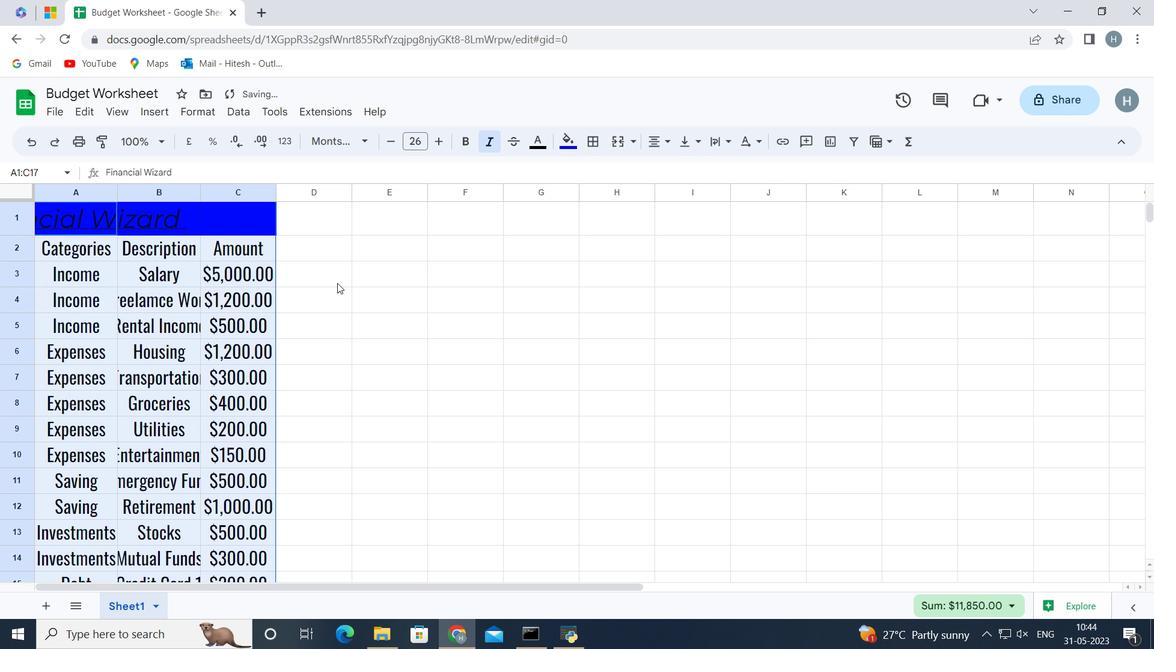 
Action: Mouse scrolled (337, 283) with delta (0, 0)
Screenshot: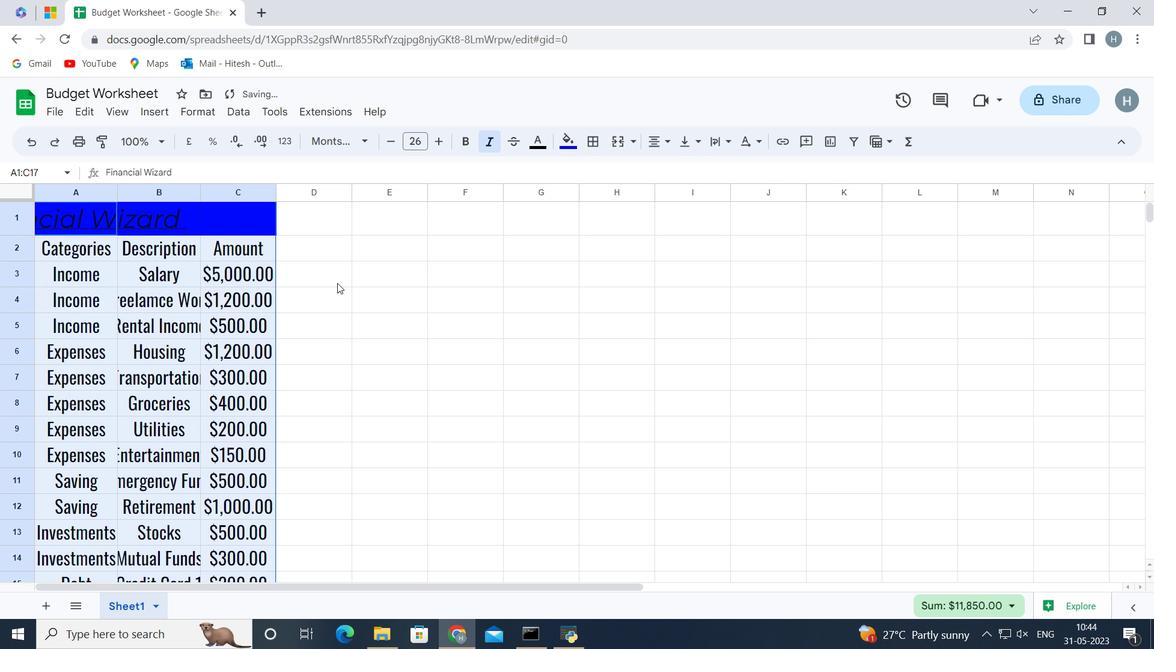 
Action: Mouse moved to (79, 208)
Screenshot: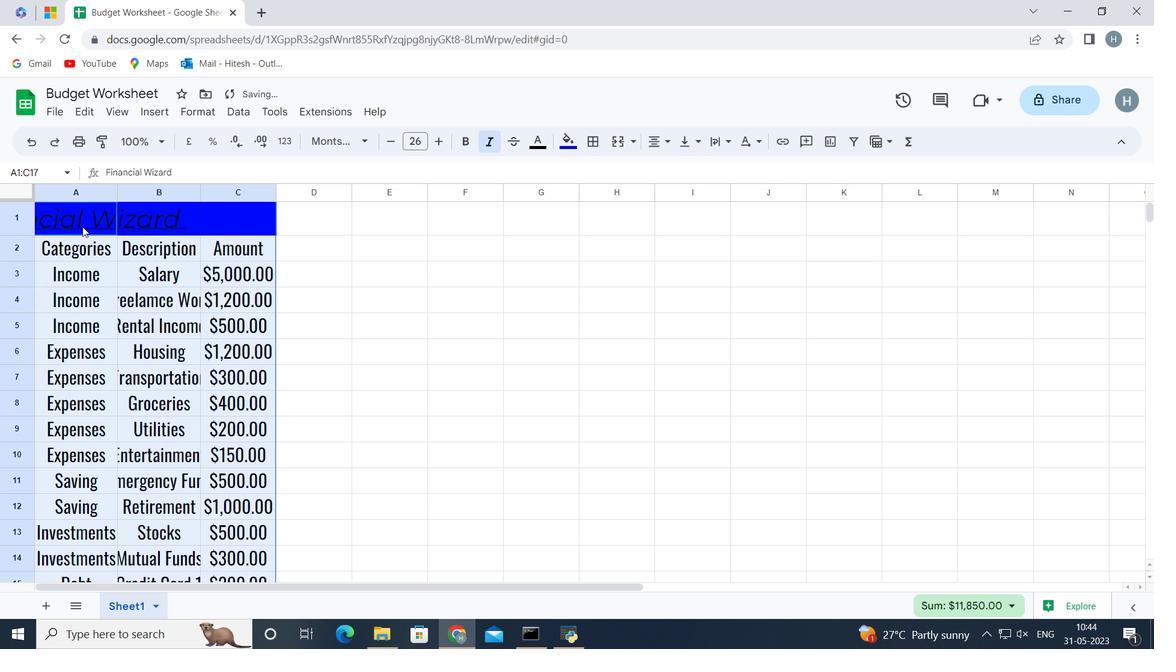 
Action: Mouse pressed left at (79, 208)
Screenshot: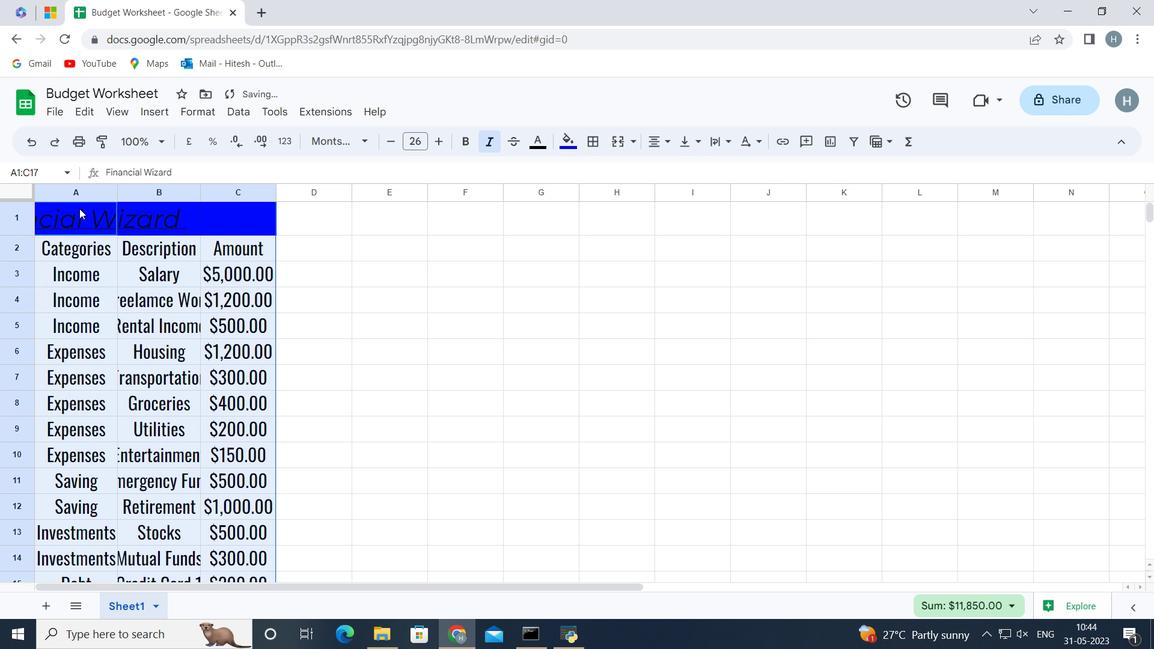 
Action: Key pressed <Key.shift><Key.right><Key.right>
Screenshot: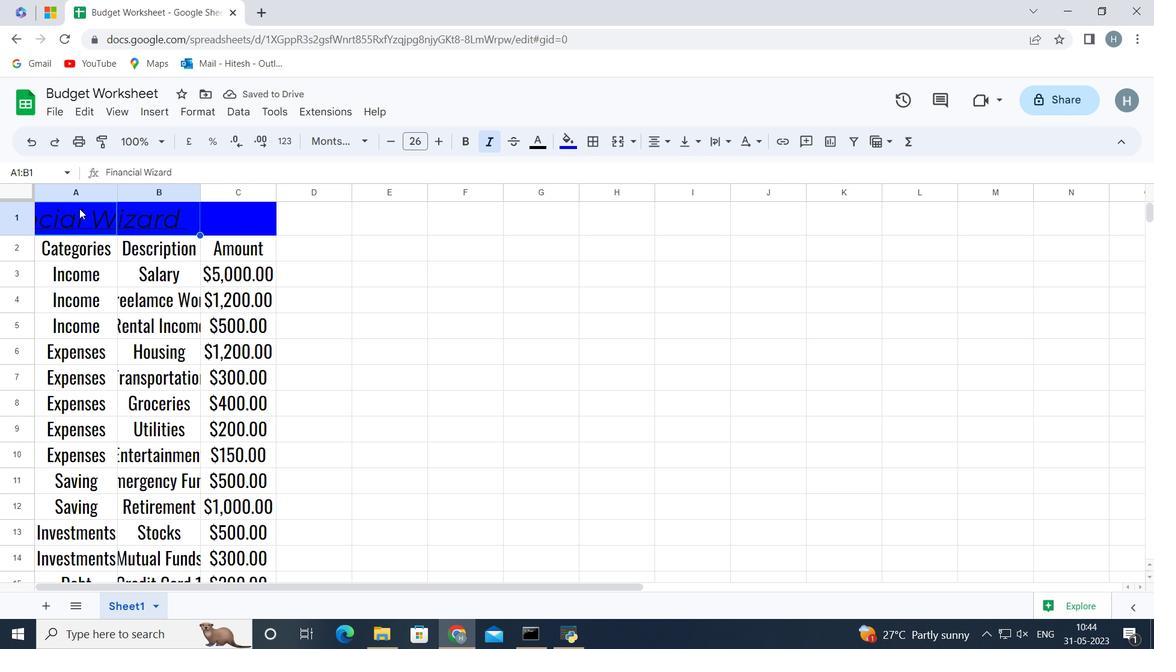 
Action: Mouse moved to (616, 144)
Screenshot: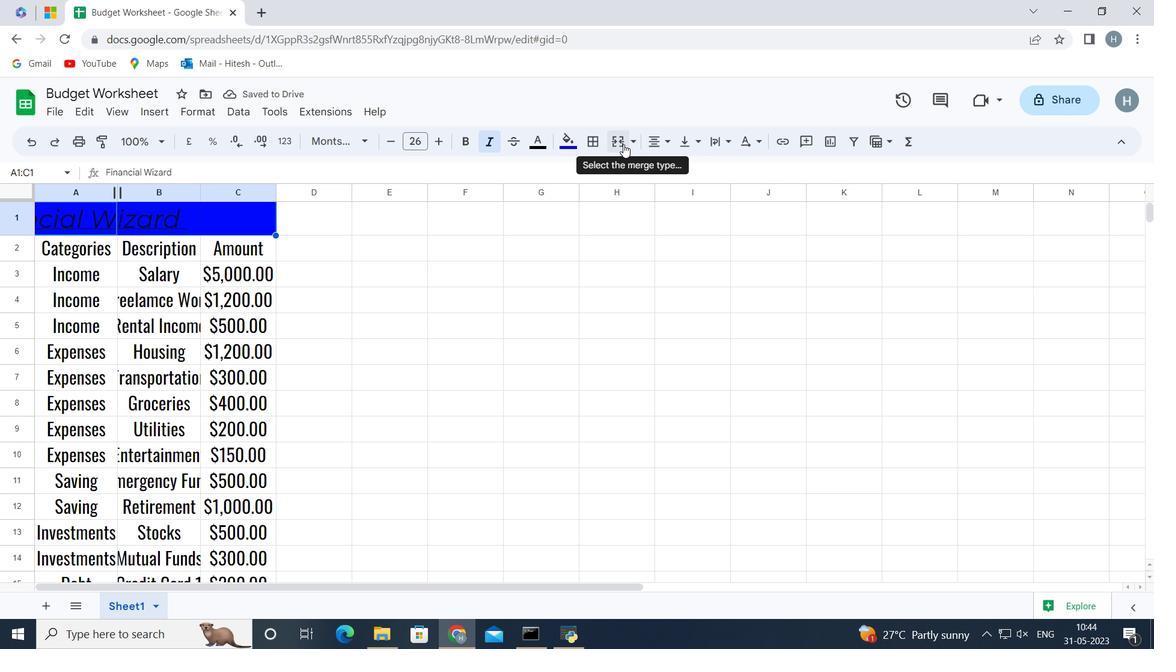 
Action: Mouse pressed left at (616, 144)
Screenshot: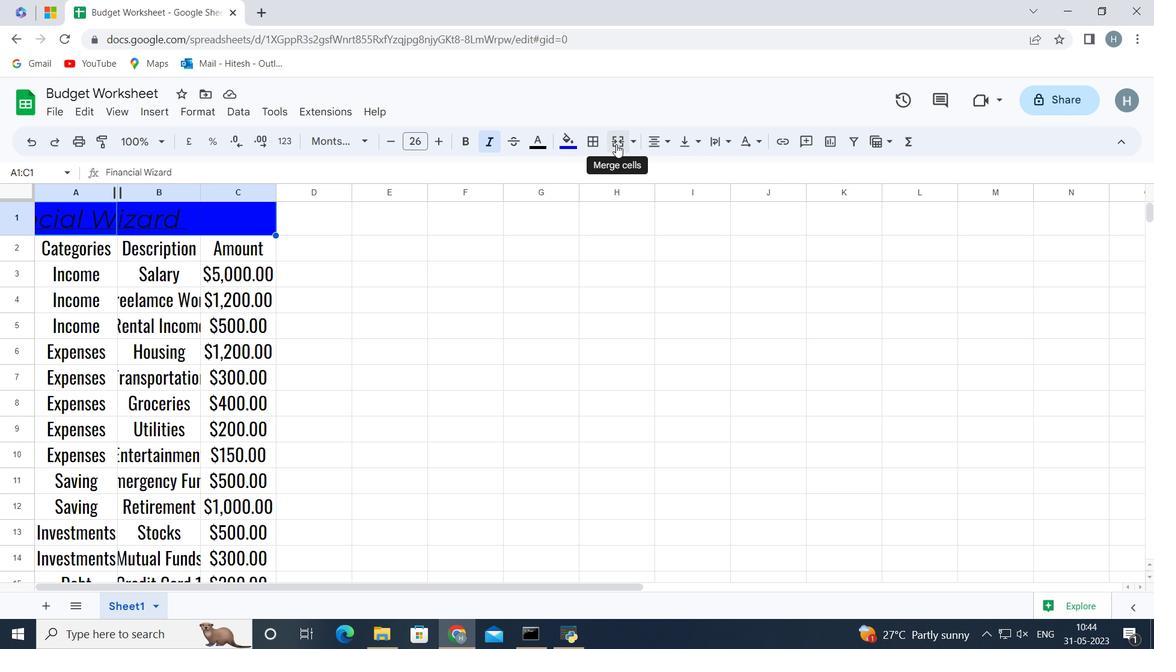 
Action: Mouse moved to (383, 271)
Screenshot: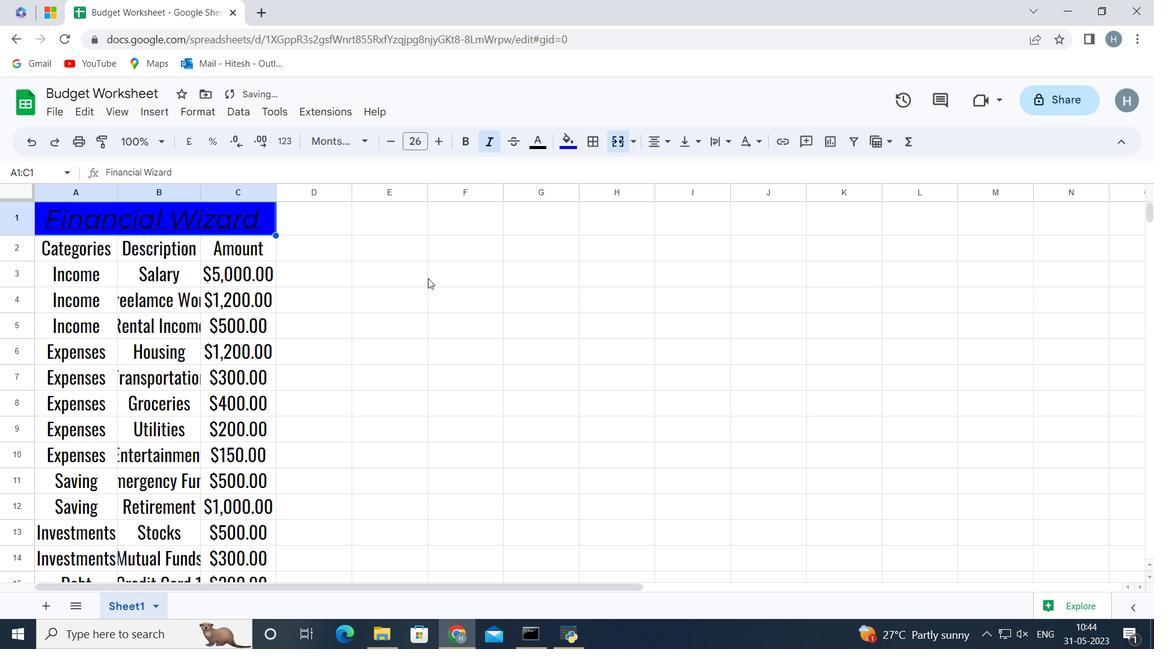 
Action: Mouse scrolled (383, 271) with delta (0, 0)
Screenshot: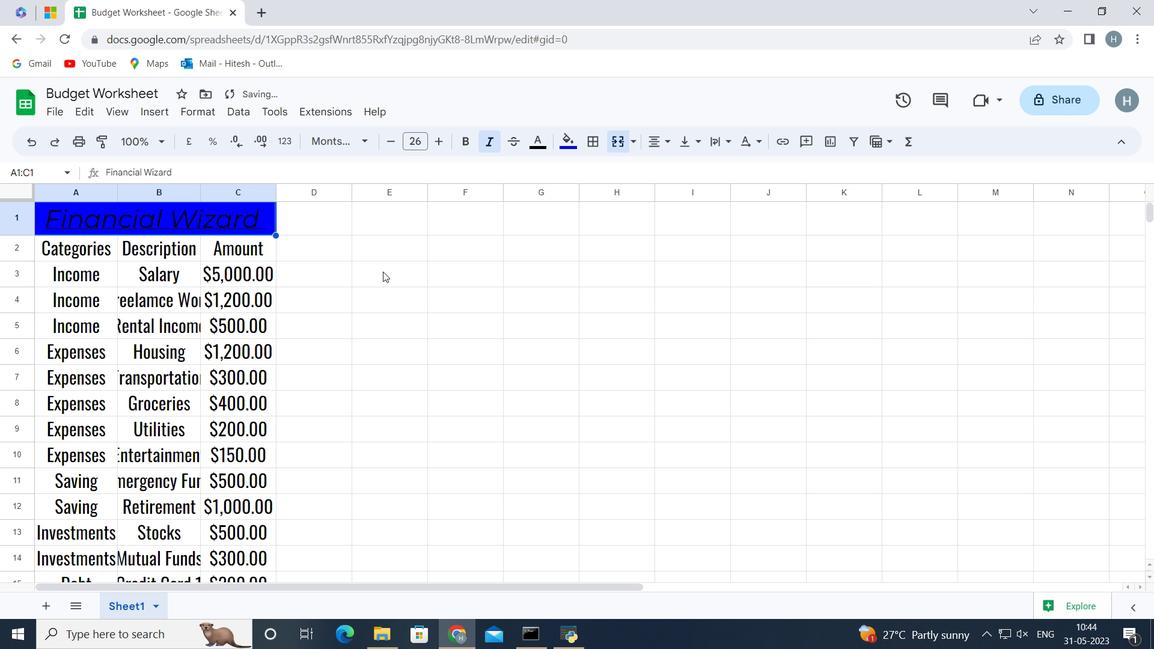 
Action: Mouse scrolled (383, 272) with delta (0, 0)
Screenshot: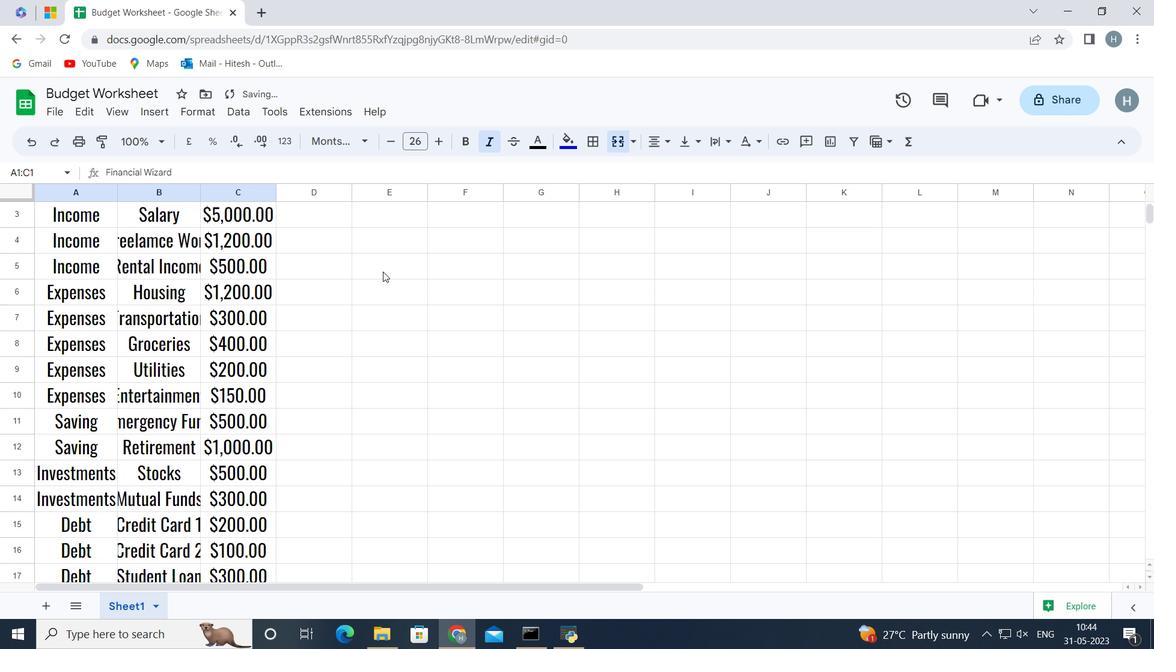 
Action: Mouse scrolled (383, 272) with delta (0, 0)
Screenshot: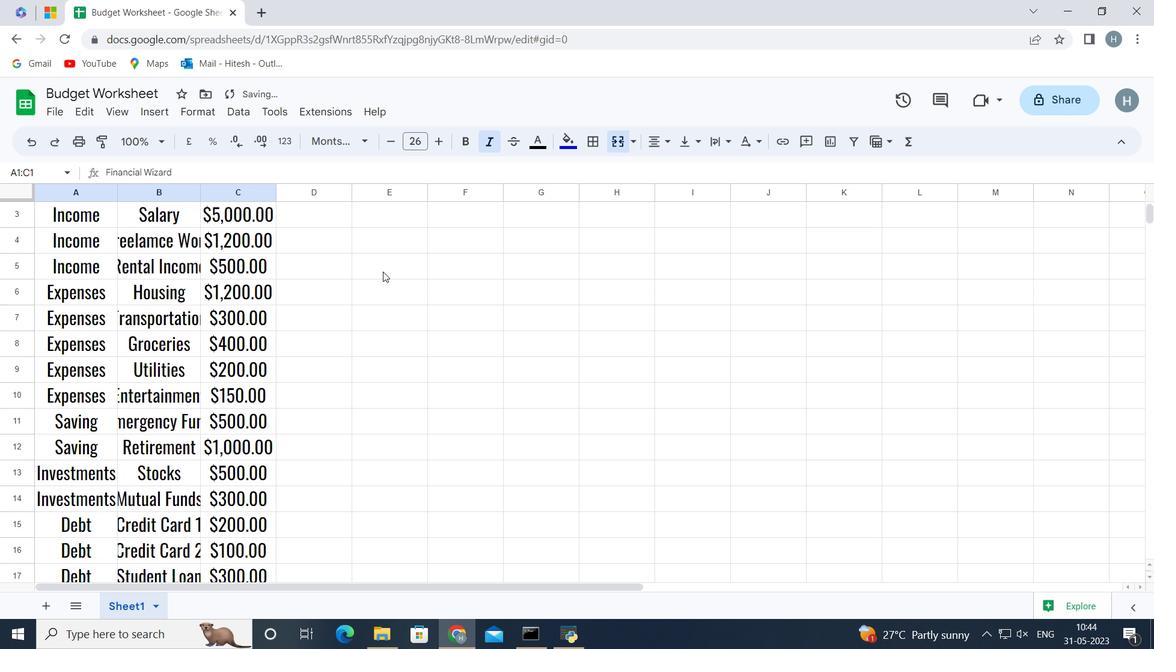 
Action: Mouse scrolled (383, 272) with delta (0, 0)
Screenshot: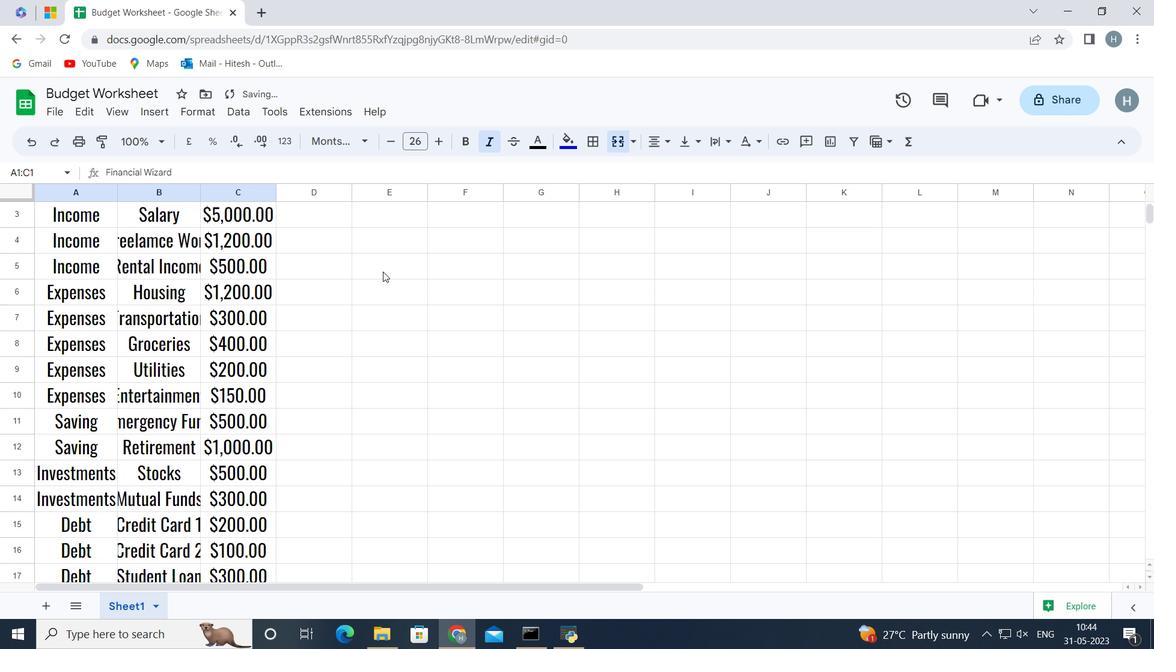 
Action: Mouse scrolled (383, 271) with delta (0, 0)
Screenshot: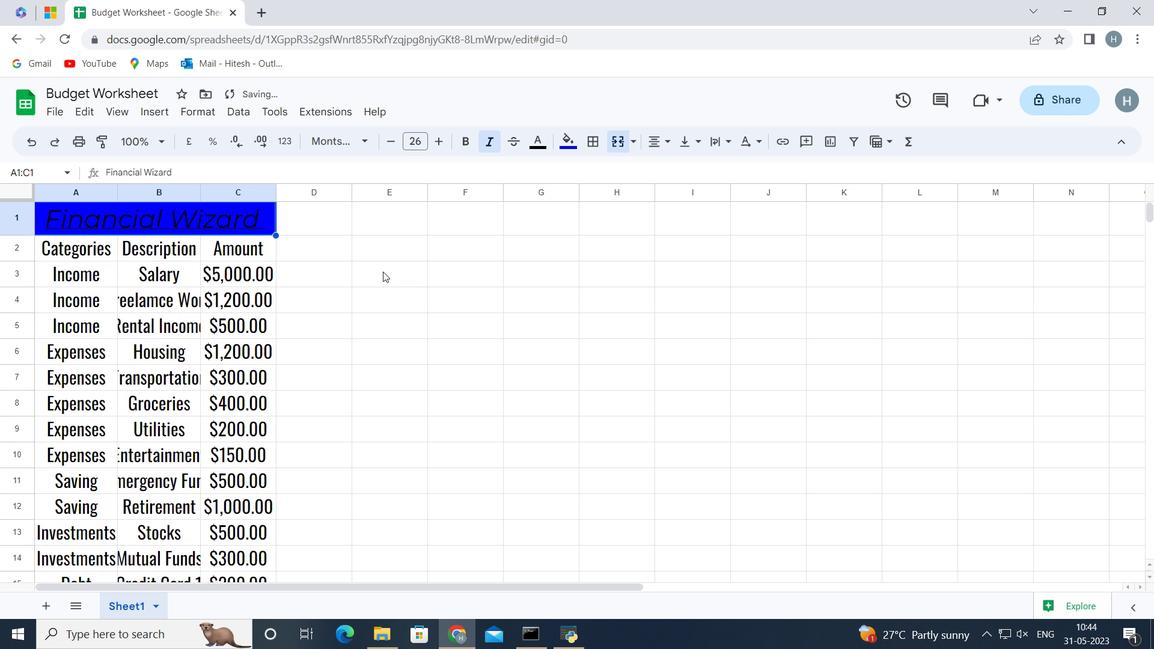 
Action: Mouse scrolled (383, 271) with delta (0, 0)
Screenshot: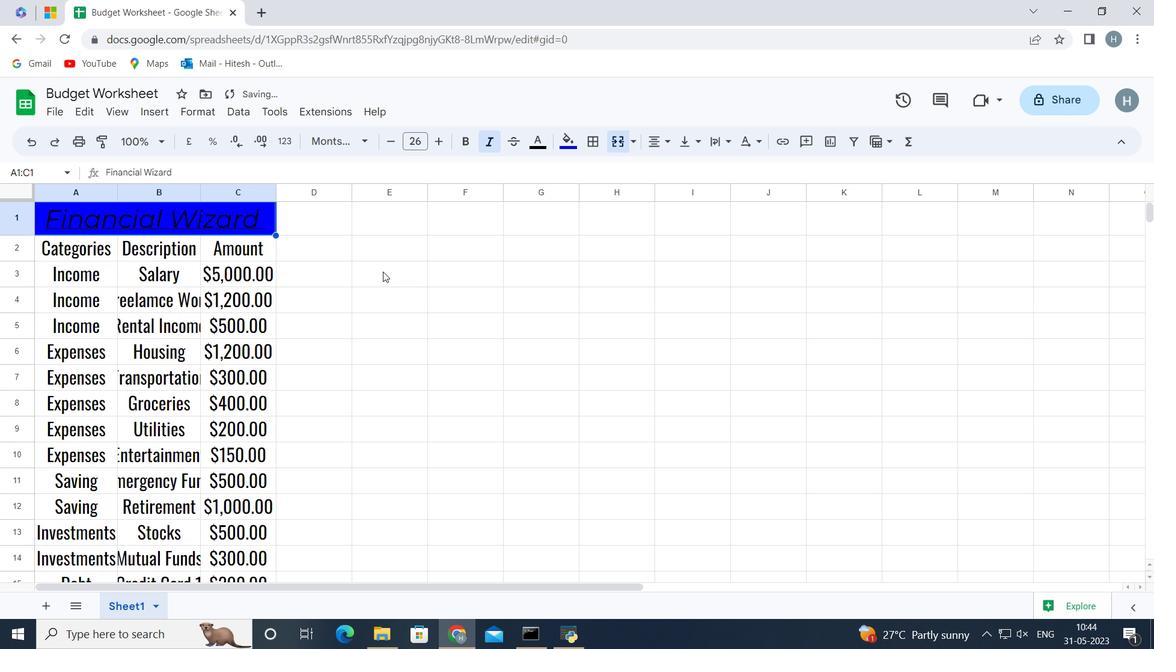 
Action: Mouse scrolled (383, 271) with delta (0, 0)
Screenshot: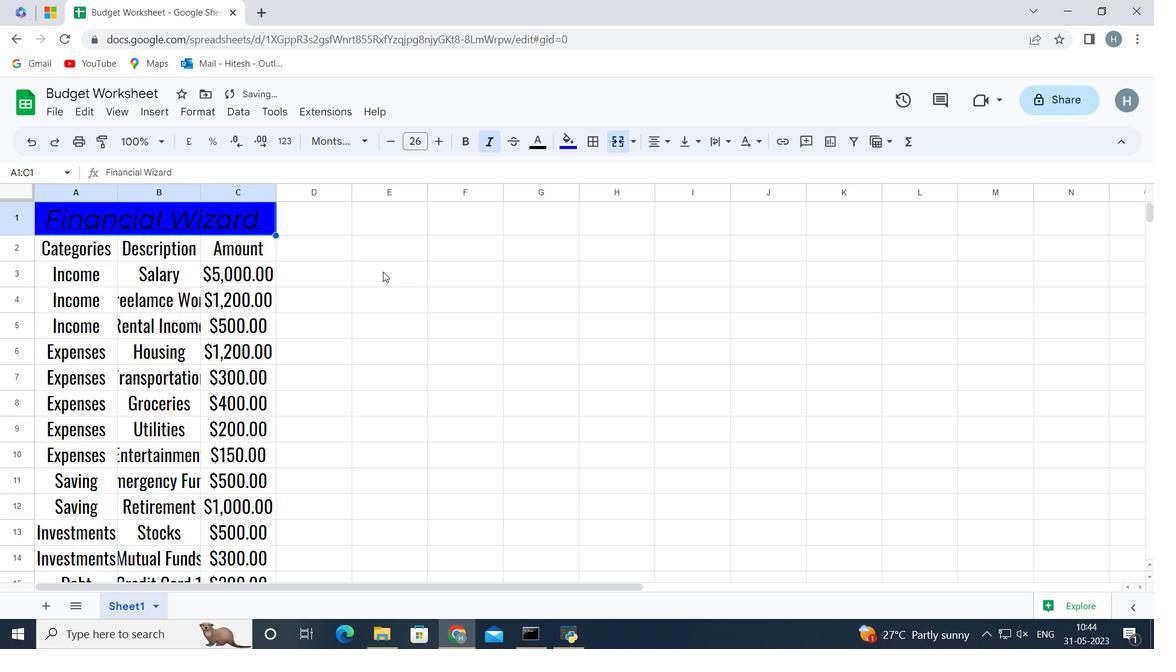 
Action: Mouse scrolled (383, 271) with delta (0, 0)
Screenshot: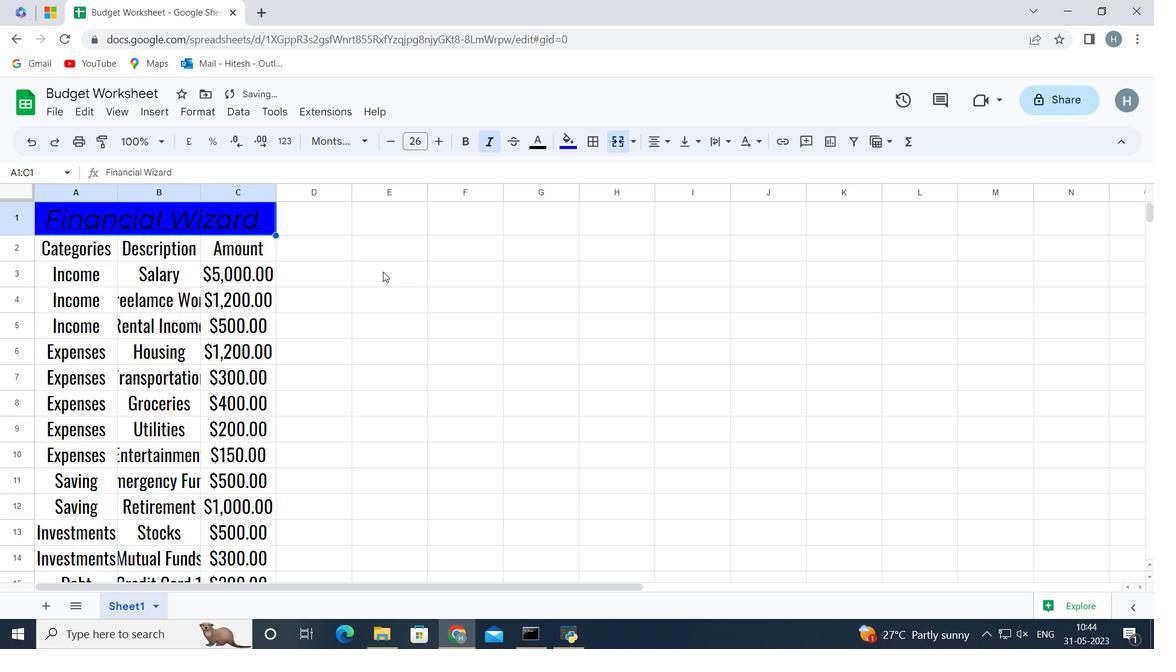 
Action: Mouse moved to (382, 271)
Screenshot: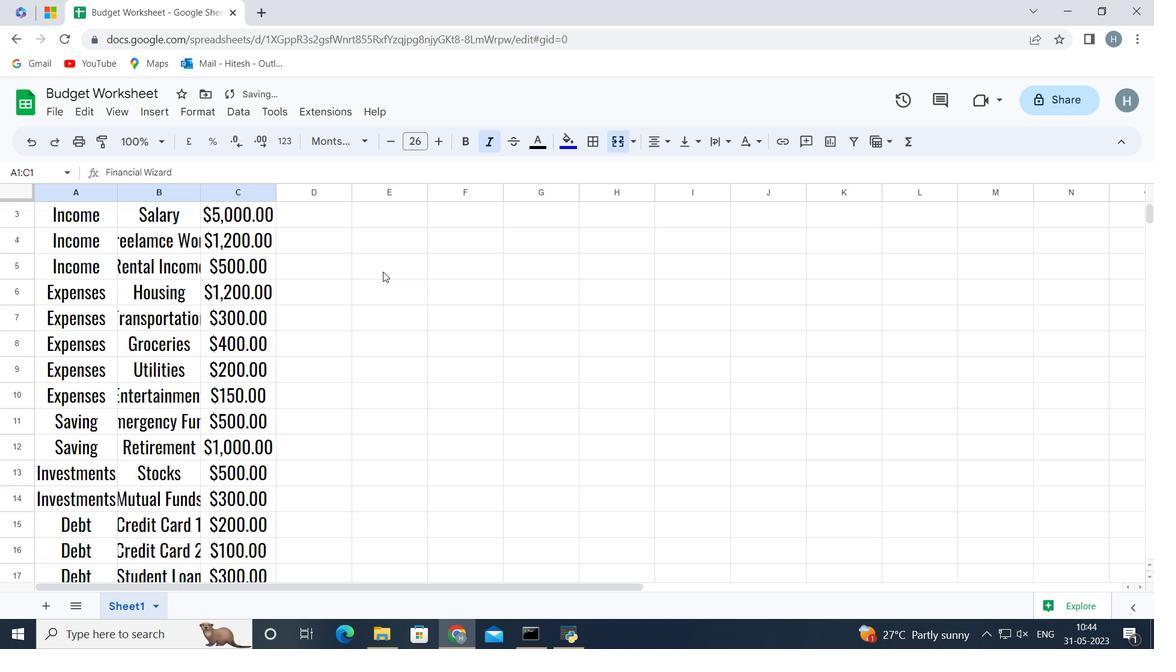 
Action: Mouse scrolled (382, 272) with delta (0, 0)
Screenshot: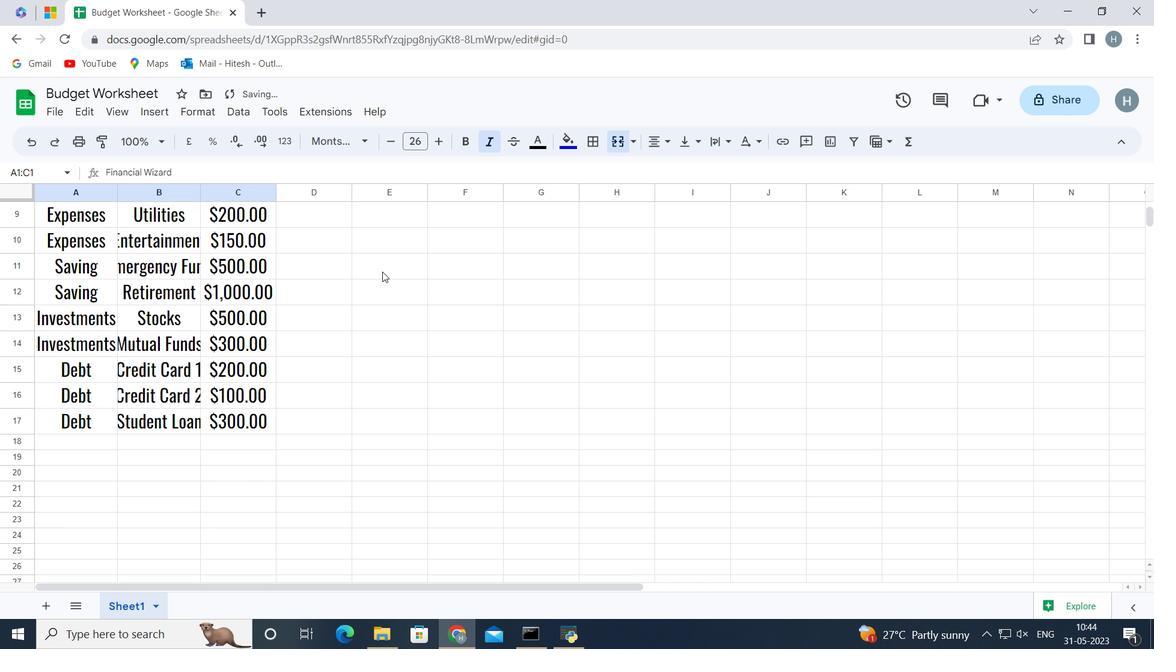 
Action: Mouse scrolled (382, 272) with delta (0, 0)
Screenshot: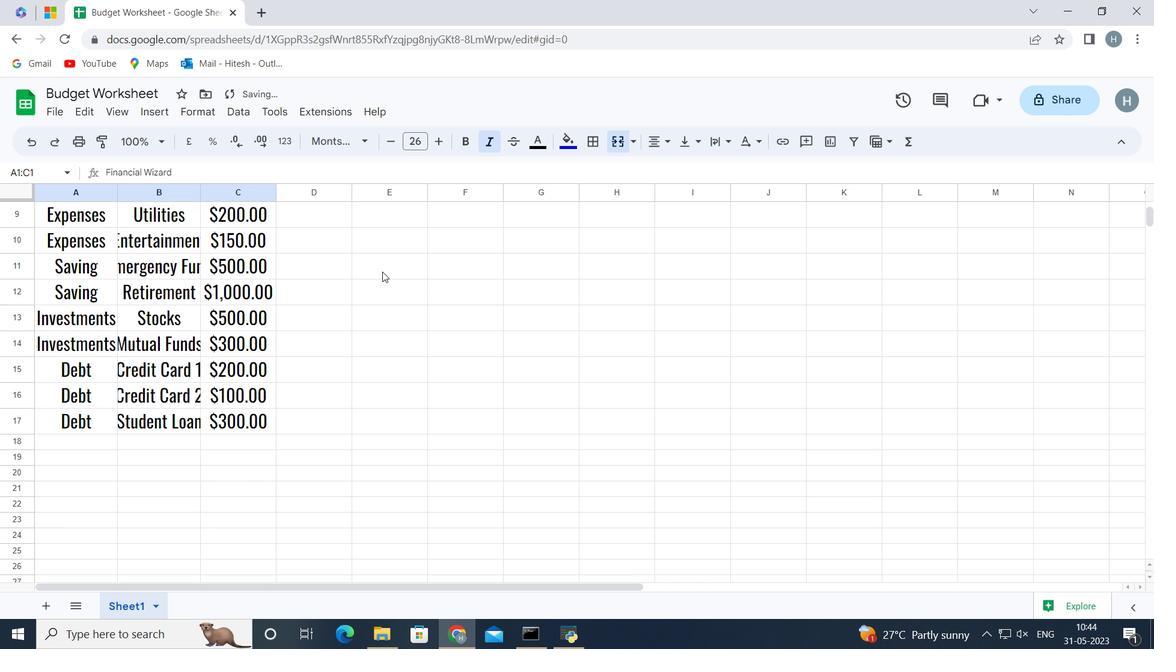 
Action: Mouse scrolled (382, 272) with delta (0, 0)
Screenshot: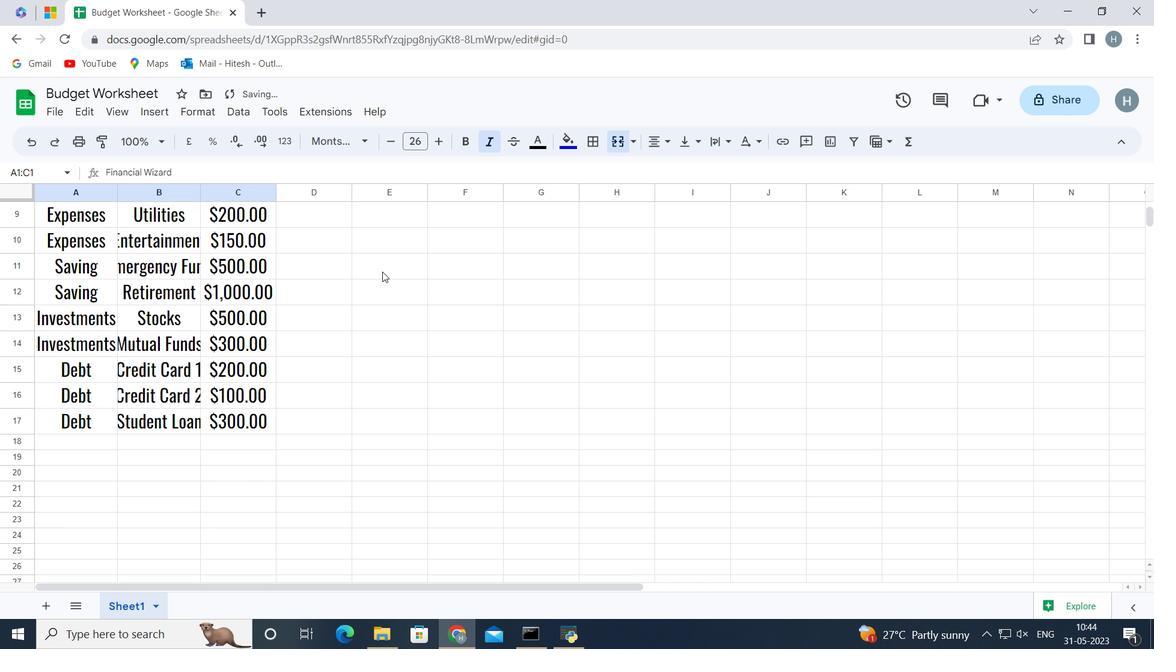 
Action: Mouse scrolled (382, 272) with delta (0, 0)
Screenshot: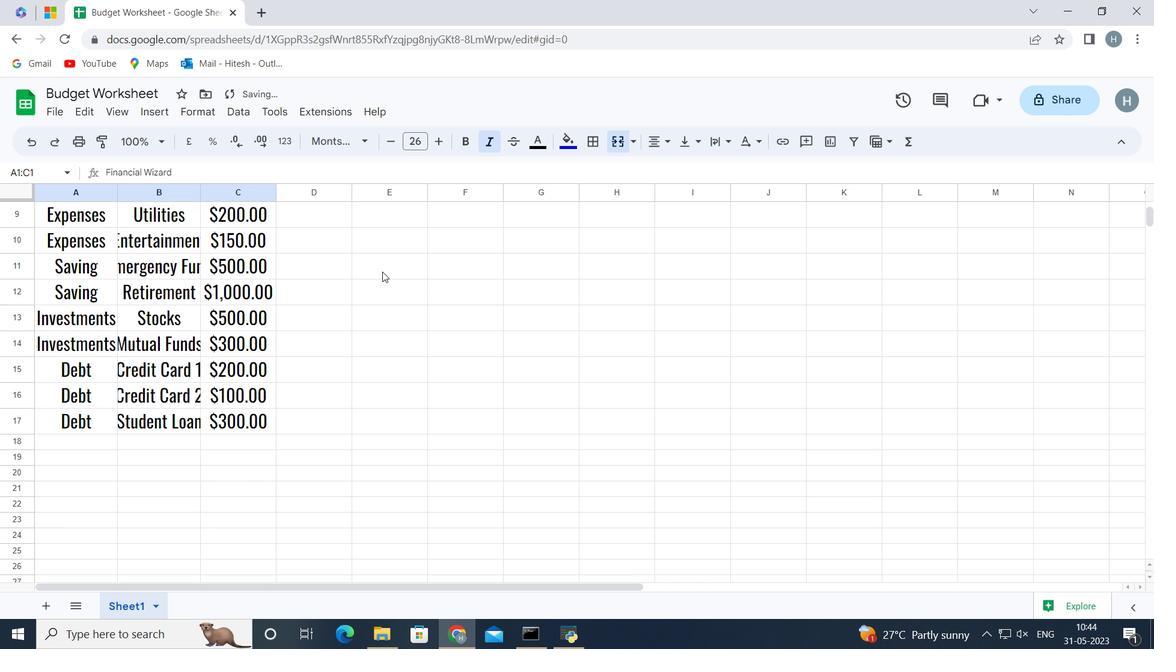 
Action: Mouse scrolled (382, 272) with delta (0, 0)
Screenshot: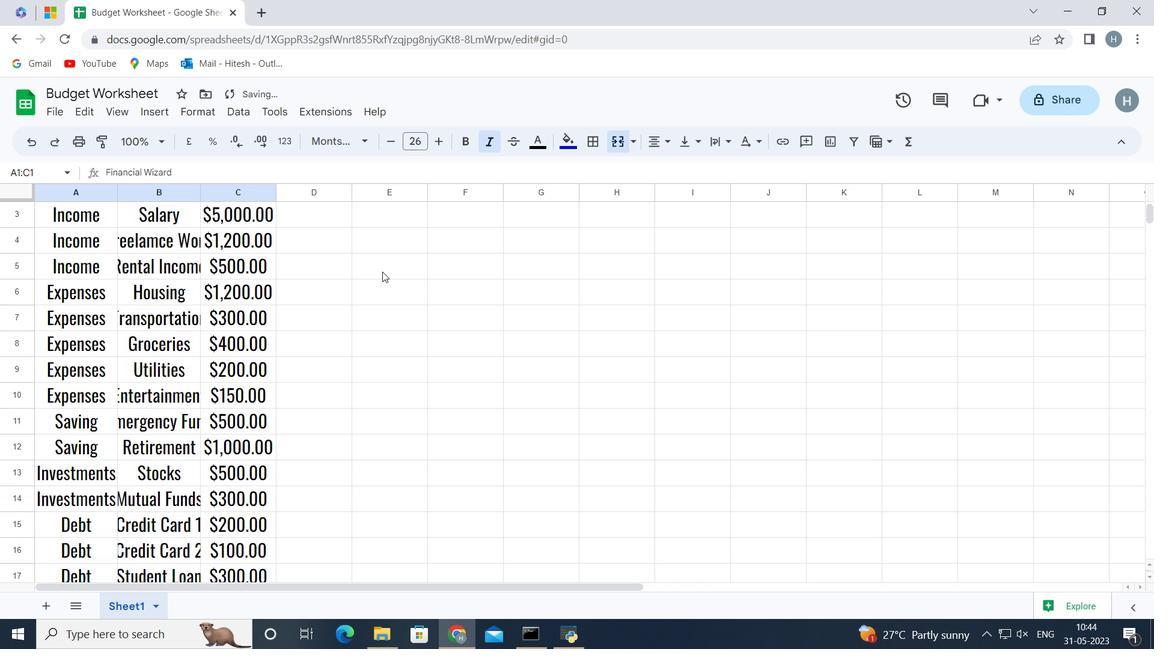 
Action: Mouse scrolled (382, 272) with delta (0, 0)
Screenshot: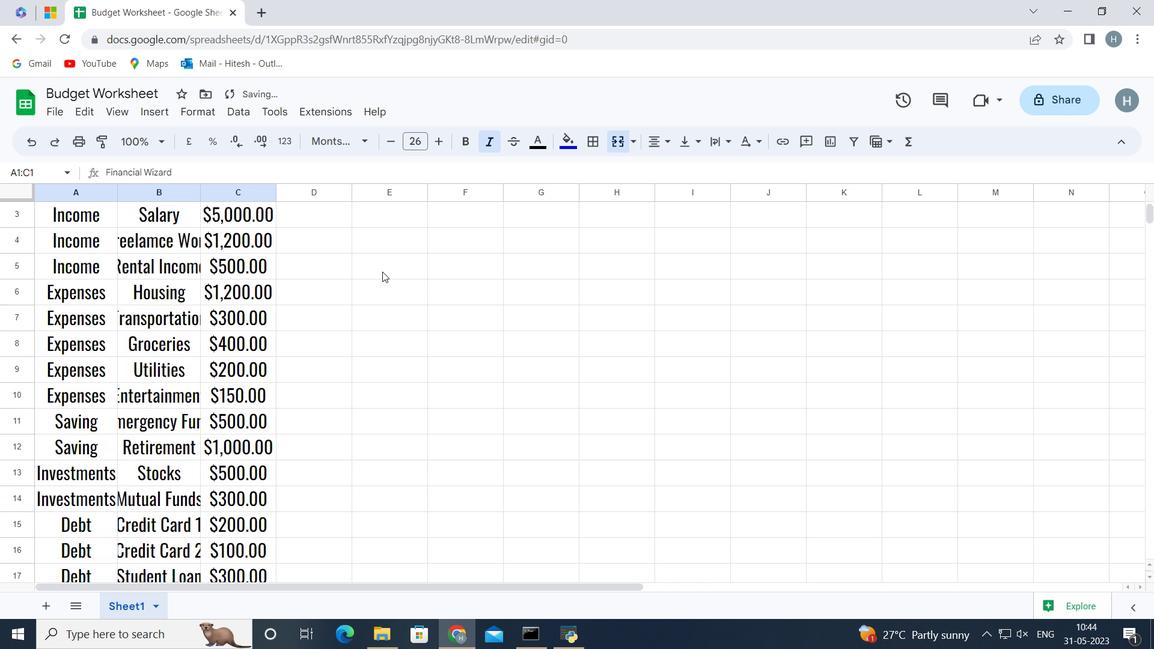 
Action: Mouse scrolled (382, 272) with delta (0, 0)
Screenshot: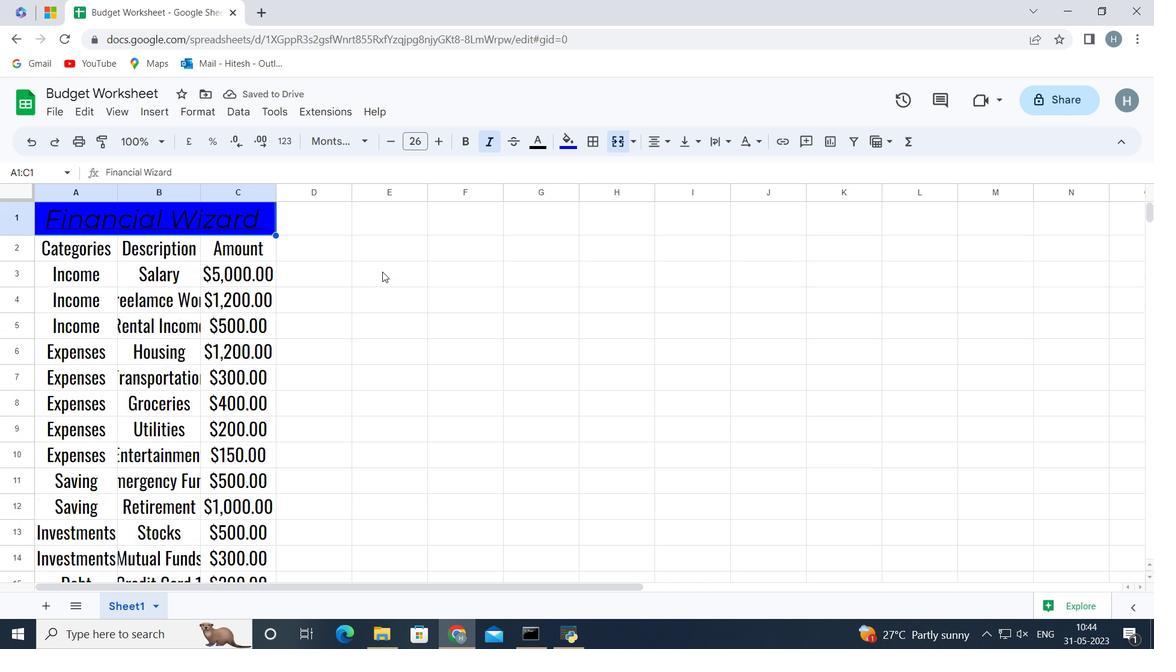 
Action: Mouse scrolled (382, 272) with delta (0, 0)
Screenshot: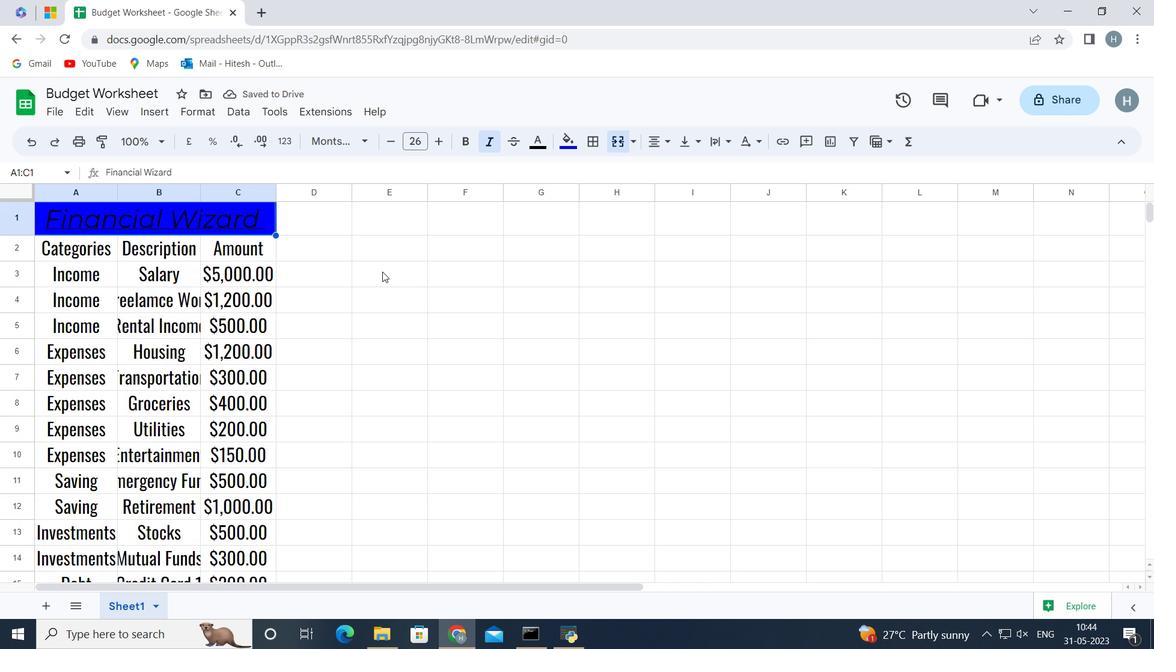 
Action: Mouse moved to (82, 188)
Screenshot: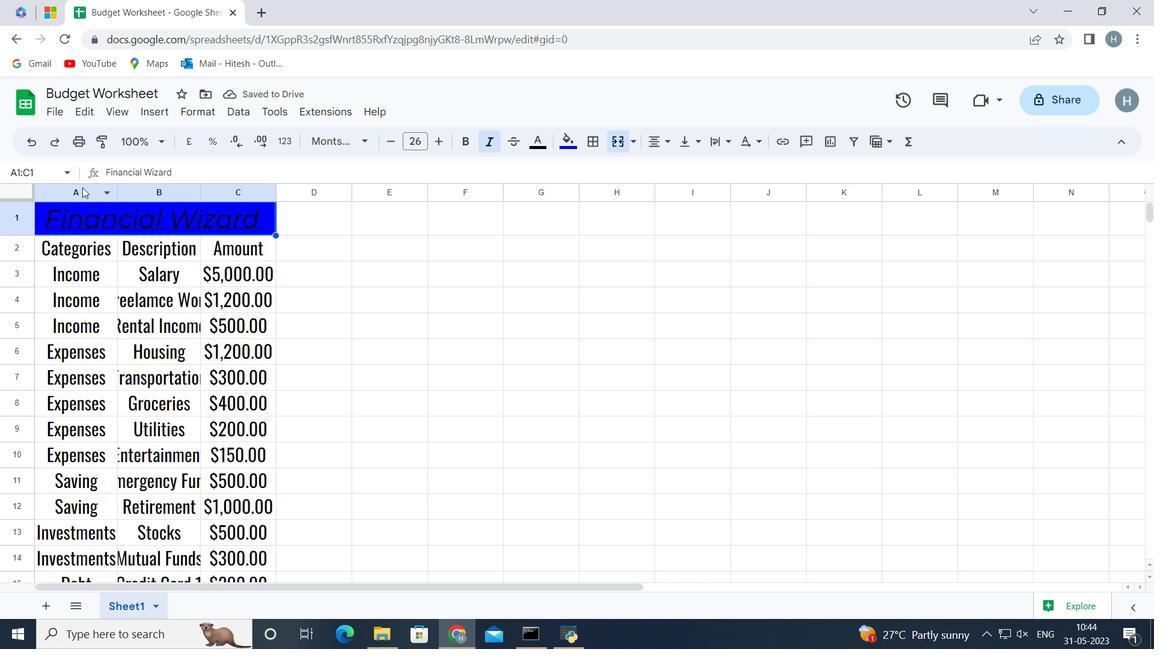 
Action: Mouse pressed left at (81, 188)
Screenshot: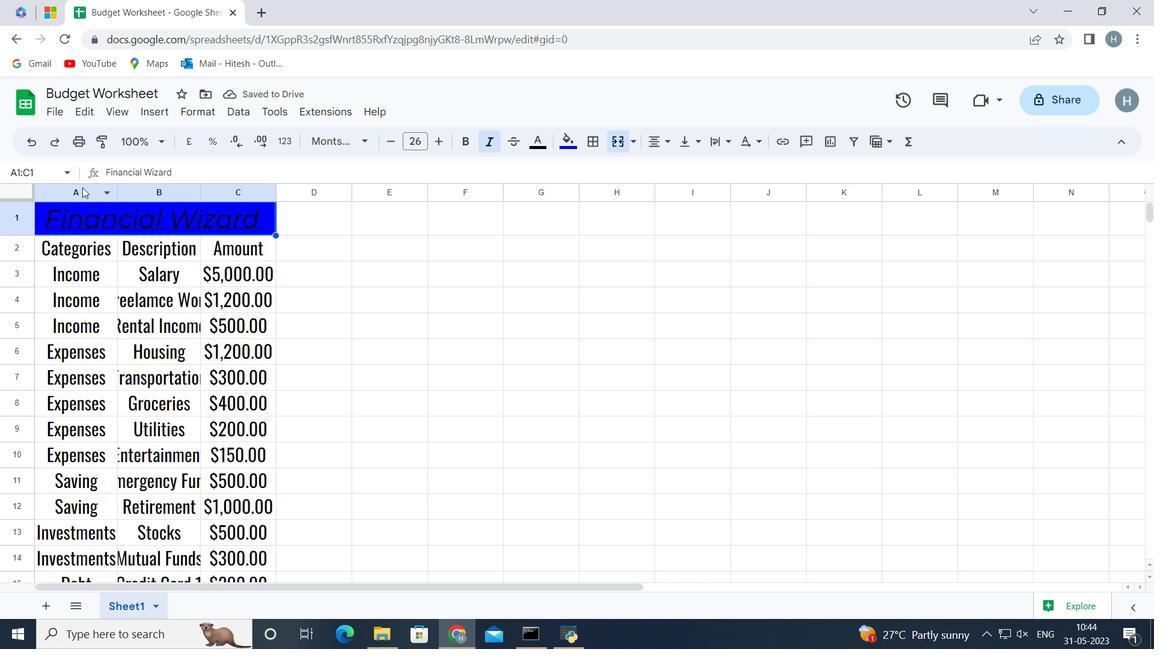 
Action: Mouse moved to (114, 192)
Screenshot: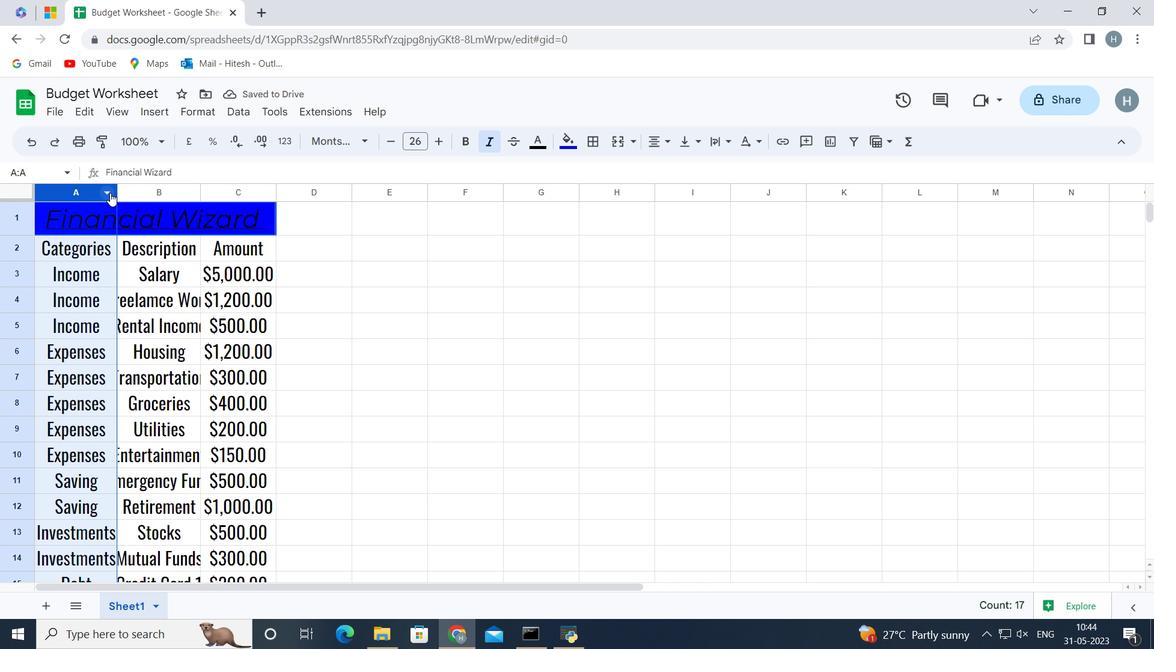 
Action: Mouse pressed left at (114, 192)
Screenshot: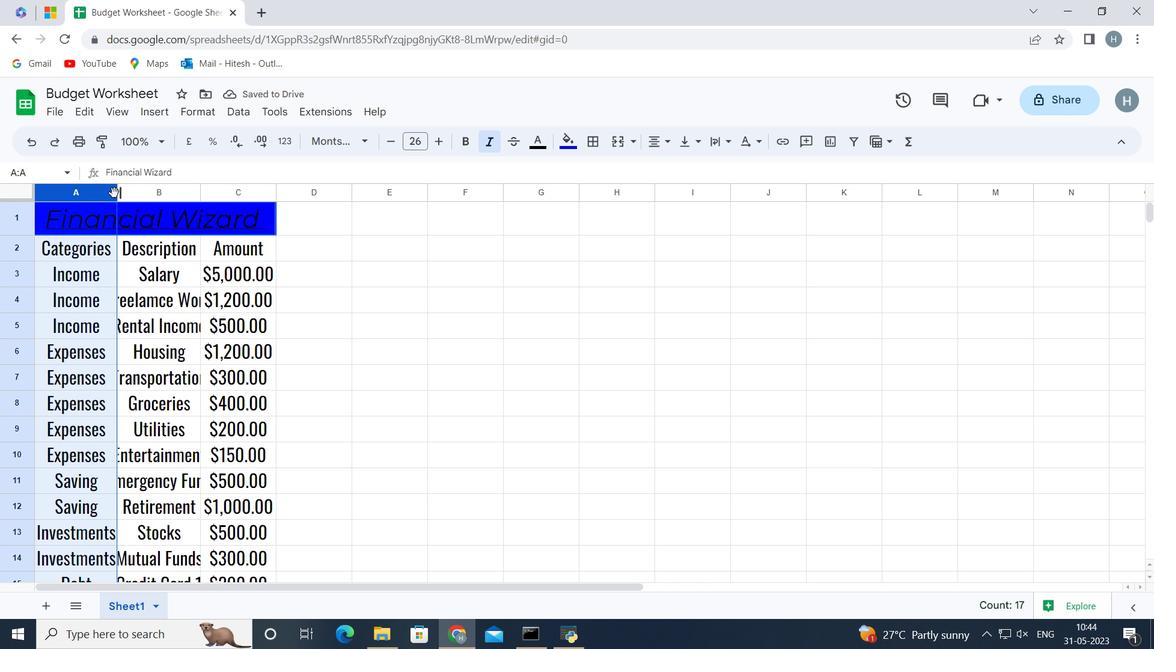 
Action: Mouse moved to (115, 192)
Screenshot: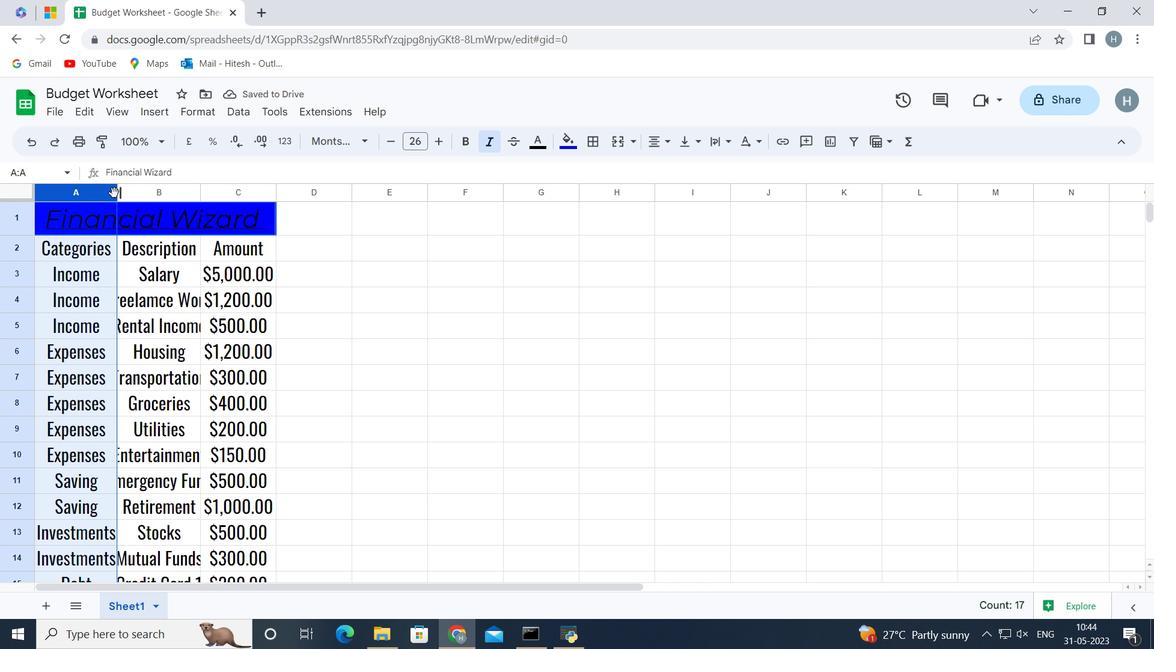 
Action: Mouse pressed left at (115, 192)
Screenshot: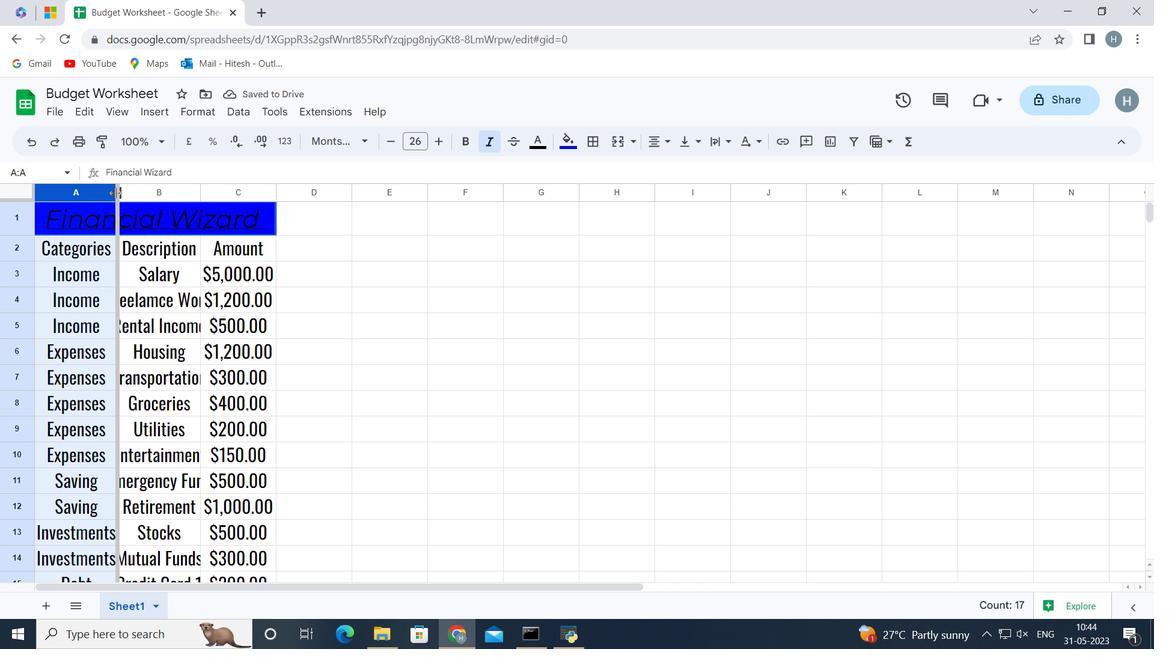 
Action: Mouse moved to (310, 193)
Screenshot: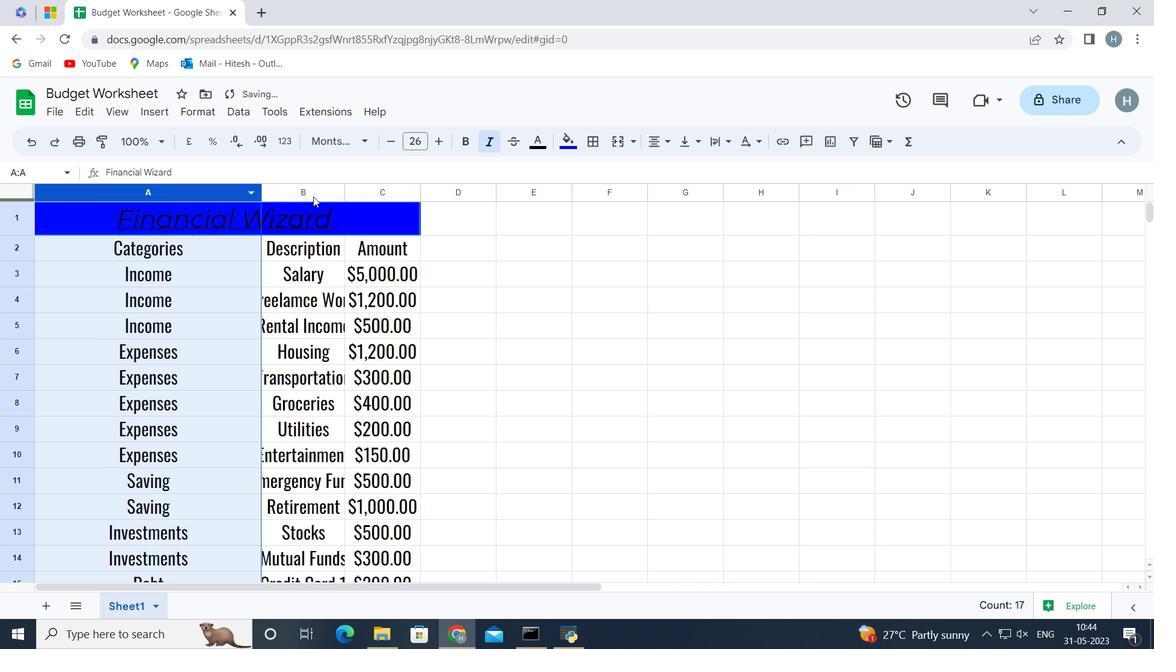 
Action: Mouse pressed left at (310, 193)
Screenshot: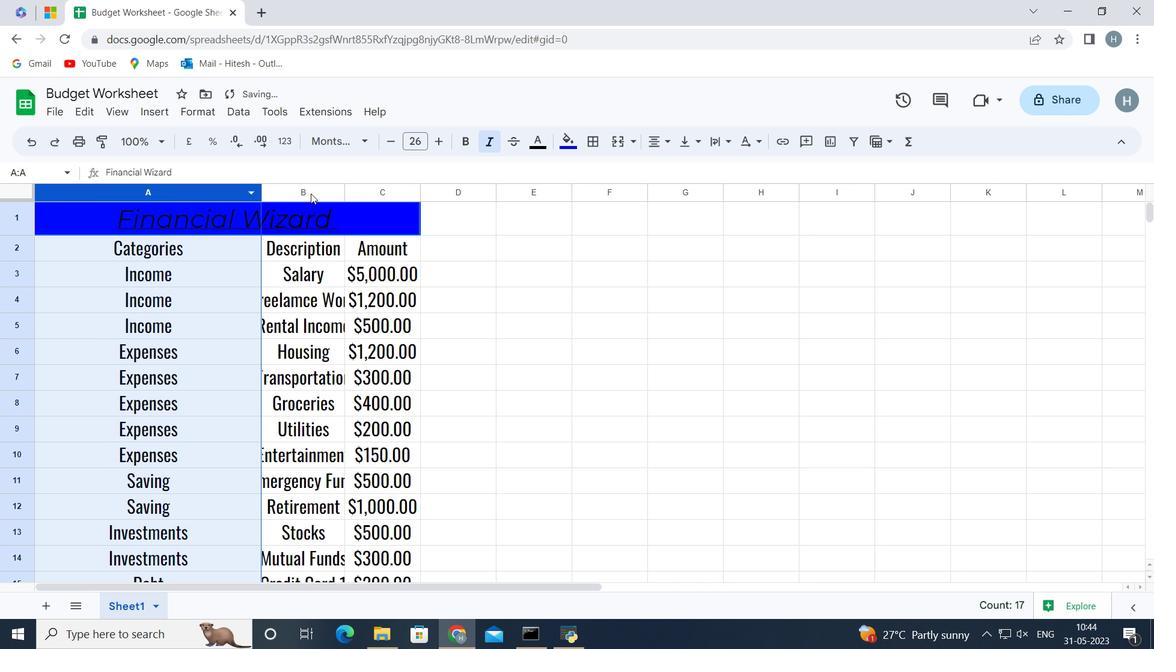 
Action: Mouse moved to (342, 197)
Screenshot: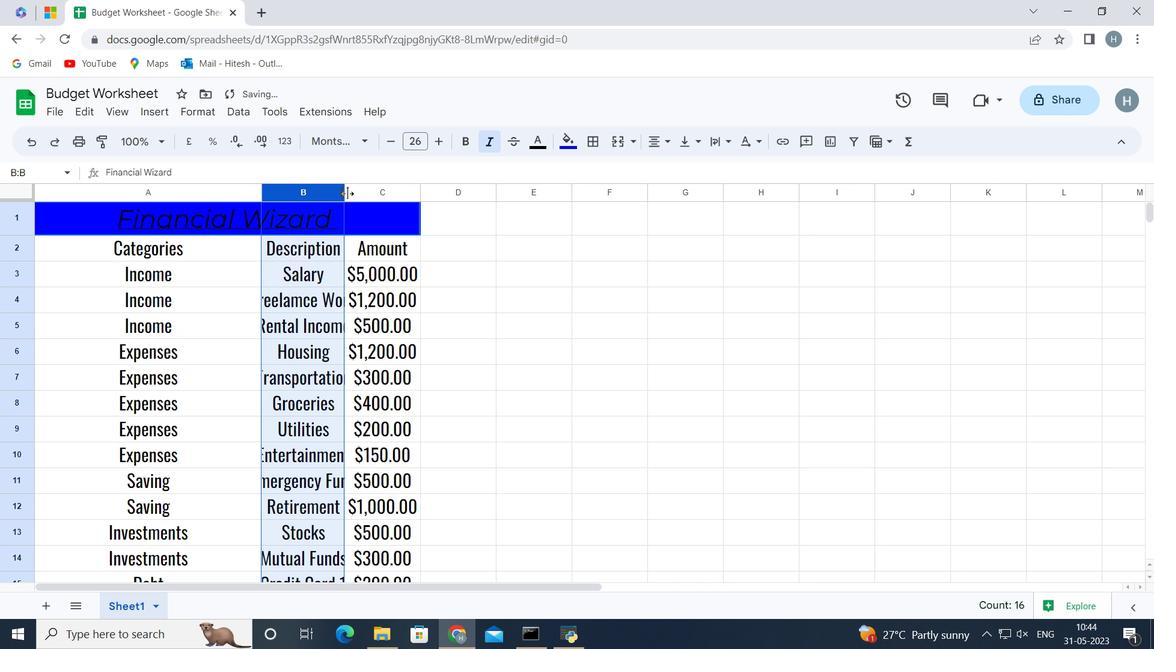 
Action: Mouse pressed left at (342, 197)
Screenshot: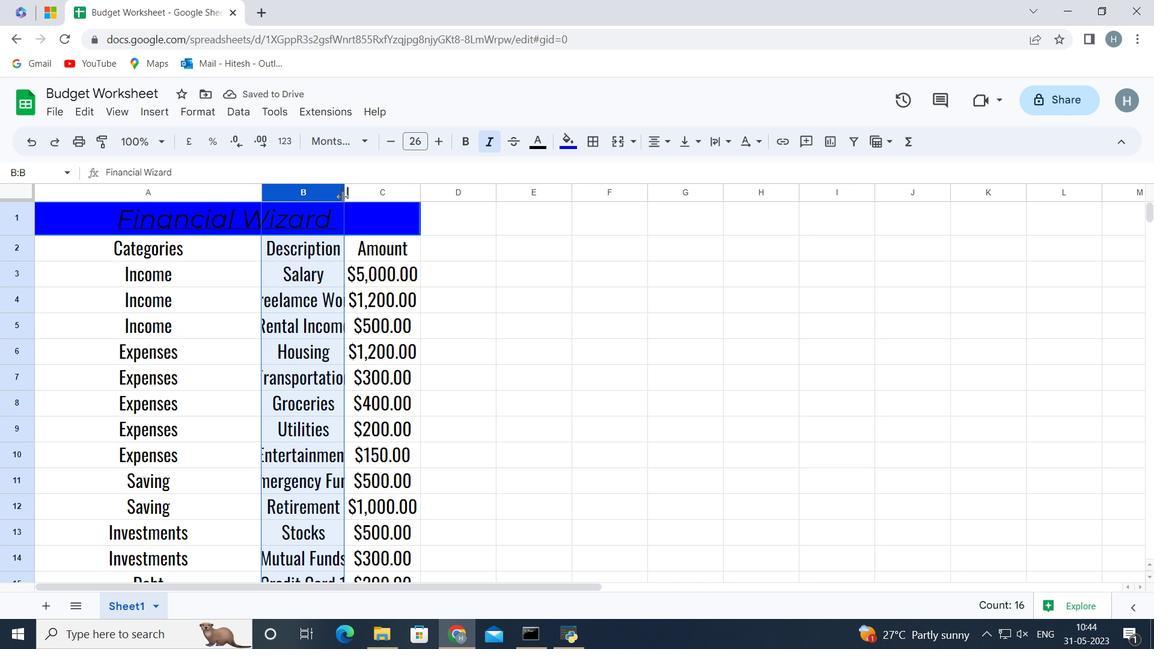 
Action: Mouse pressed left at (342, 197)
Screenshot: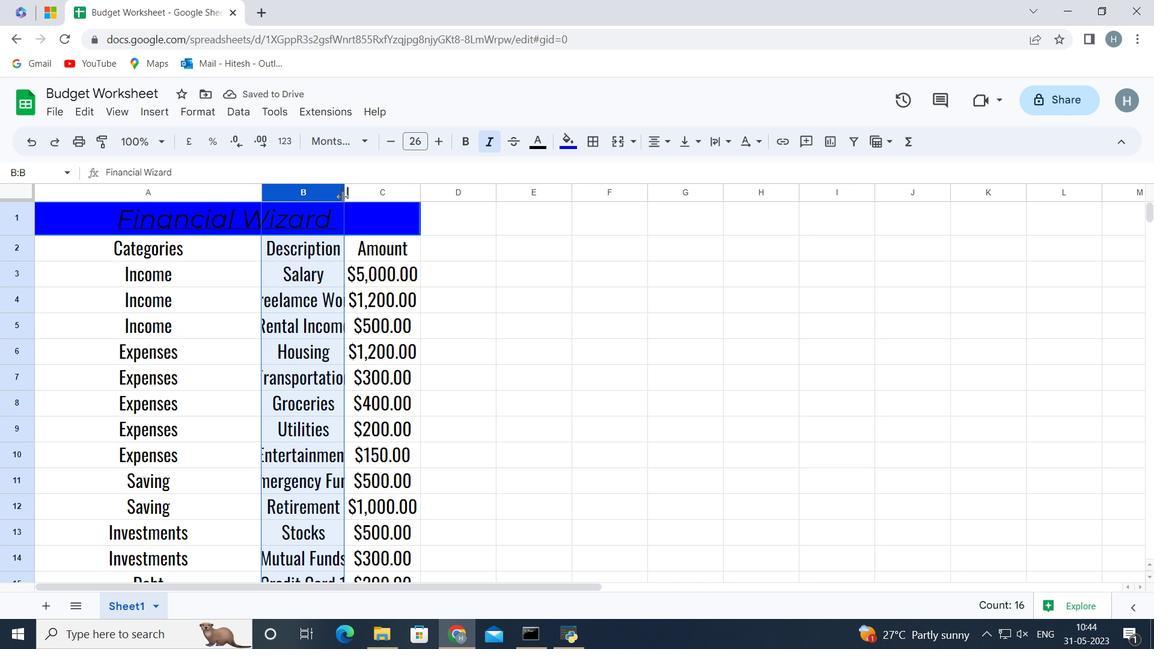
Action: Mouse moved to (406, 194)
Screenshot: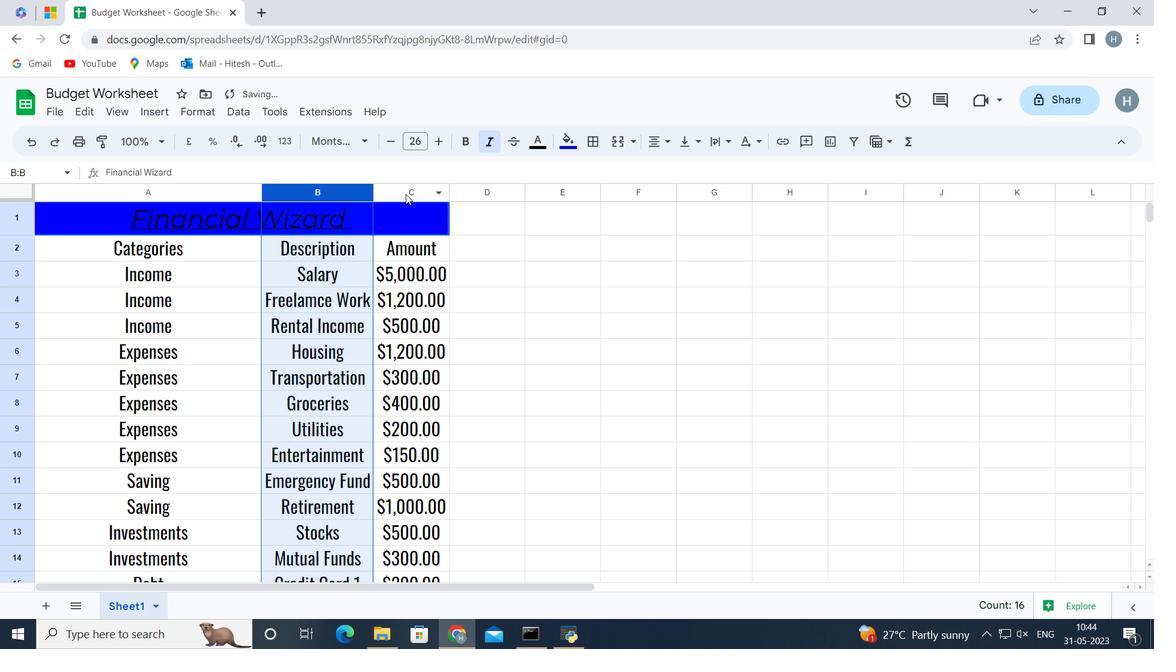 
Action: Mouse pressed left at (406, 194)
Screenshot: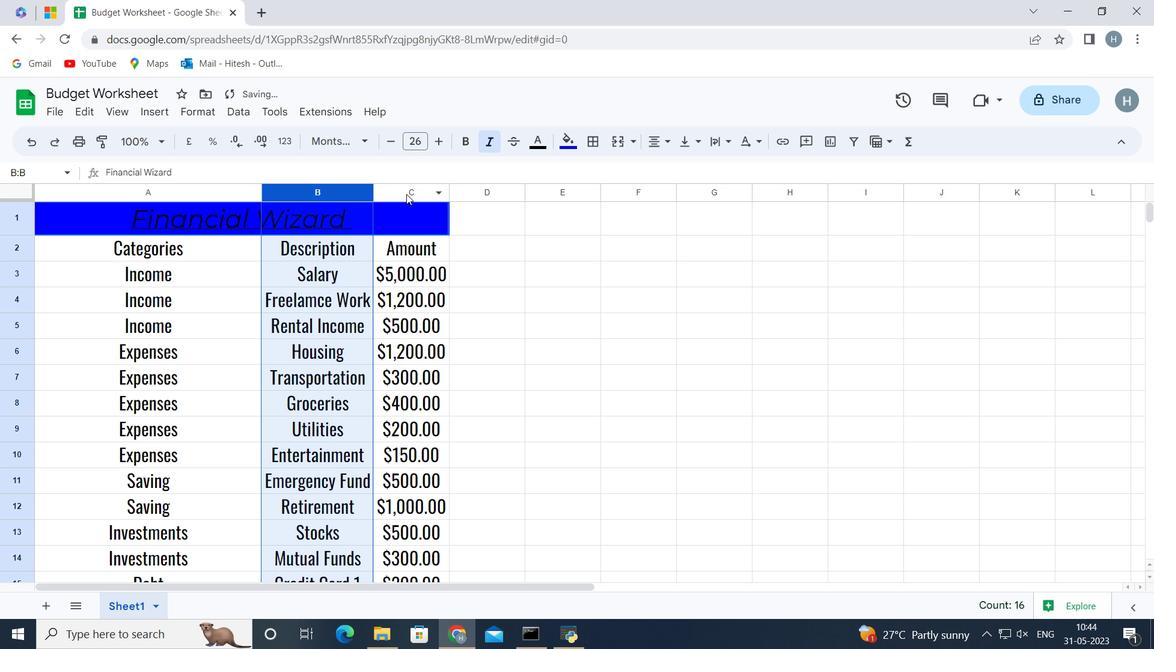 
Action: Mouse moved to (447, 189)
Screenshot: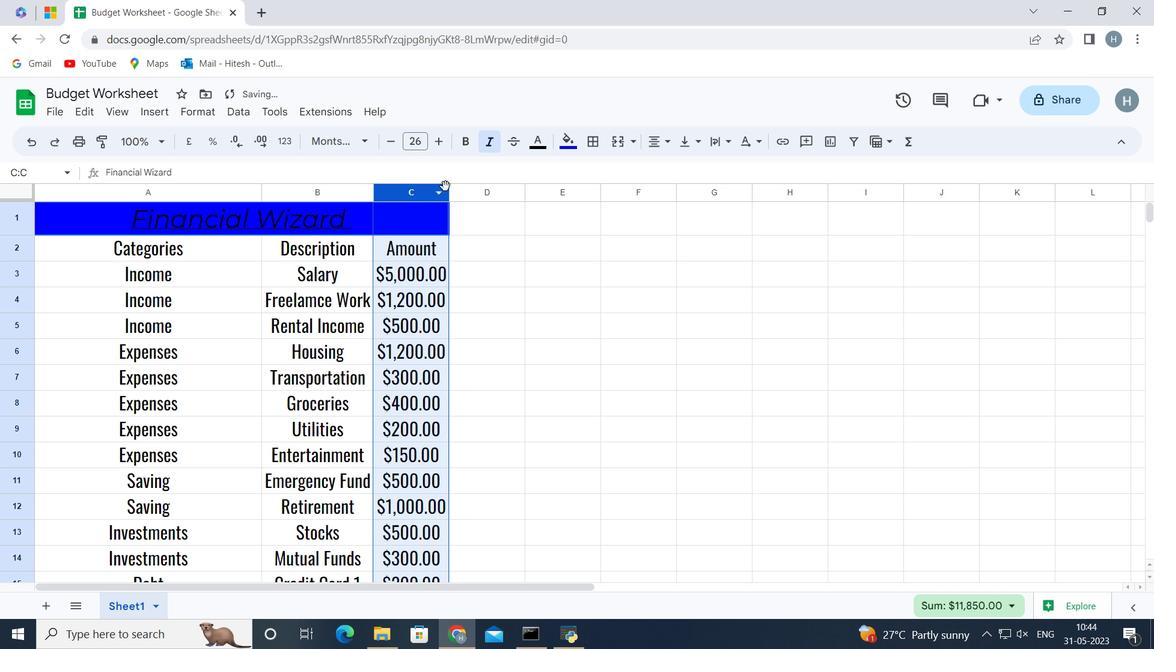 
Action: Mouse pressed left at (447, 189)
Screenshot: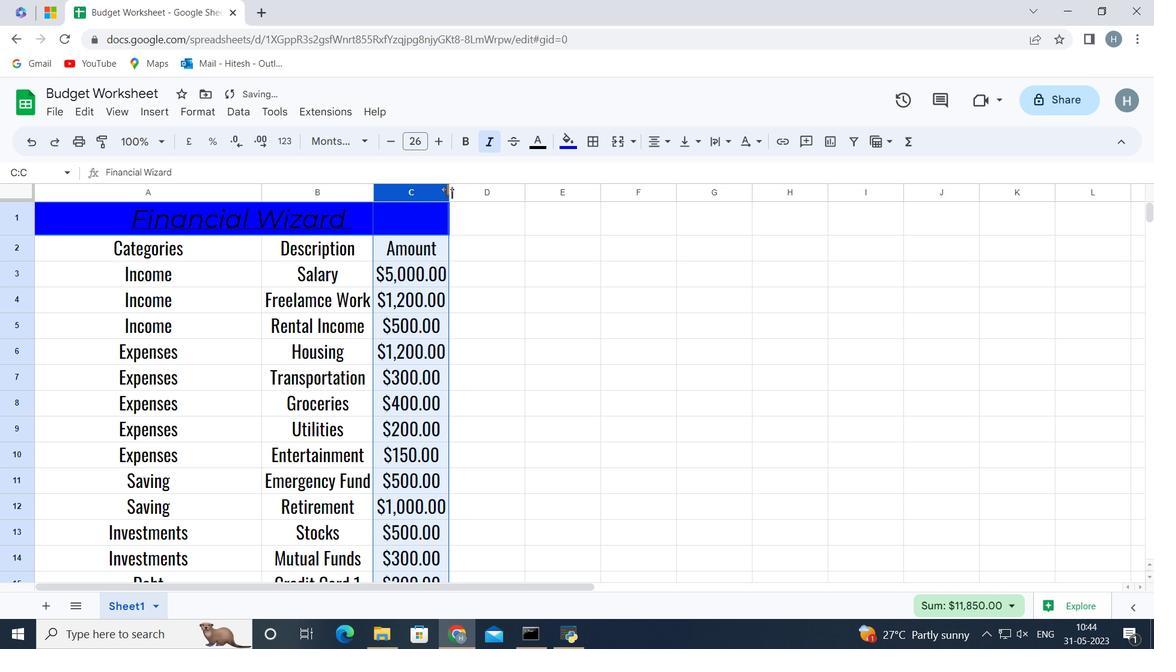 
Action: Mouse moved to (448, 189)
Screenshot: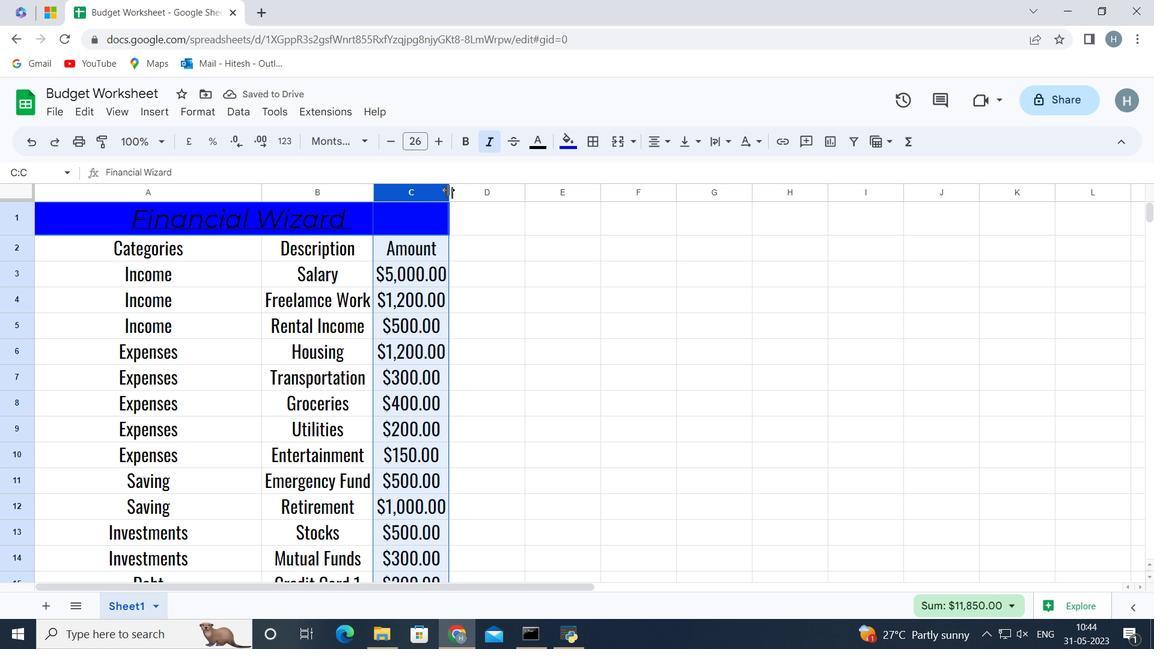 
Action: Mouse pressed left at (448, 189)
Screenshot: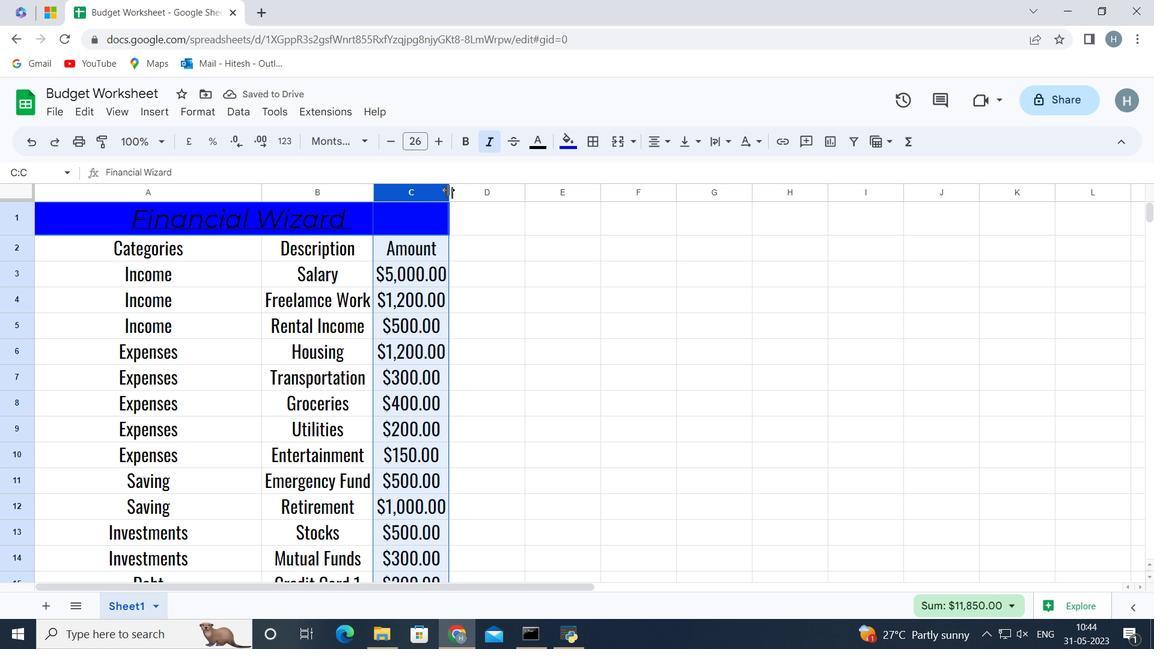 
Action: Mouse moved to (553, 325)
Screenshot: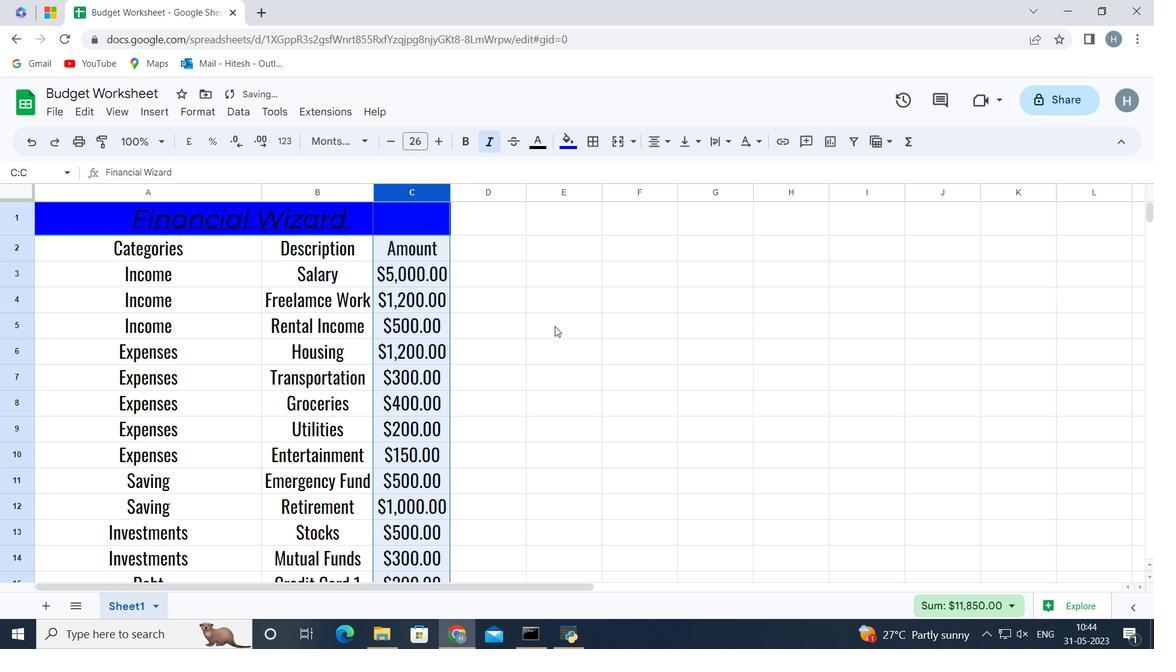 
Action: Mouse scrolled (553, 325) with delta (0, 0)
Screenshot: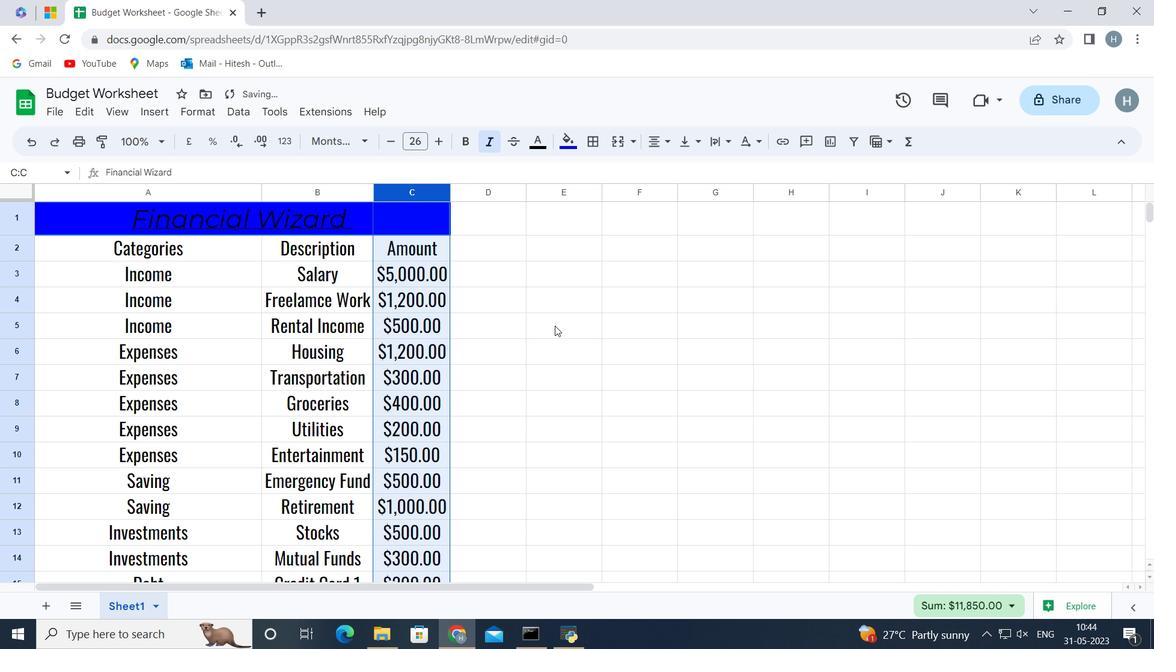 
Action: Mouse scrolled (553, 325) with delta (0, 0)
Screenshot: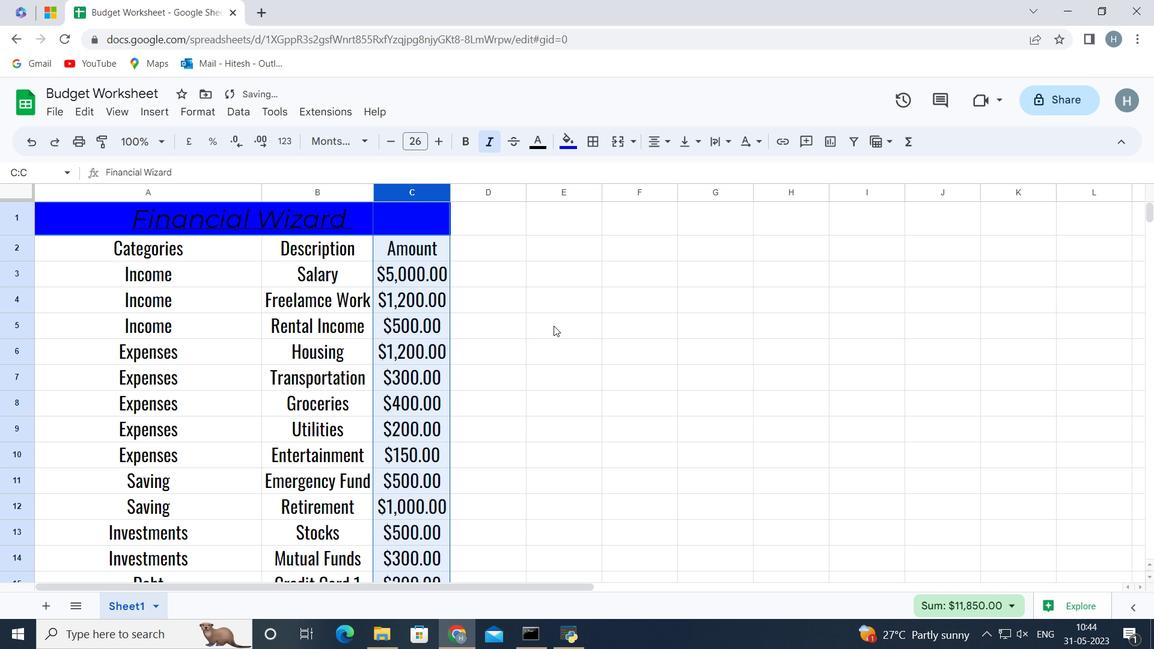 
Action: Mouse moved to (550, 325)
Screenshot: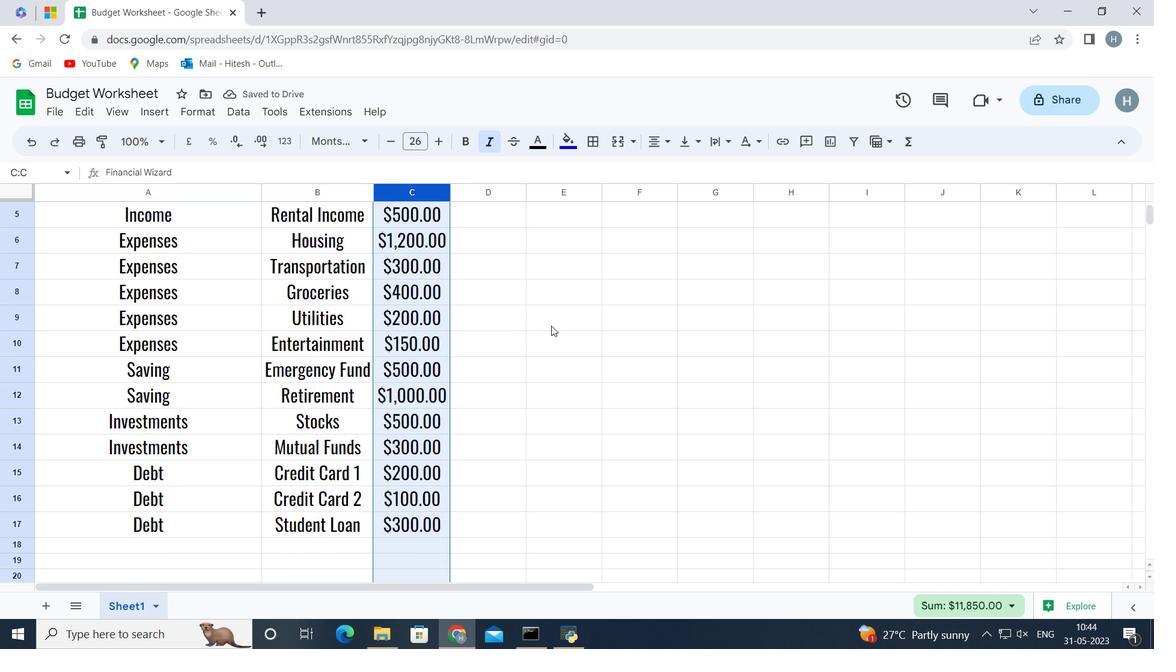 
Action: Mouse scrolled (550, 325) with delta (0, 0)
Screenshot: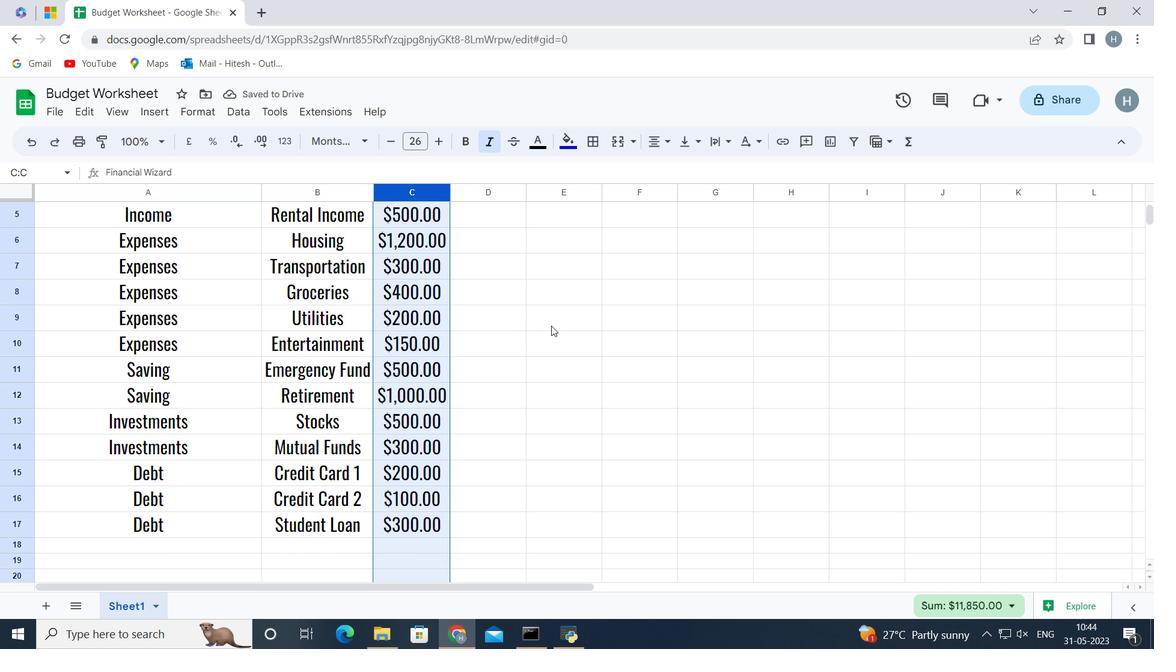 
Action: Mouse moved to (557, 367)
Screenshot: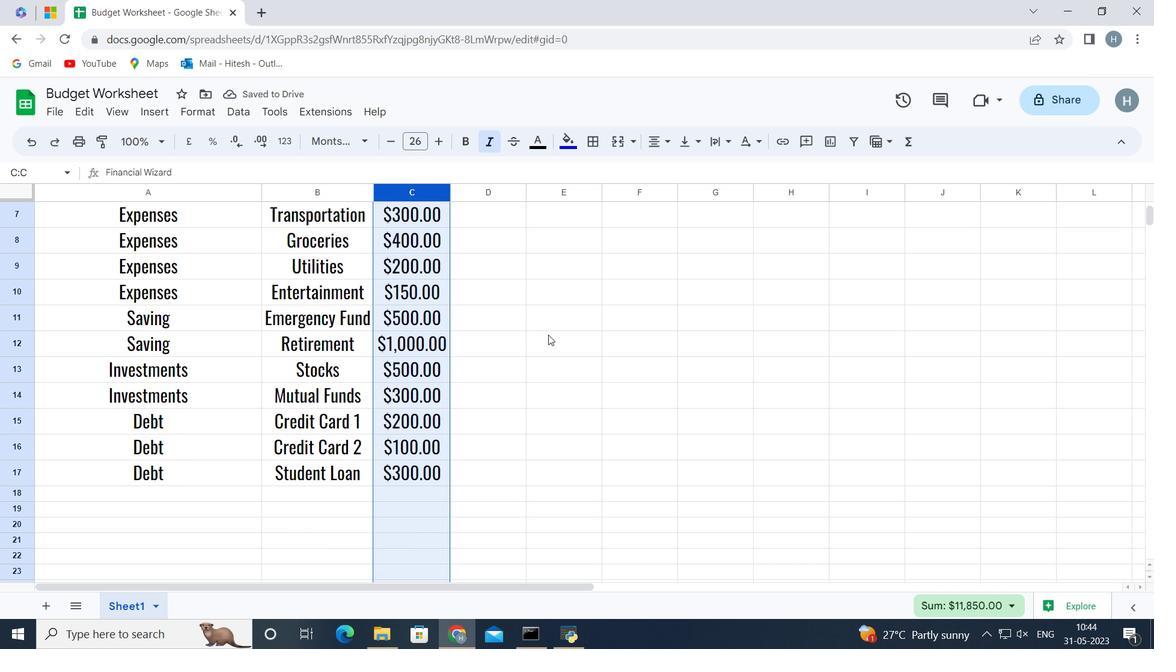 
Action: Mouse pressed left at (557, 367)
Screenshot: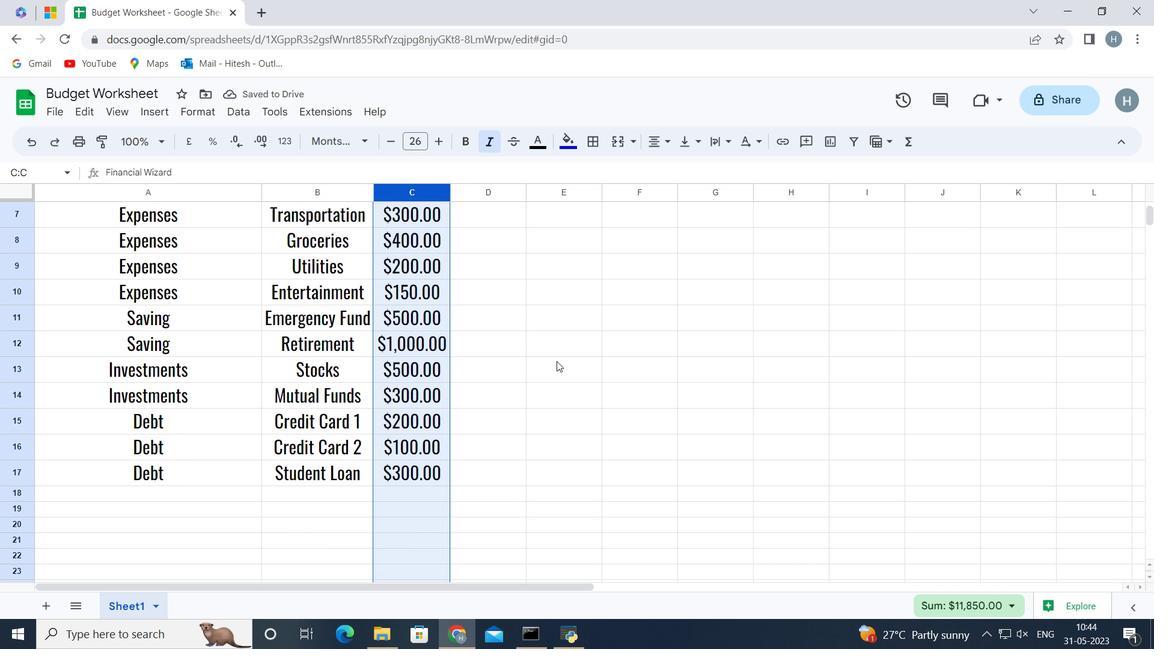 
Action: Mouse moved to (180, 533)
Screenshot: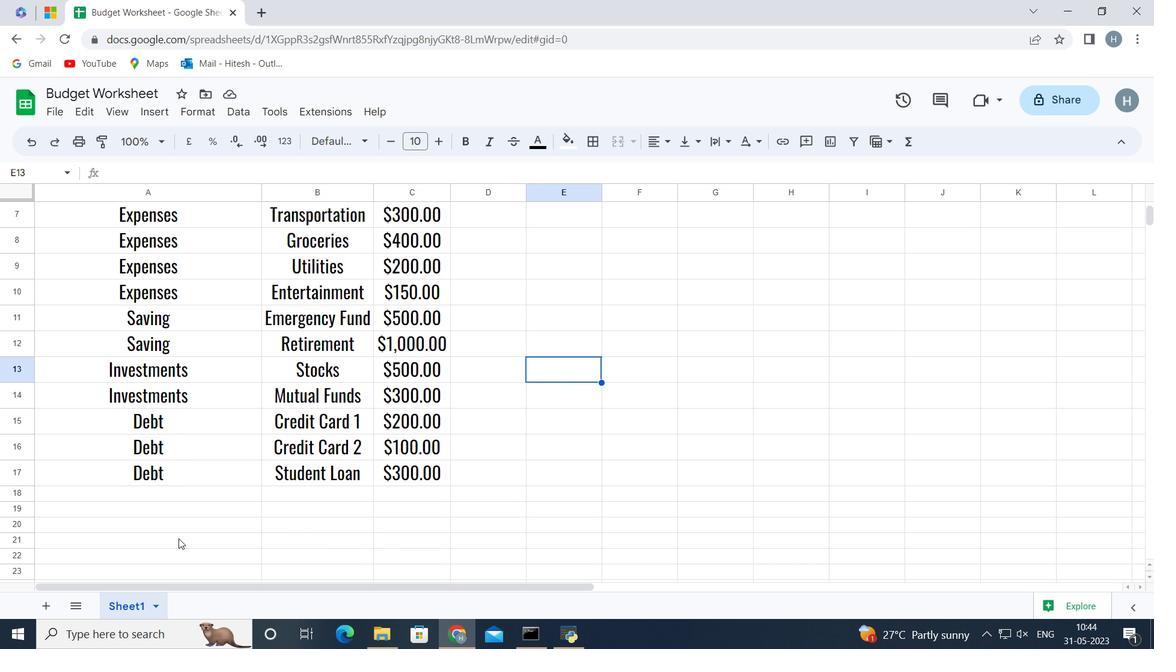 
Action: Mouse pressed left at (180, 533)
Screenshot: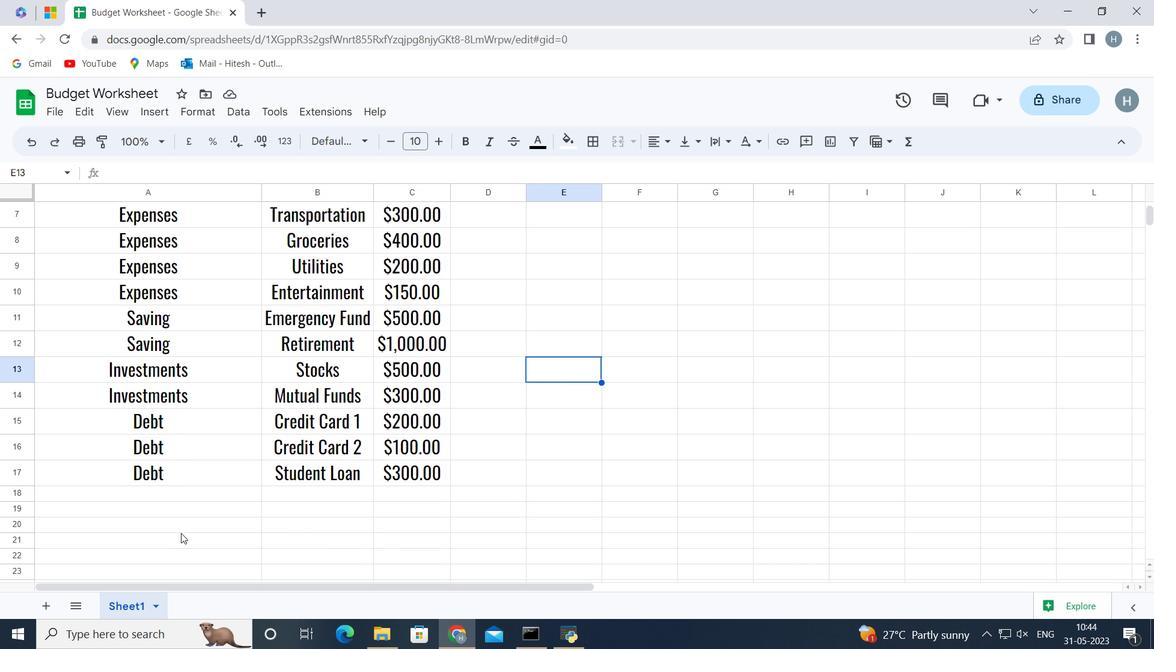 
Action: Mouse moved to (163, 498)
Screenshot: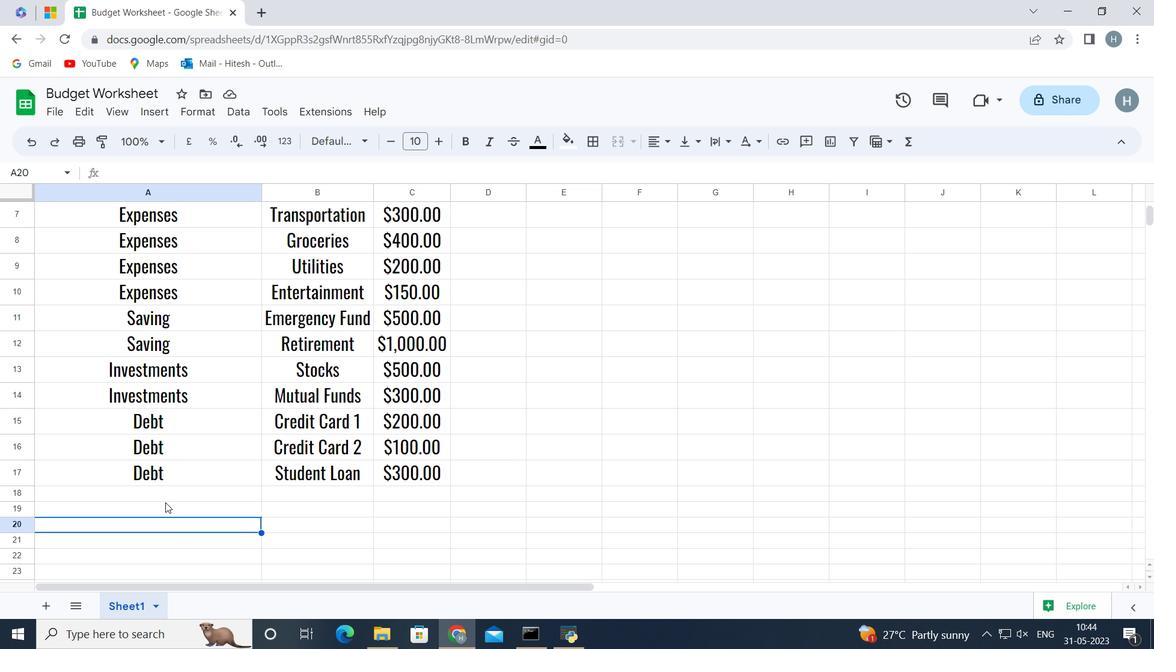 
Action: Mouse scrolled (163, 499) with delta (0, 0)
Screenshot: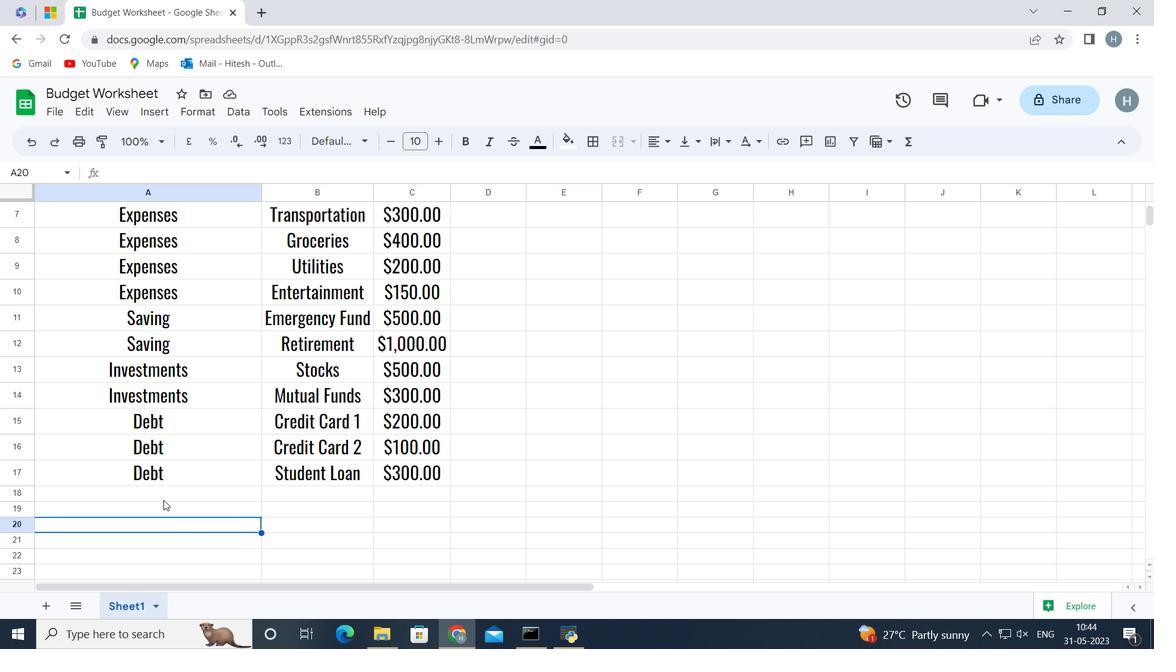 
Action: Mouse scrolled (163, 499) with delta (0, 0)
Screenshot: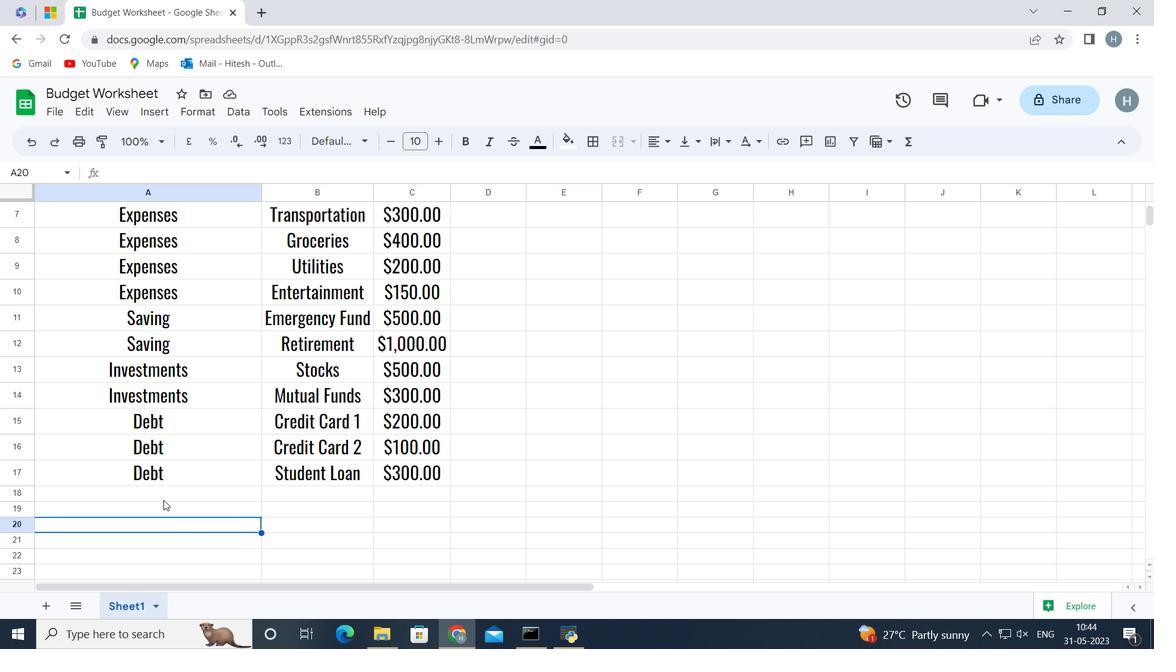 
Action: Mouse scrolled (163, 499) with delta (0, 0)
Screenshot: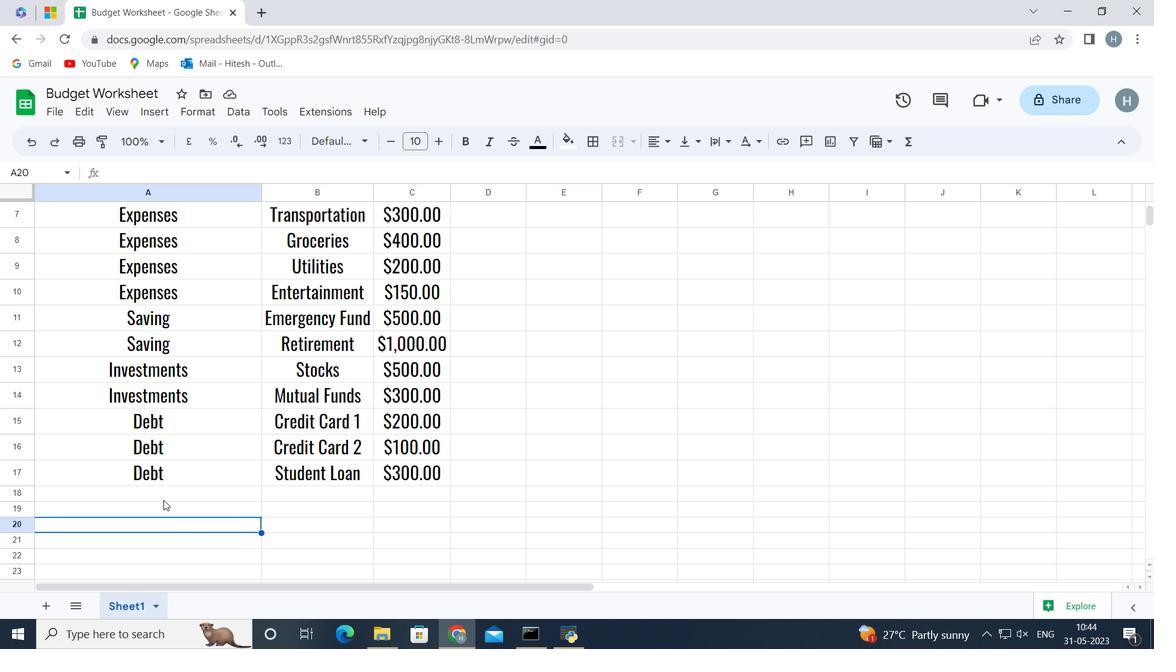 
Action: Mouse scrolled (163, 499) with delta (0, 0)
Screenshot: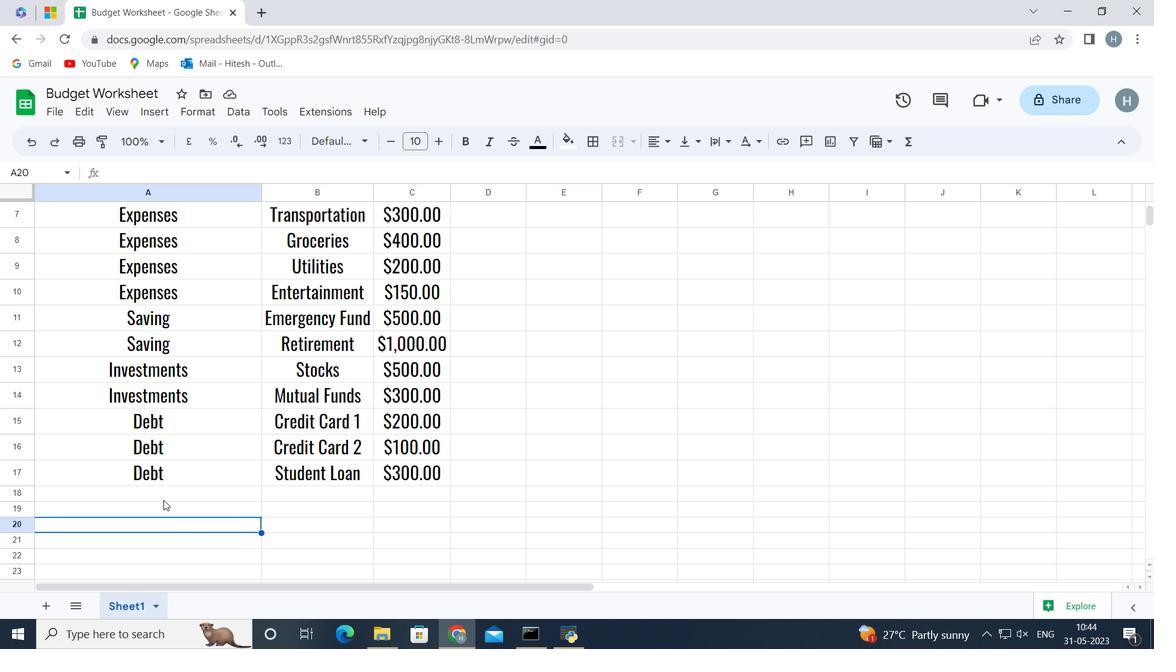 
Action: Mouse scrolled (163, 499) with delta (0, 0)
Screenshot: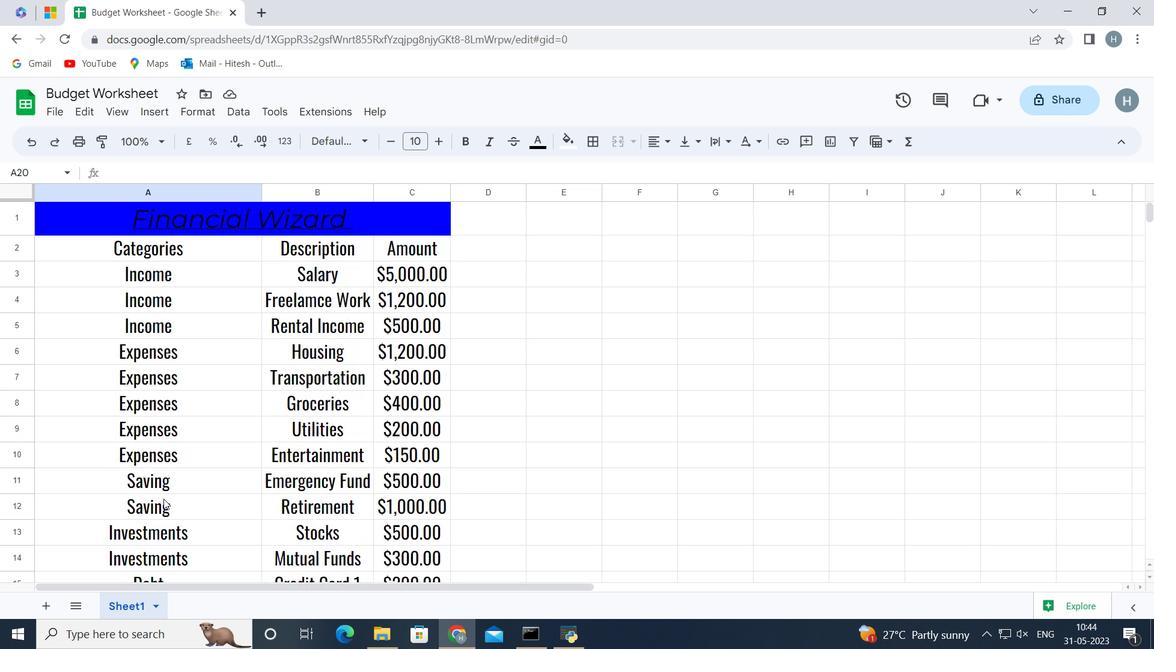 
Action: Mouse scrolled (163, 499) with delta (0, 0)
Screenshot: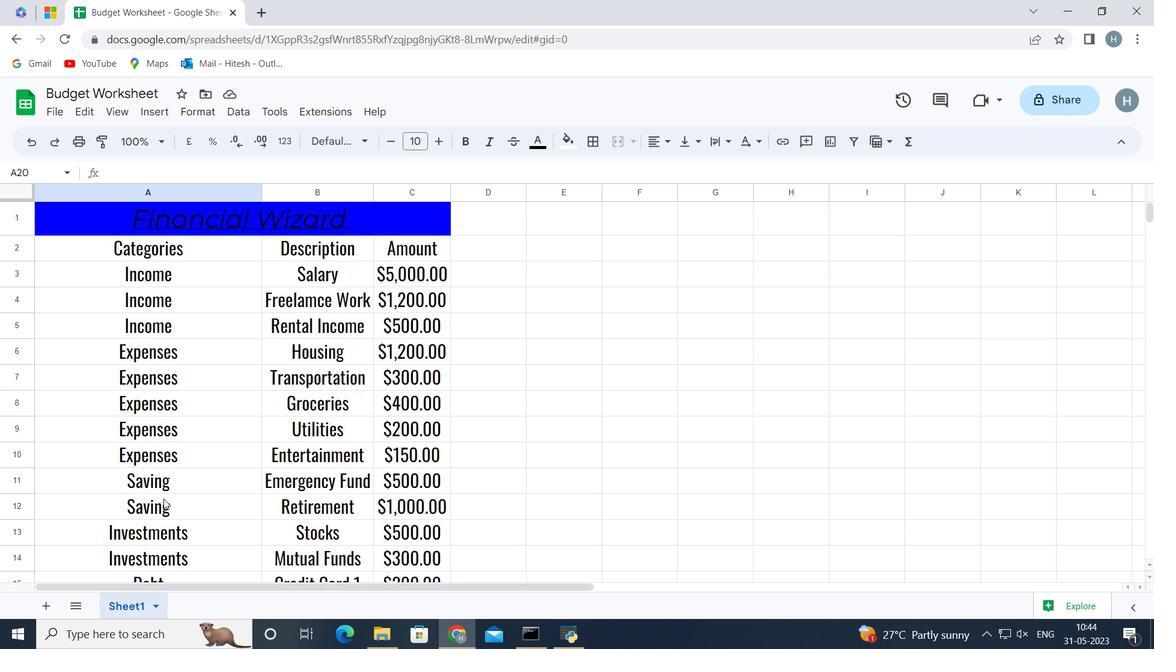
Action: Mouse scrolled (163, 499) with delta (0, 0)
Screenshot: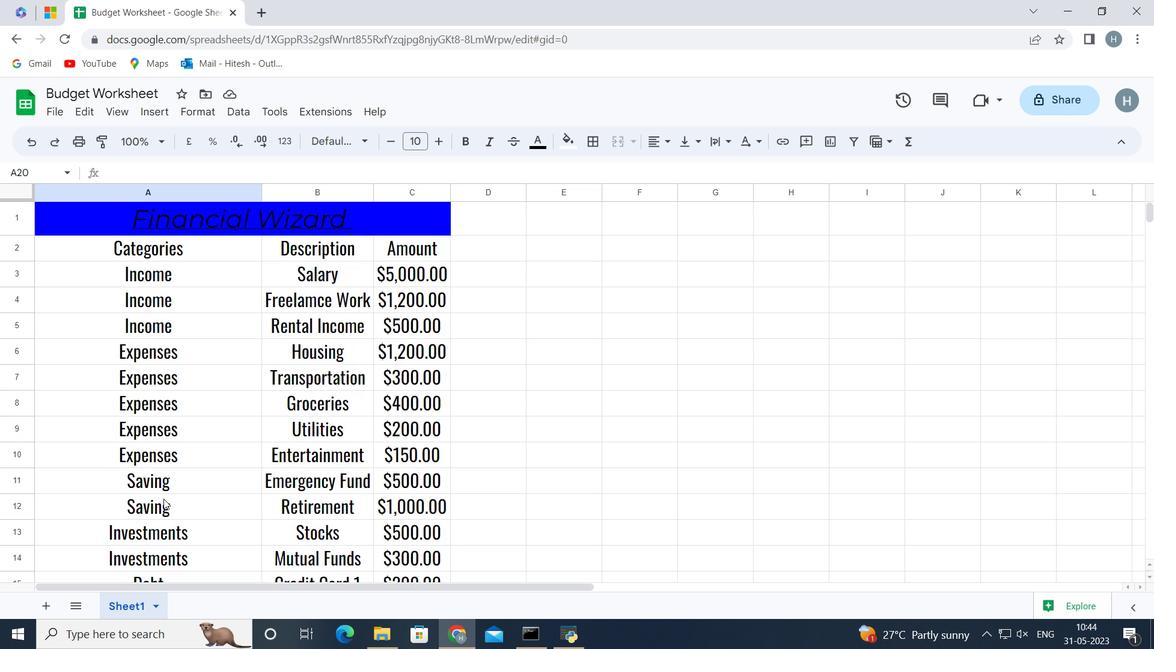 
Action: Mouse scrolled (163, 499) with delta (0, 0)
Screenshot: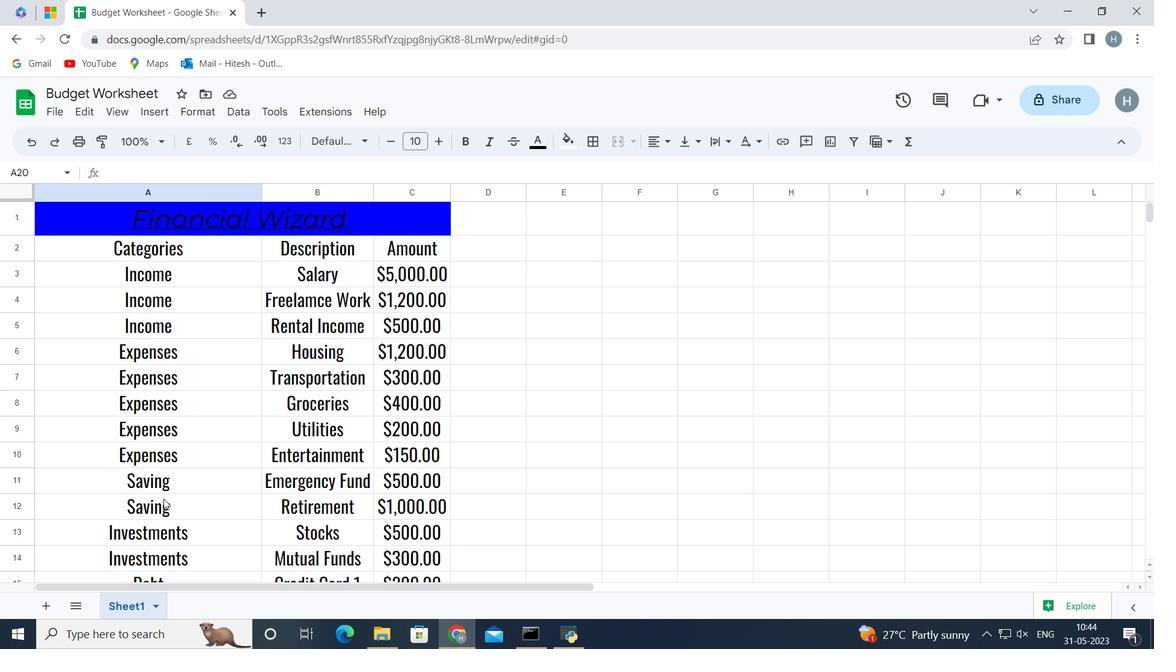 
Action: Mouse moved to (229, 447)
Screenshot: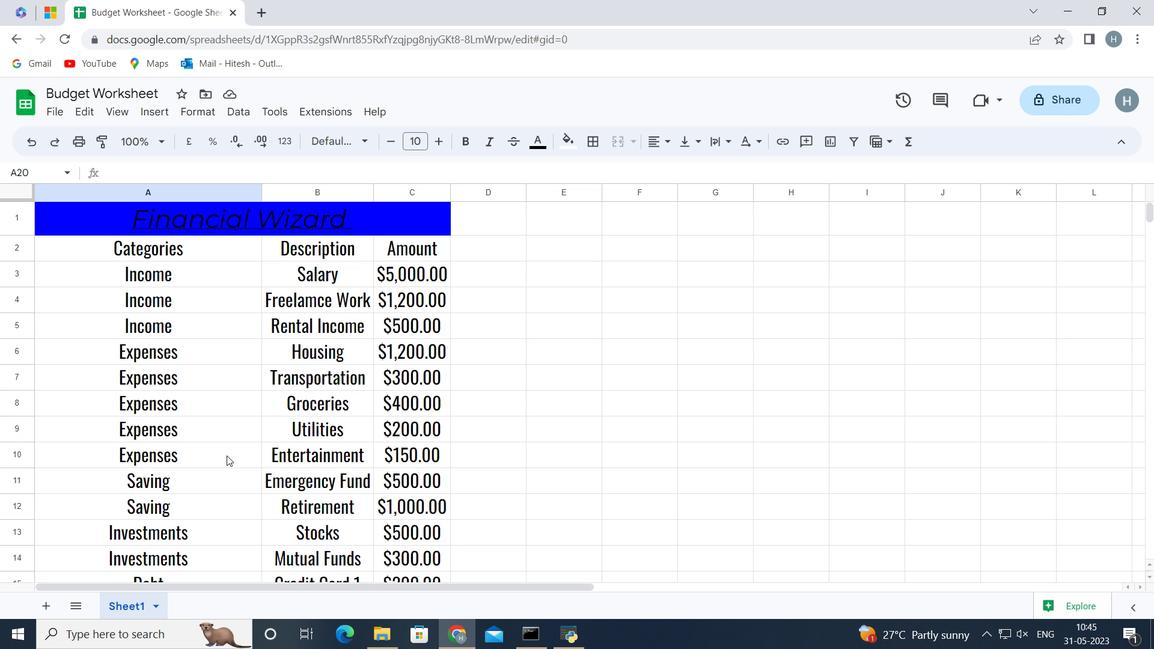 
